 Task: In the Company abc7ny.com, Create email and send with subject: 'Elevate Your Success: Introducing a Transformative Opportunity', and with mail content 'Good Day!_x000D_
We're excited to introduce you to an innovative solution that will revolutionize your industry. Get ready to redefine success and reach new heights!_x000D_
Best Regard', attach the document: Business_plan.docx and insert image: visitingcard.jpg. Below Best Regards, write Pinterest and insert the URL: in.pinterest.com. Mark checkbox to create task to follow up : In 1 week.  Enter or choose an email address of recipient's from company's contact and send.. Logged in from softage.10@softage.net
Action: Mouse moved to (102, 78)
Screenshot: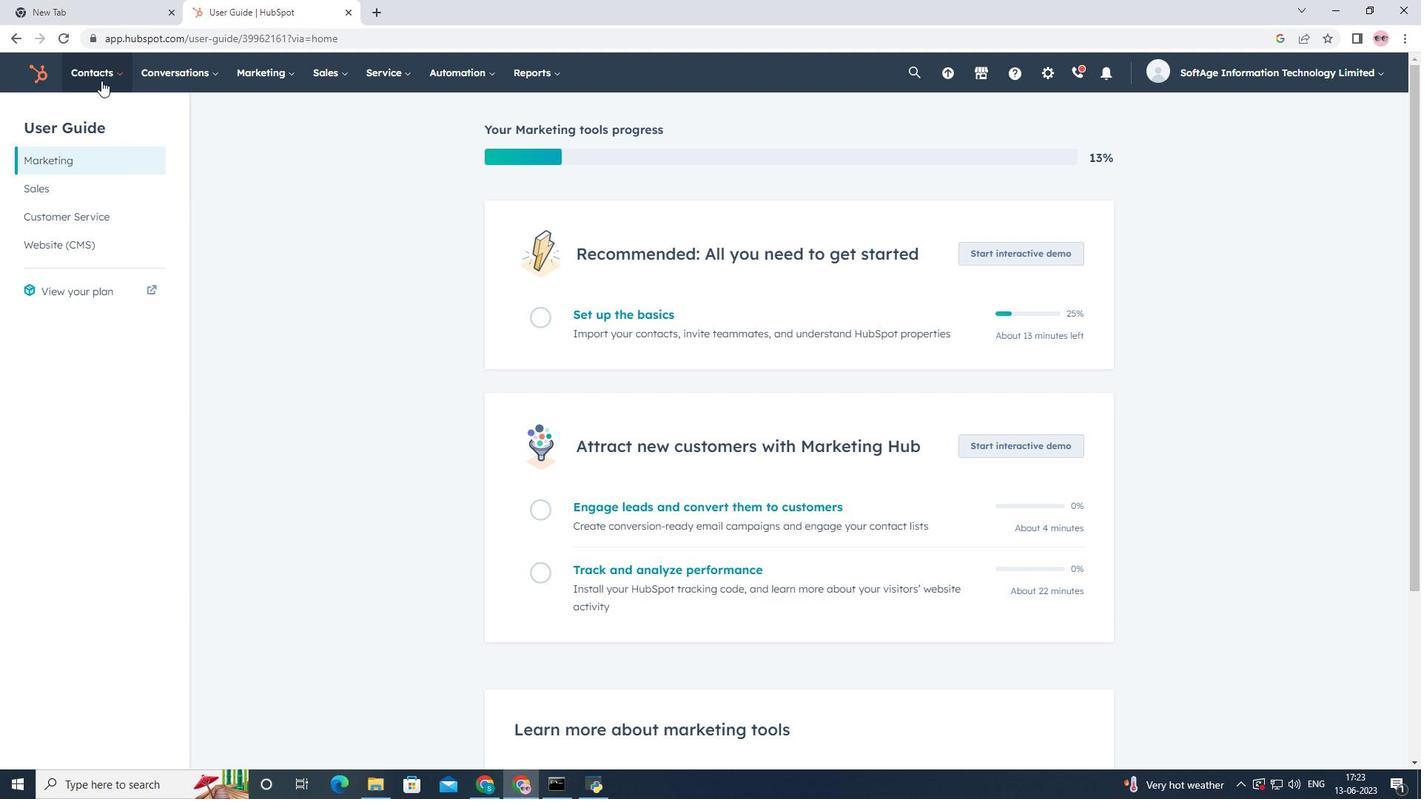 
Action: Mouse pressed left at (102, 78)
Screenshot: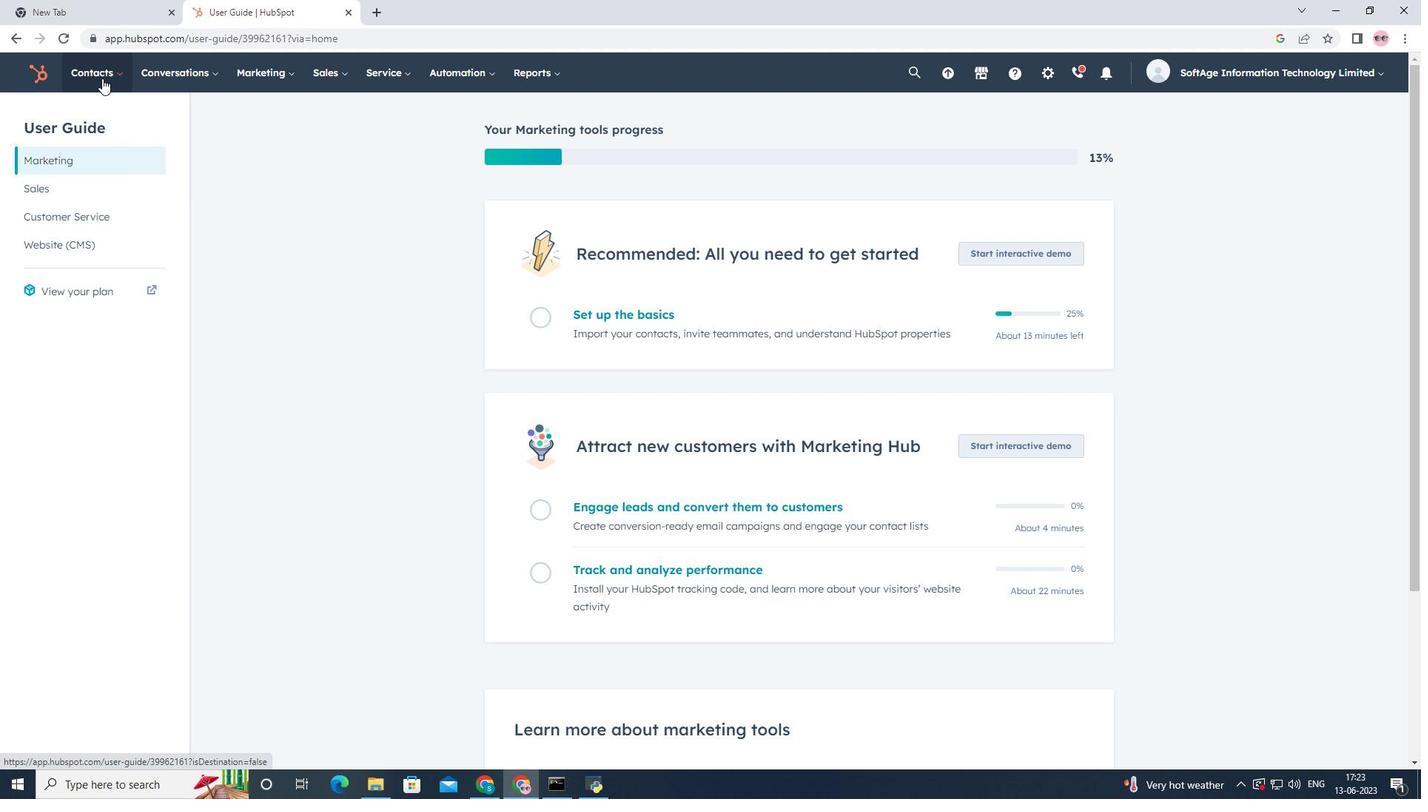 
Action: Mouse moved to (109, 138)
Screenshot: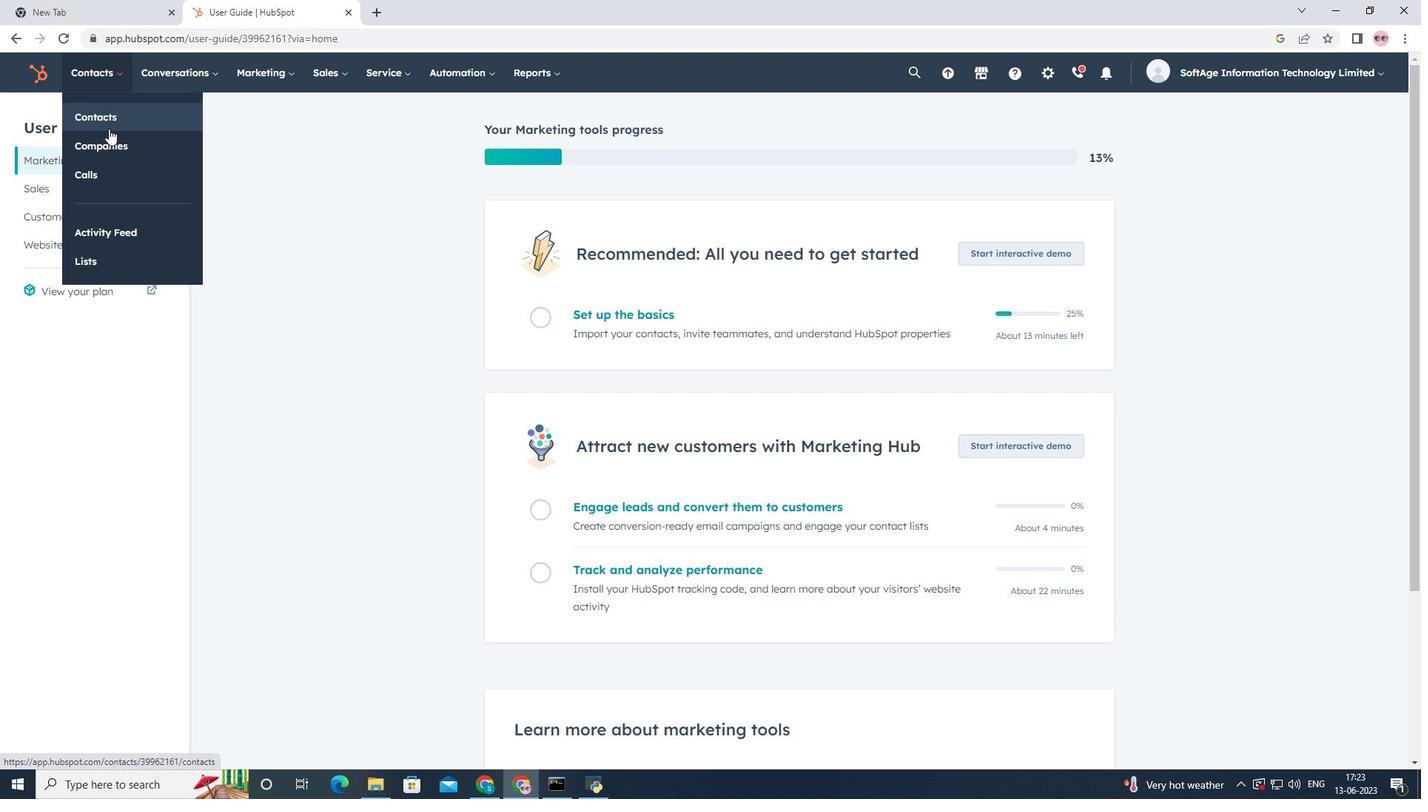
Action: Mouse pressed left at (109, 138)
Screenshot: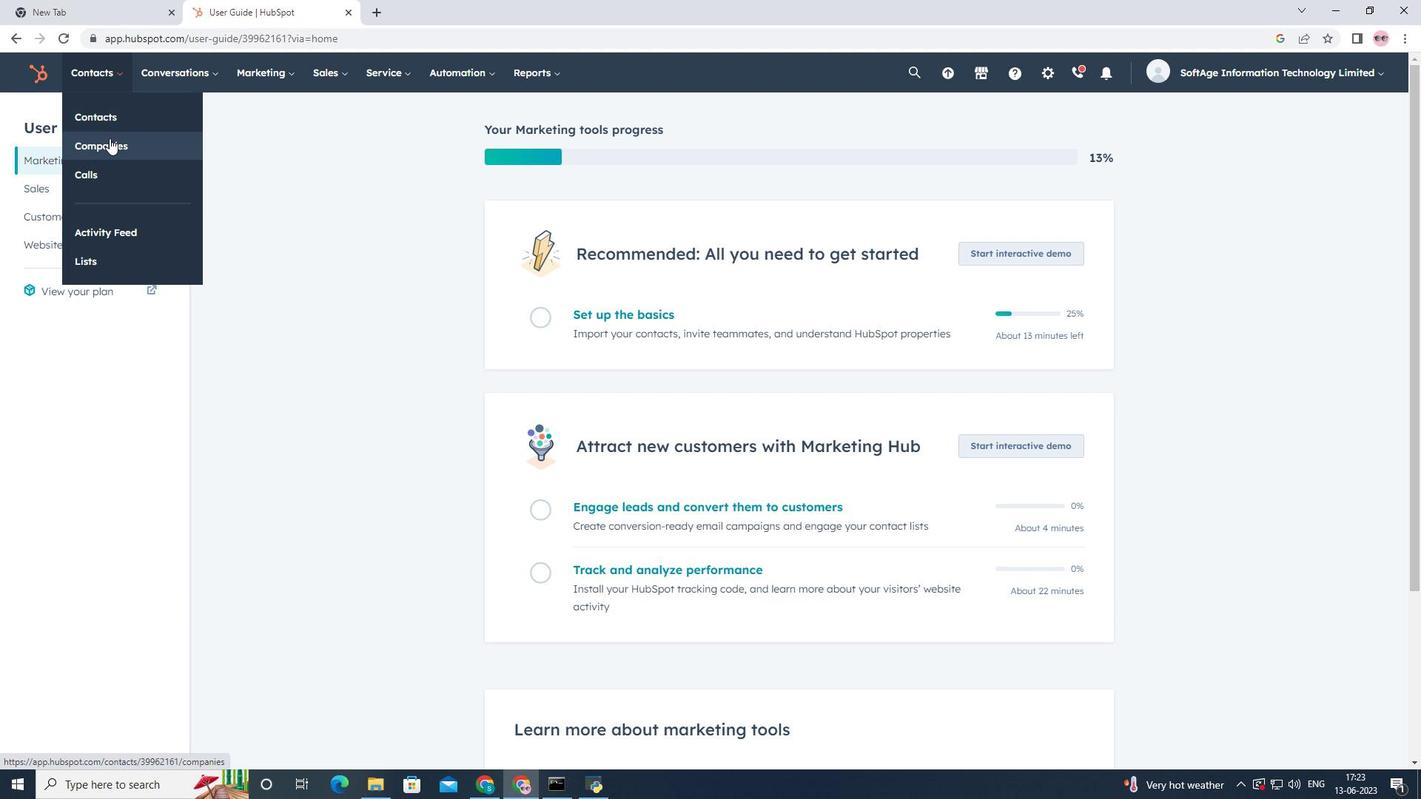 
Action: Mouse moved to (134, 239)
Screenshot: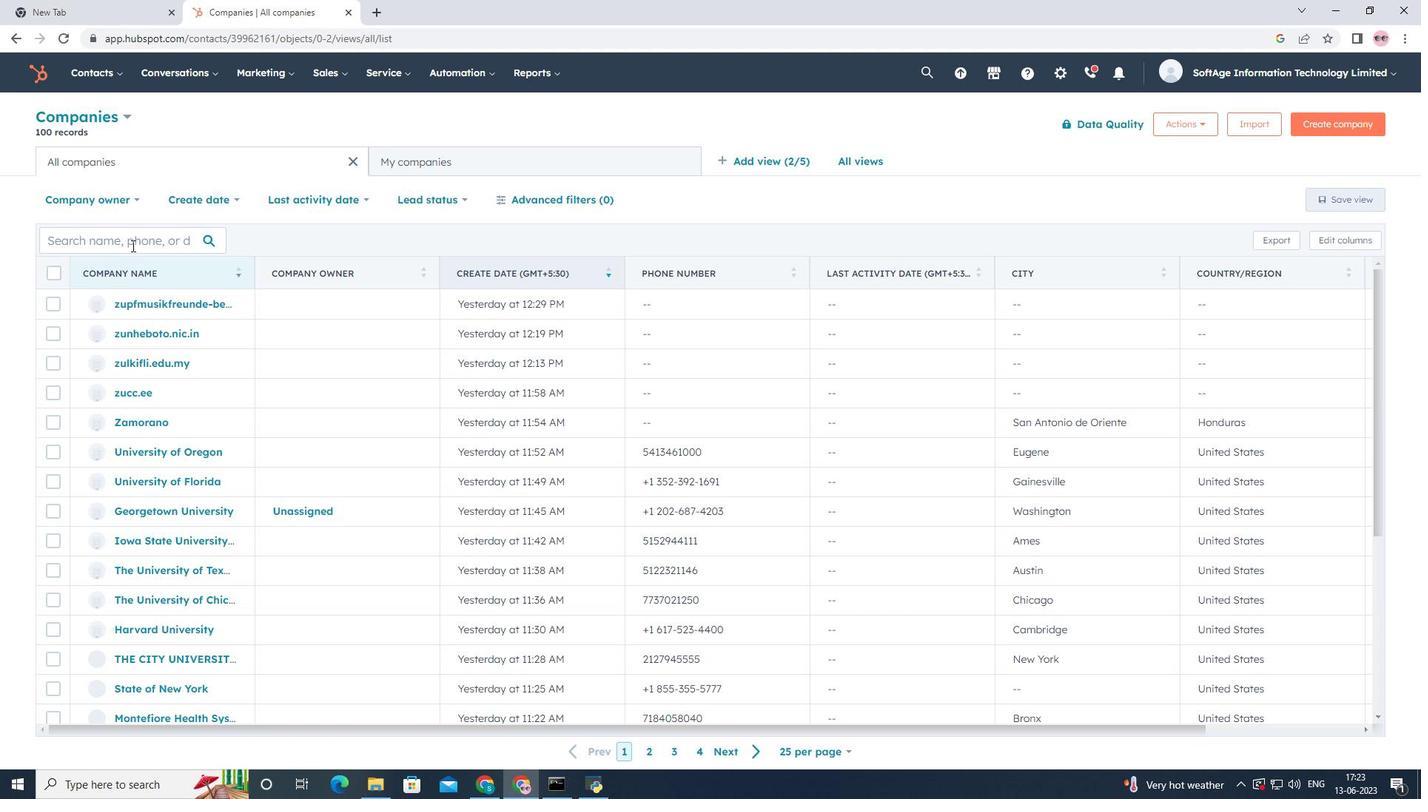 
Action: Mouse pressed left at (134, 239)
Screenshot: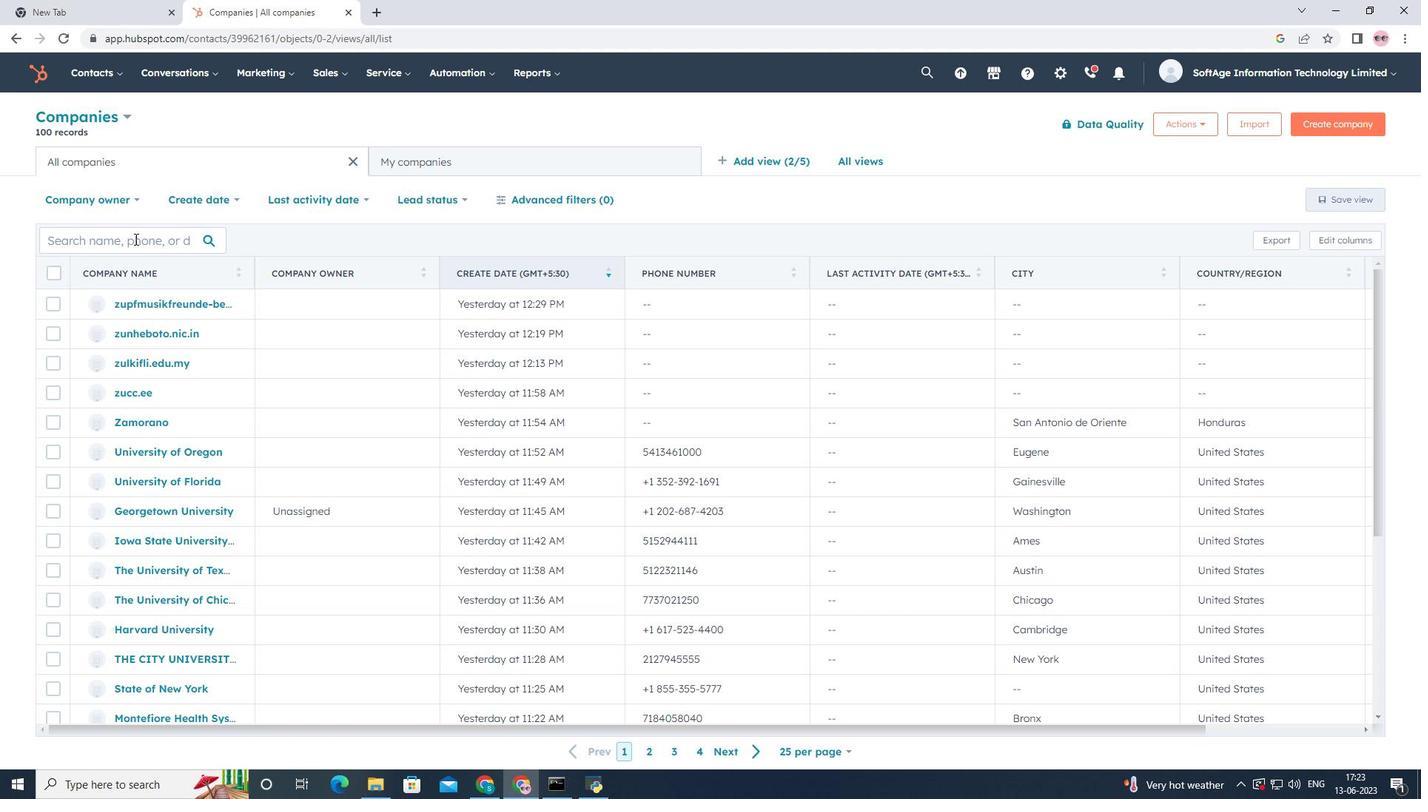 
Action: Key pressed <Key.shift>Comp<Key.backspace><Key.backspace><Key.backspace><Key.backspace><Key.backspace><Key.backspace><Key.backspace><Key.backspace><Key.backspace>abc7ny
Screenshot: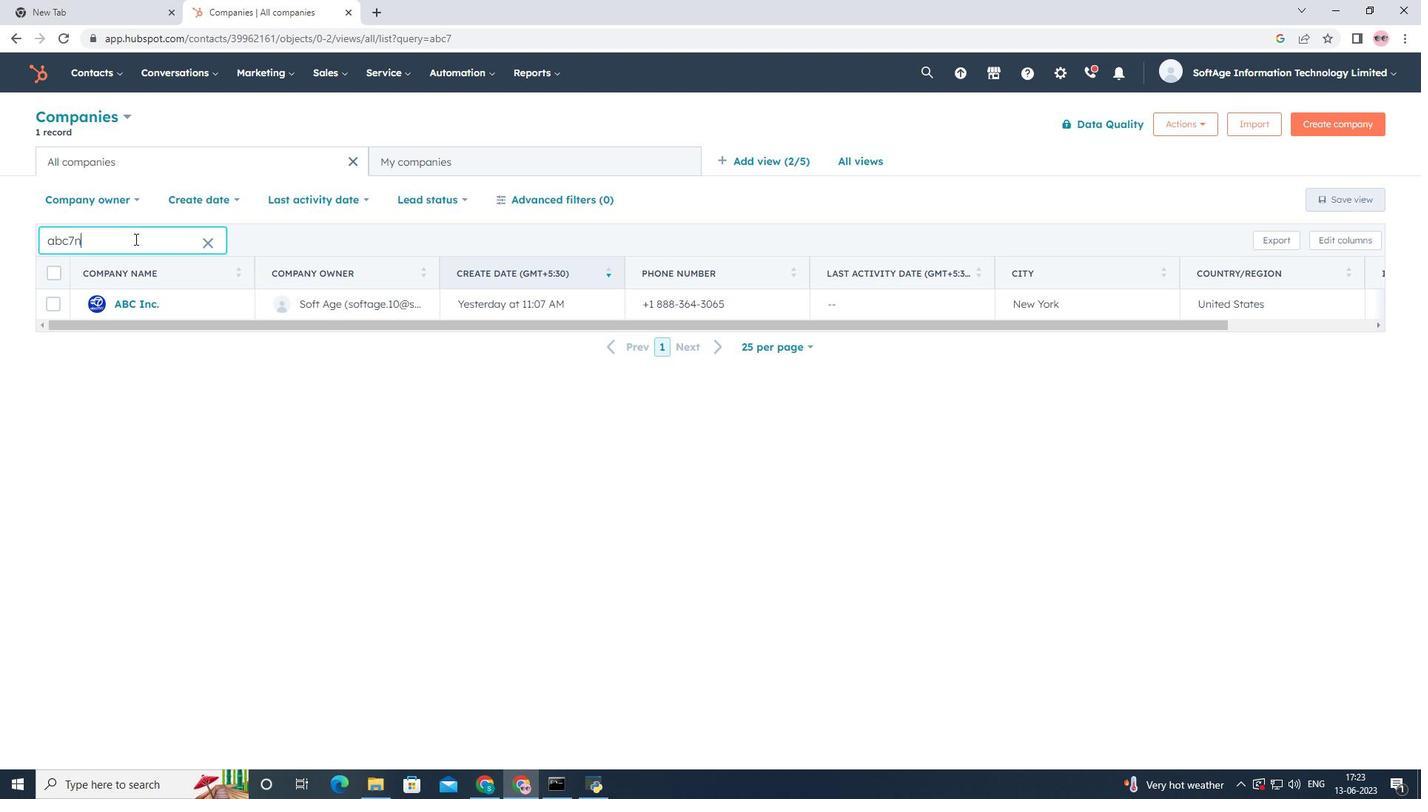 
Action: Mouse moved to (128, 308)
Screenshot: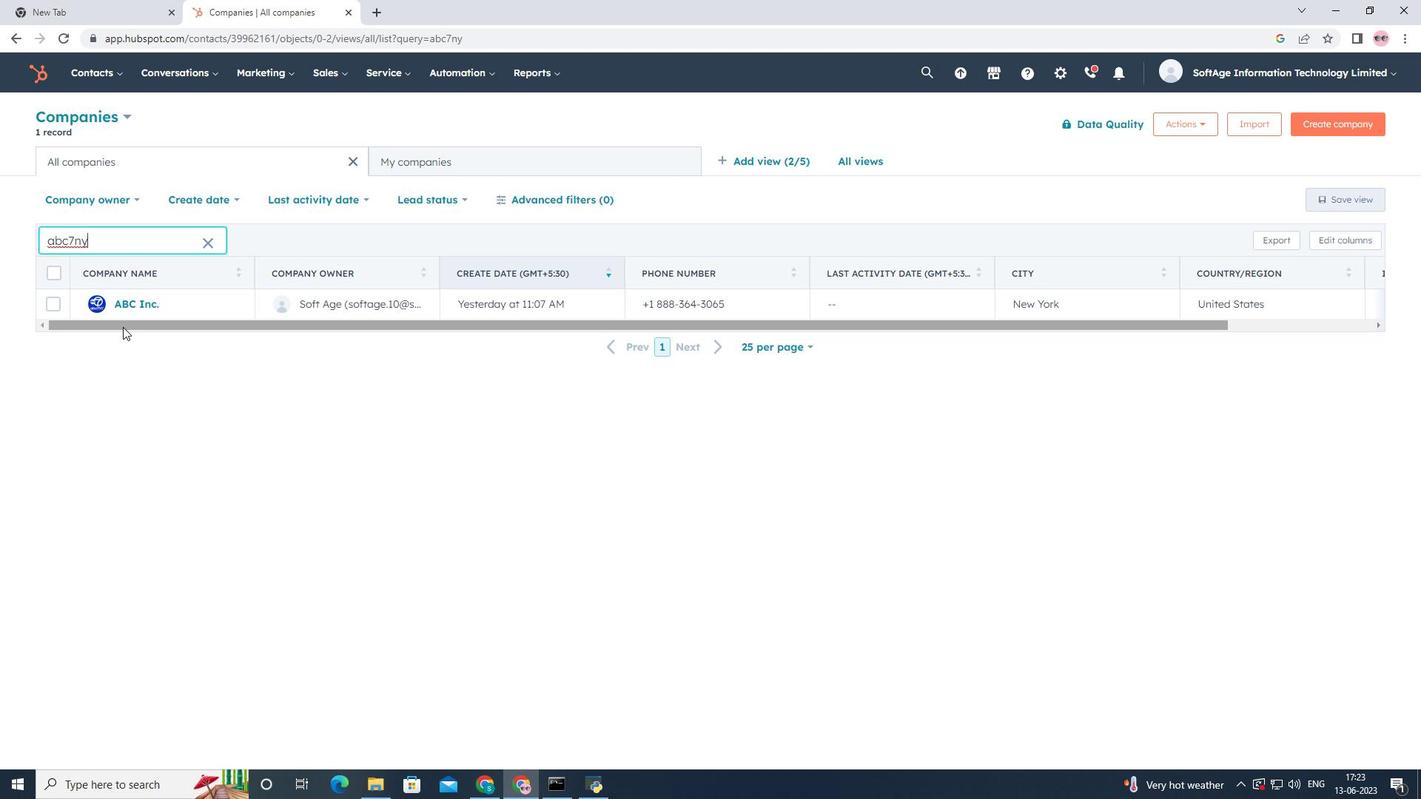 
Action: Mouse pressed left at (128, 308)
Screenshot: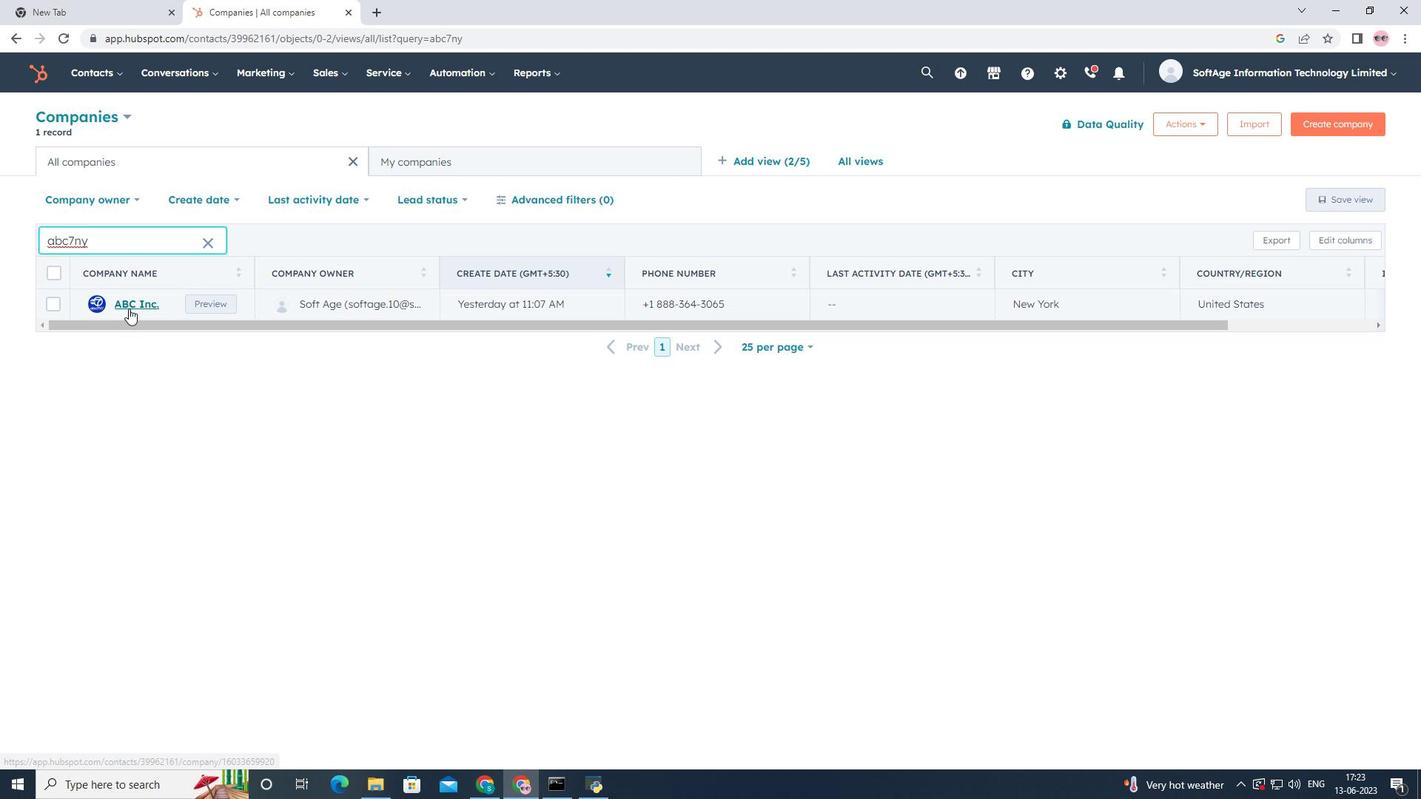 
Action: Mouse moved to (95, 248)
Screenshot: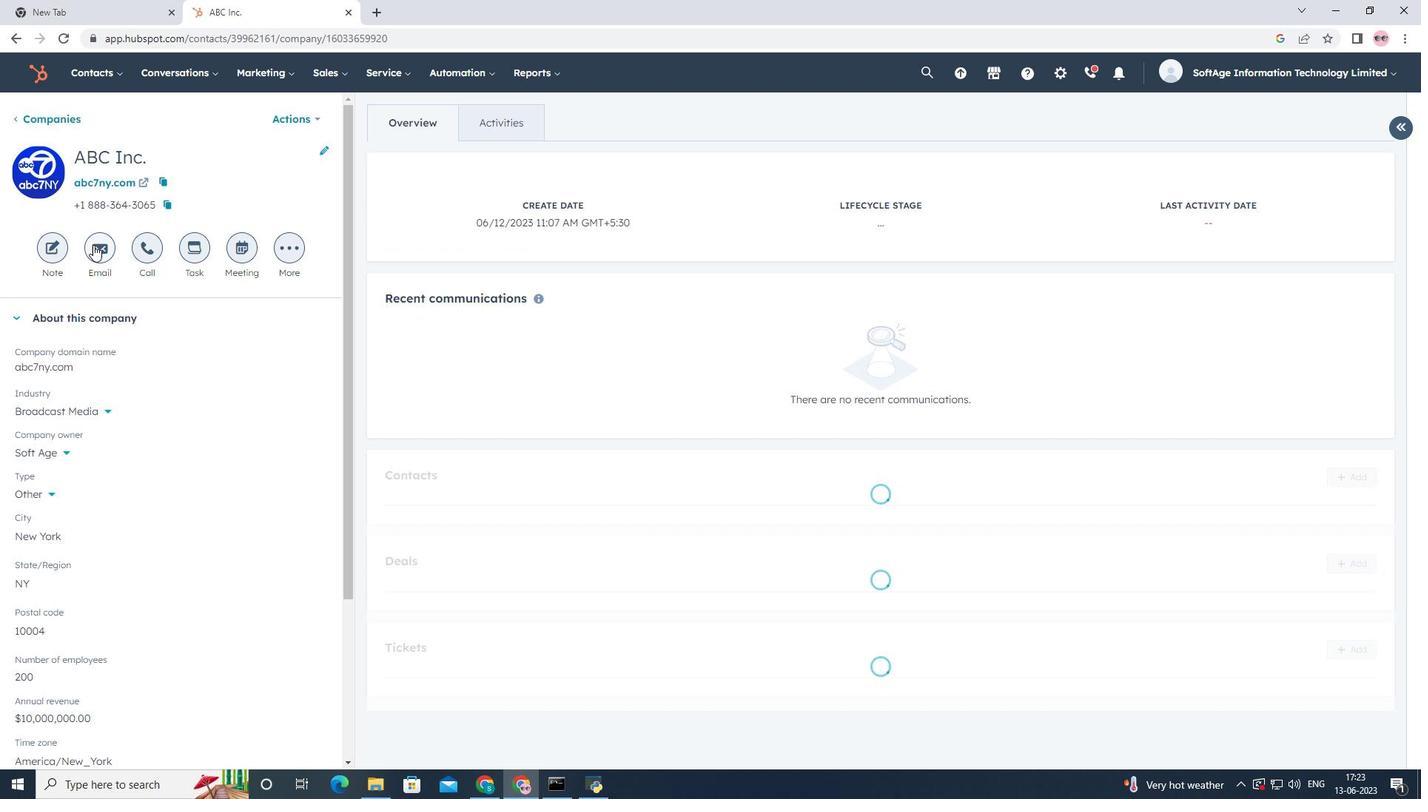 
Action: Mouse pressed left at (95, 248)
Screenshot: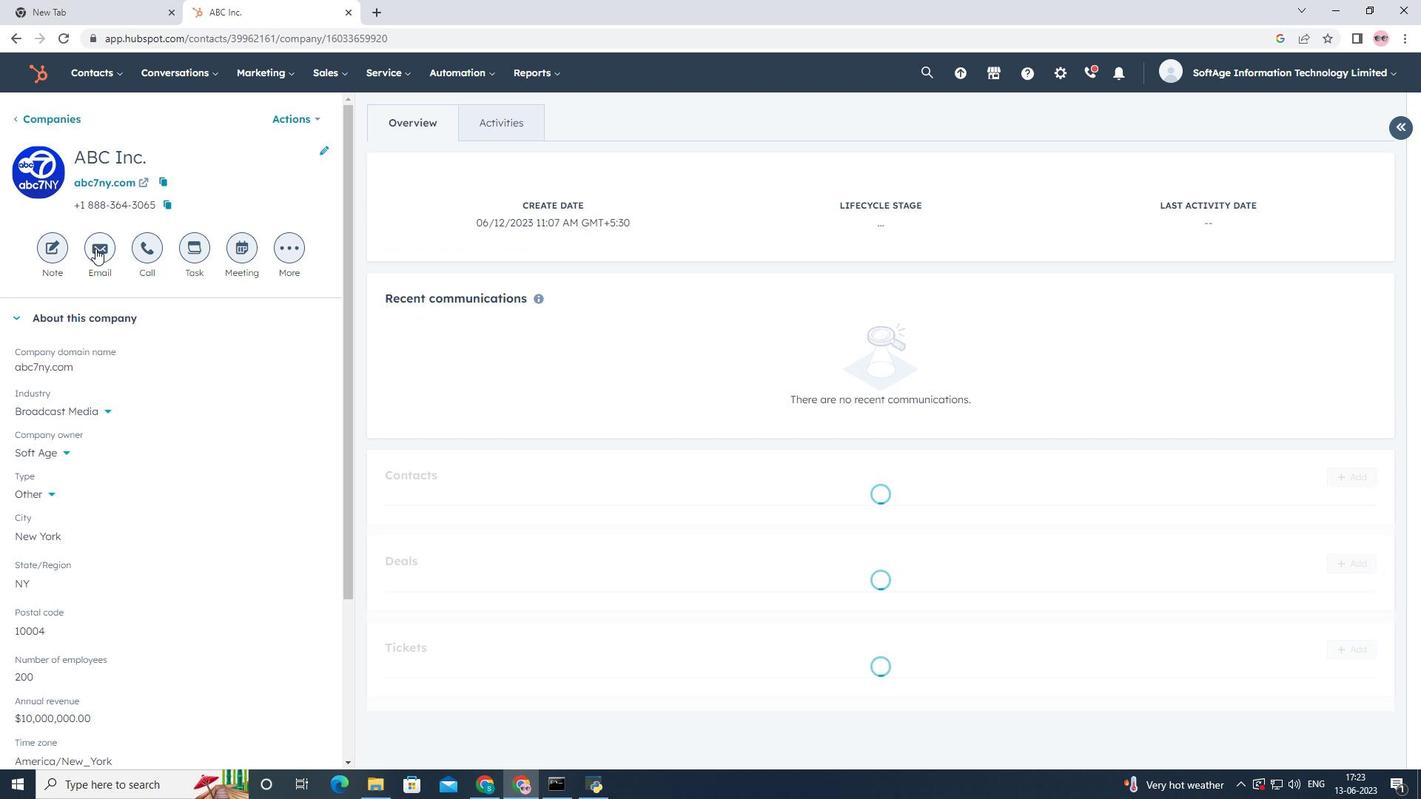 
Action: Mouse moved to (902, 499)
Screenshot: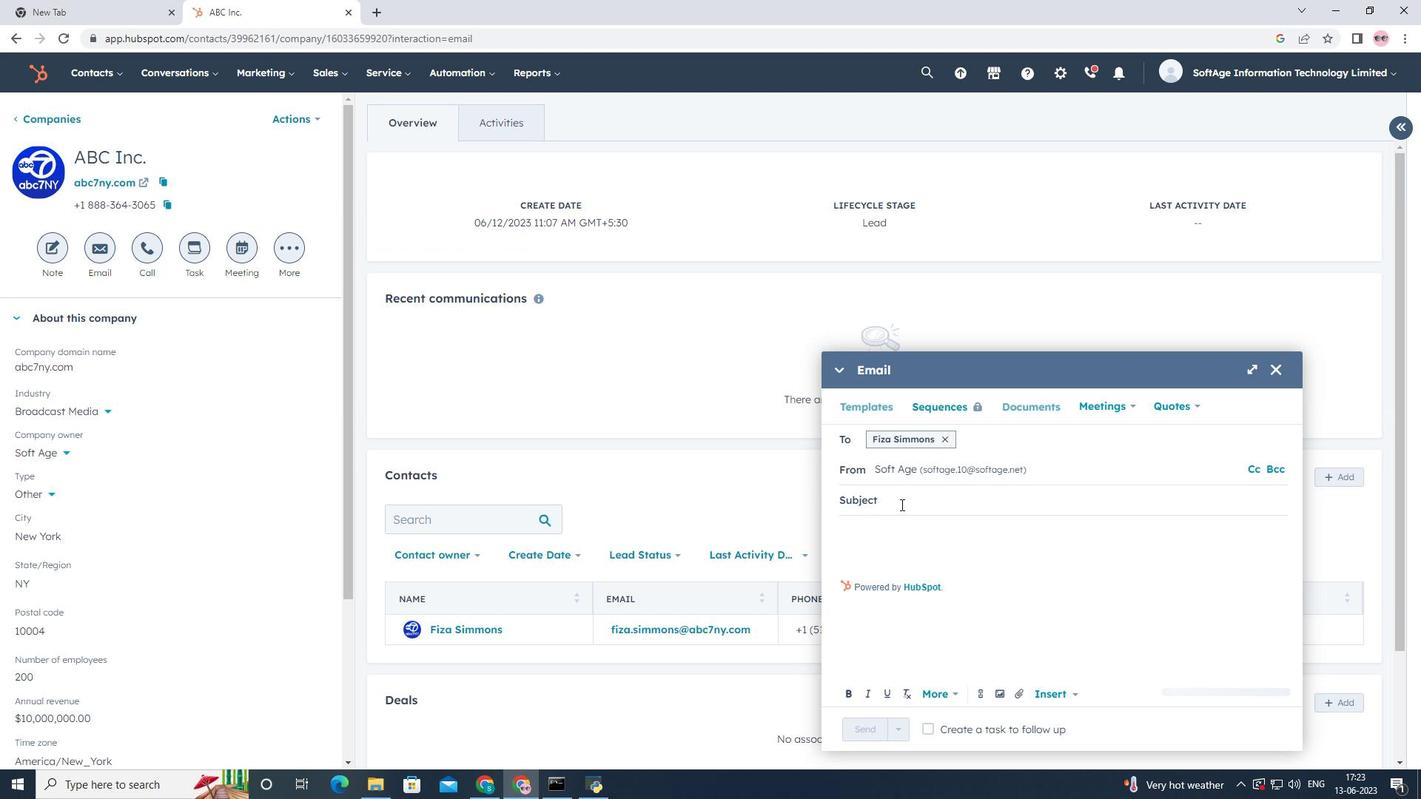 
Action: Mouse pressed left at (902, 499)
Screenshot: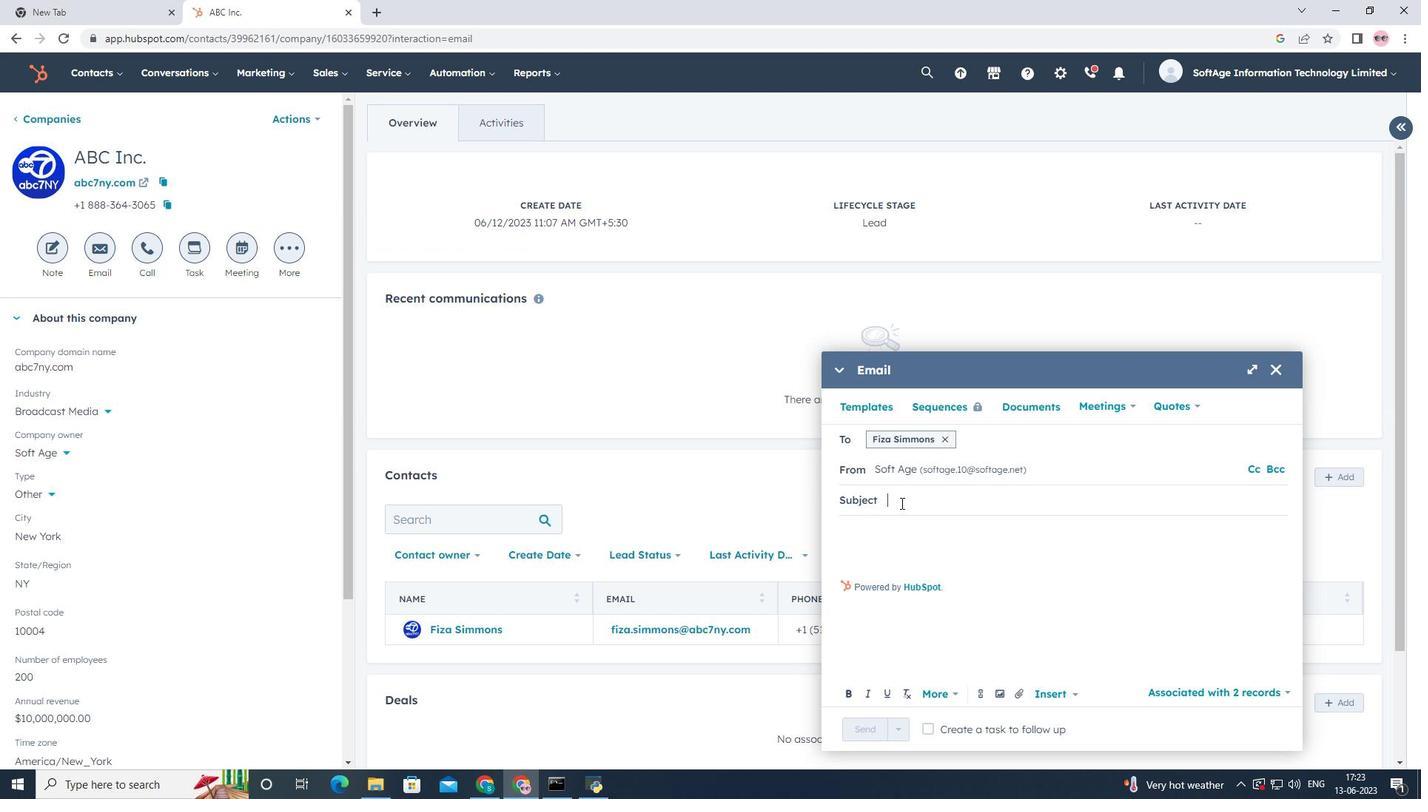 
Action: Mouse moved to (898, 499)
Screenshot: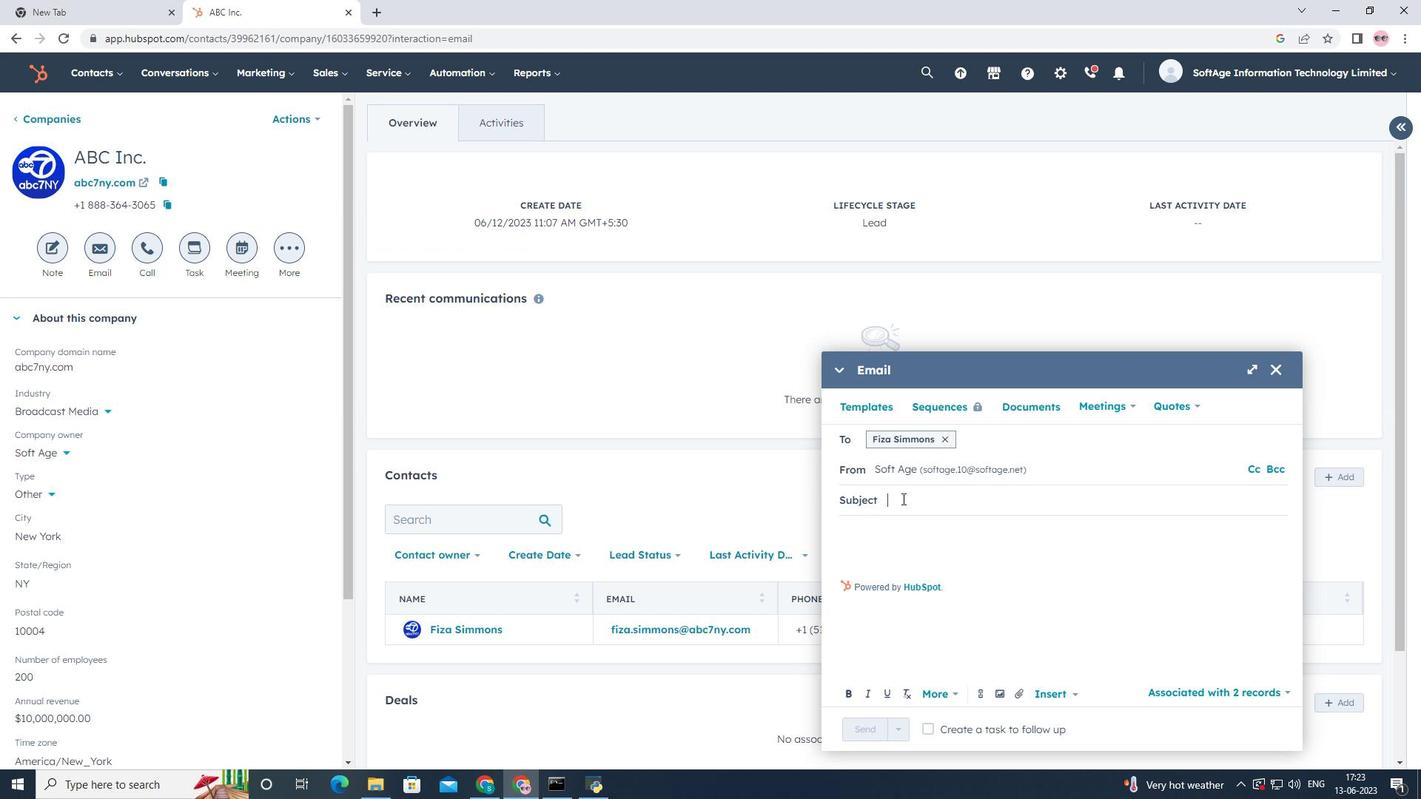 
Action: Key pressed <Key.shift><Key.shift><Key.shift>Elevate<Key.space><Key.shift>Your<Key.space><Key.shift>Success<Key.space><Key.shift>Introducing<Key.space>a<Key.space><Key.shift>Transformative<Key.space><Key.shift>Opportunity
Screenshot: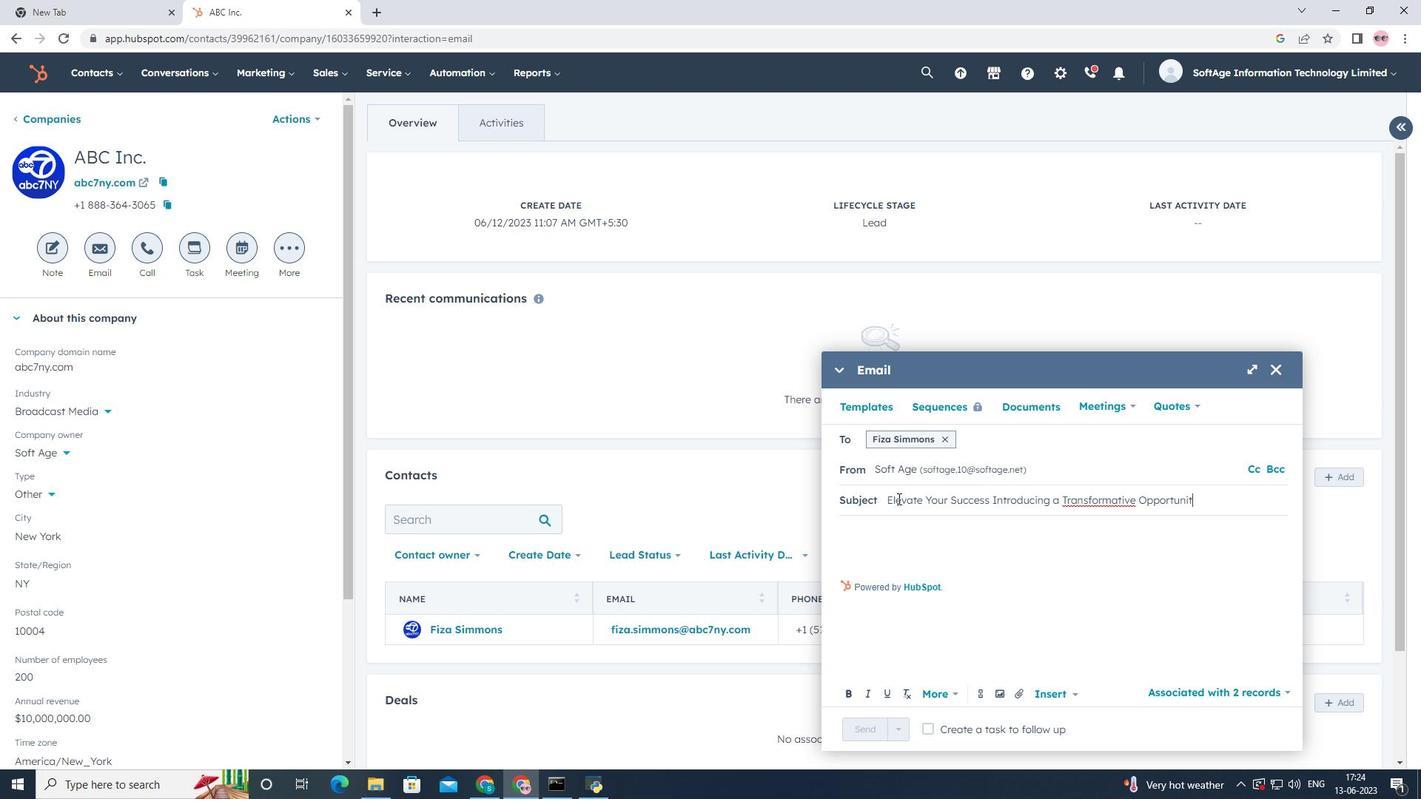 
Action: Mouse moved to (864, 542)
Screenshot: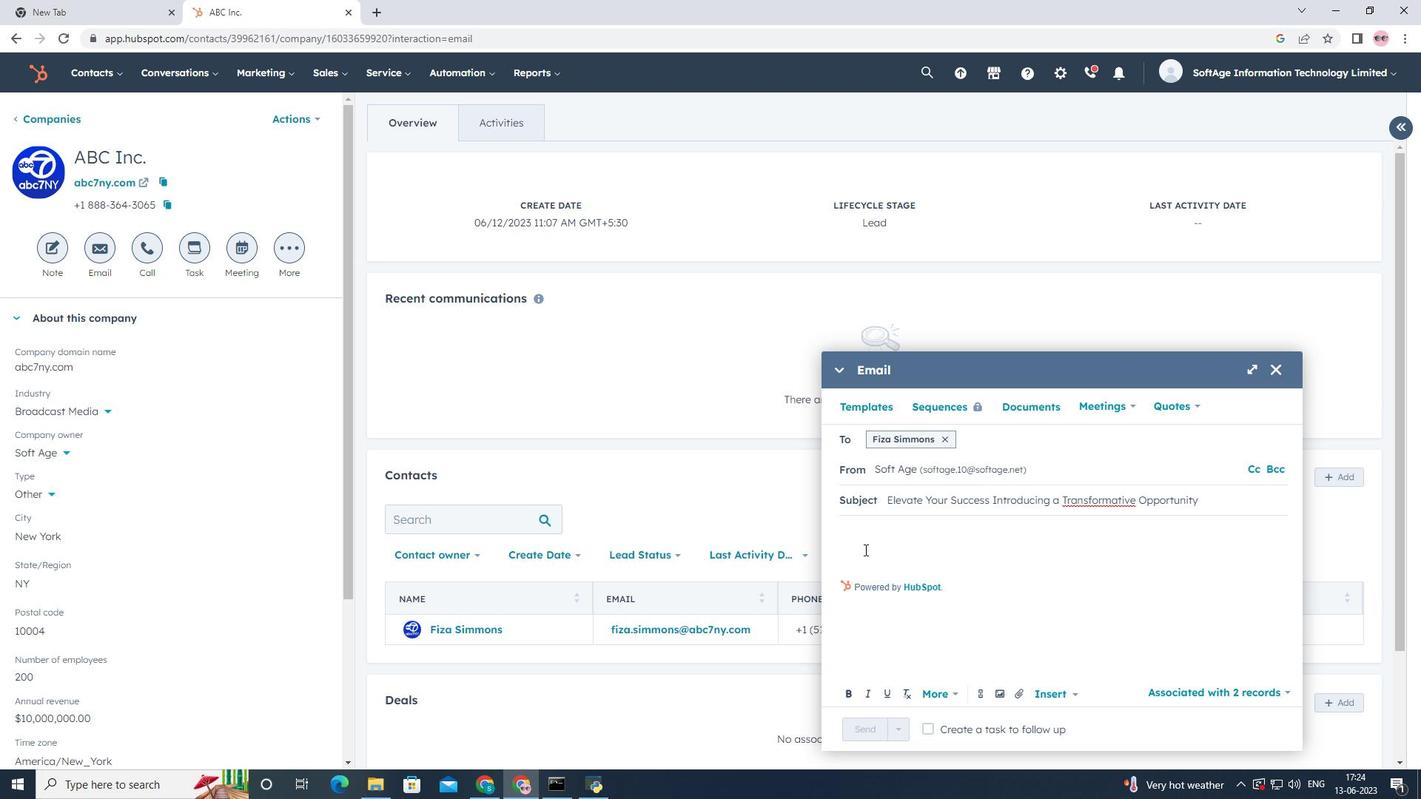 
Action: Mouse pressed left at (864, 542)
Screenshot: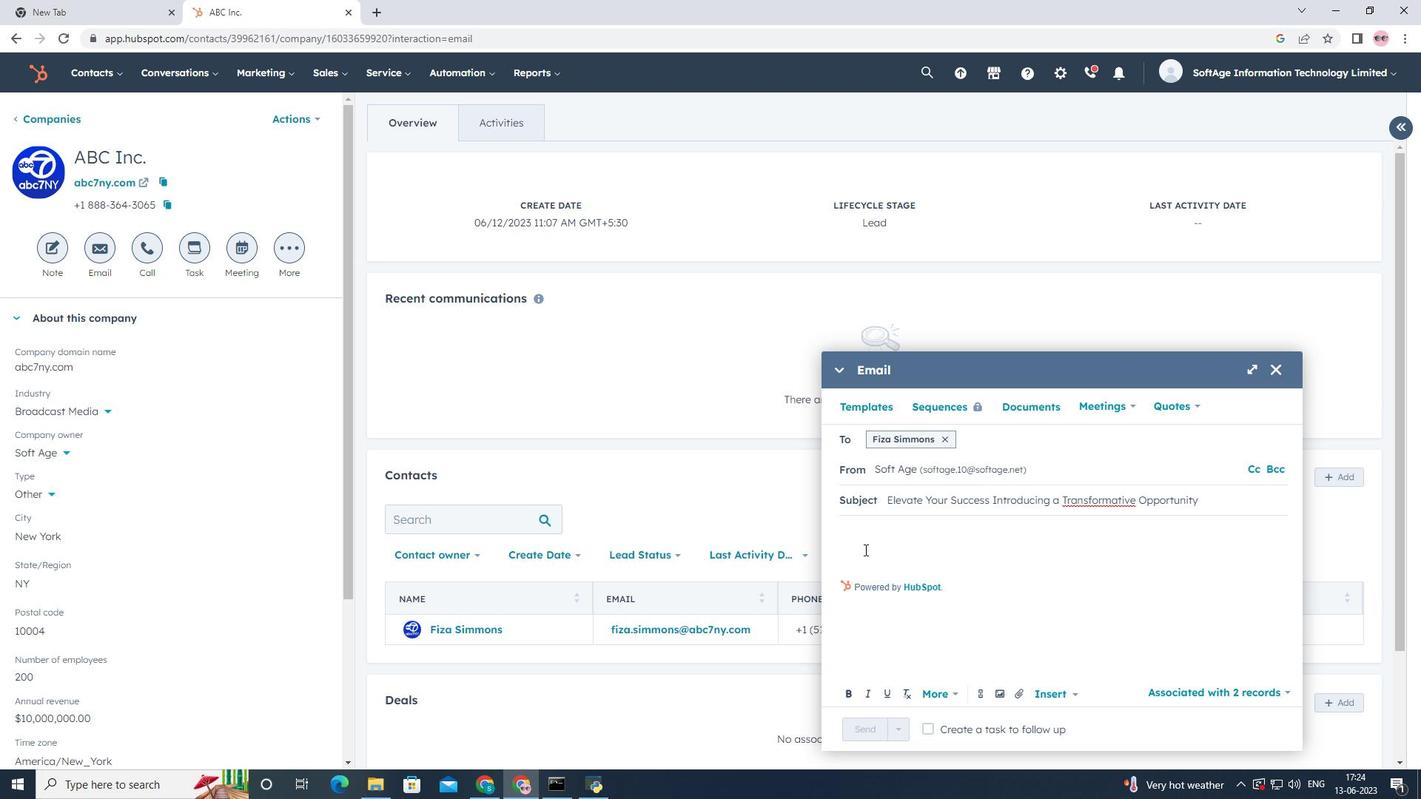 
Action: Key pressed <Key.shift><Key.shift><Key.shift><Key.shift><Key.shift><Key.shift><Key.shift><Key.shift><Key.shift><Key.shift><Key.shift><Key.shift><Key.shift><Key.shift><Key.shift><Key.shift><Key.shift><Key.shift><Key.shift><Key.shift>Good<Key.space><Key.shift><Key.shift><Key.shift><Key.shift><Key.shift><Key.shift><Key.shift><Key.shift><Key.shift>Day<Key.shift>!<Key.enter><Key.shift><Key.shift><Key.shift><Key.shift><Key.shift><Key.shift><Key.shift><Key.shift><Key.shift>We<Key.space><Key.backspace>'re<Key.space>excited<Key.space>to<Key.space>introduce<Key.space>you<Key.space>to<Key.space>an<Key.space>innovative<Key.space>solution<Key.space>that<Key.space>will<Key.space>revoluti<Key.backspace>ed<Key.backspace><Key.backspace>ionizw<Key.backspace>e<Key.space>your<Key.space>industry.<Key.space><Key.shift>Get<Key.space>ready<Key.space>to<Key.space><Key.shift>redefine<Key.space>success<Key.space>and<Key.space>reach<Key.space>new<Key.space>heiighy<Key.backspace>ts<Key.shift><Key.shift><Key.shift>!<Key.enter><Key.shift><Key.shift><Key.shift>Beat<Key.space><Key.shift>Regard
Screenshot: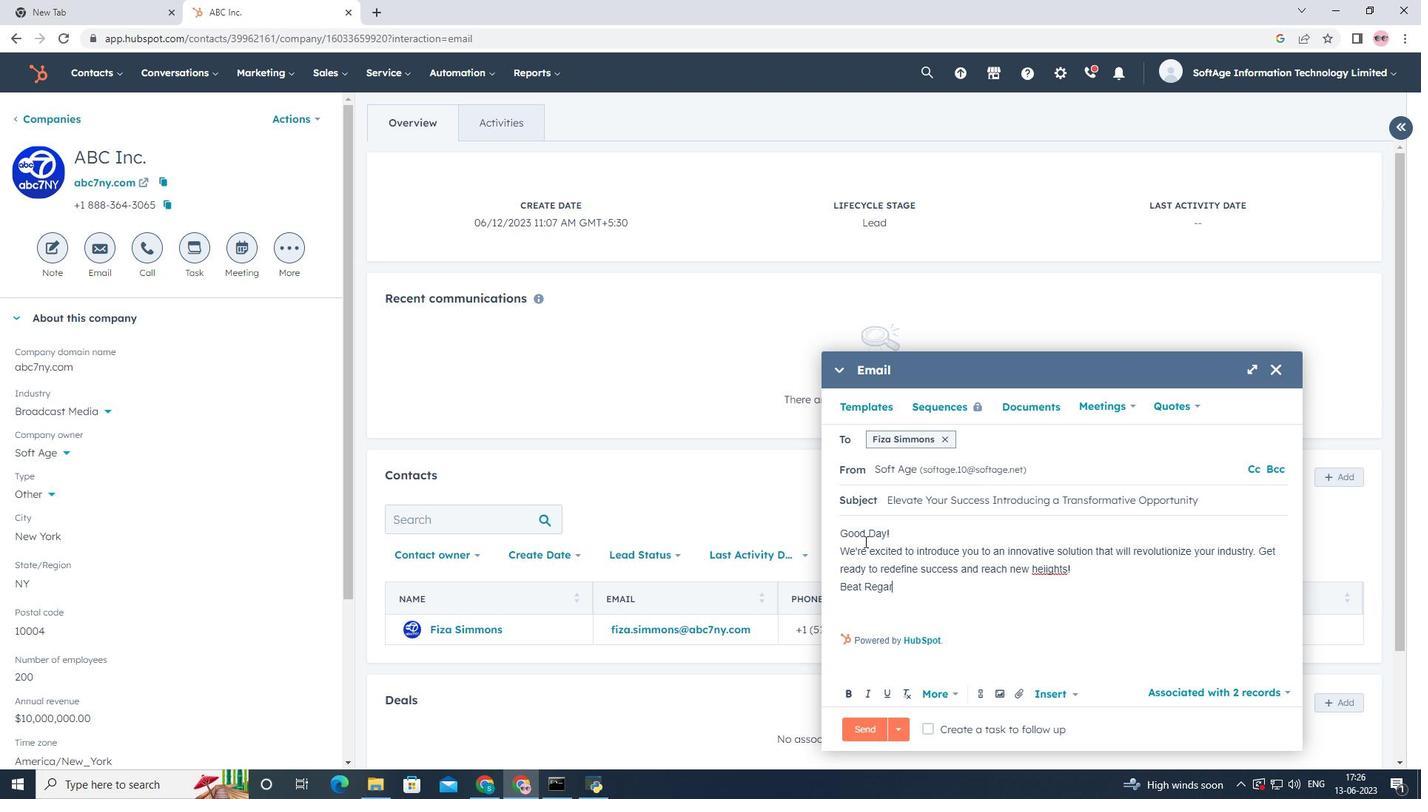 
Action: Mouse moved to (1021, 696)
Screenshot: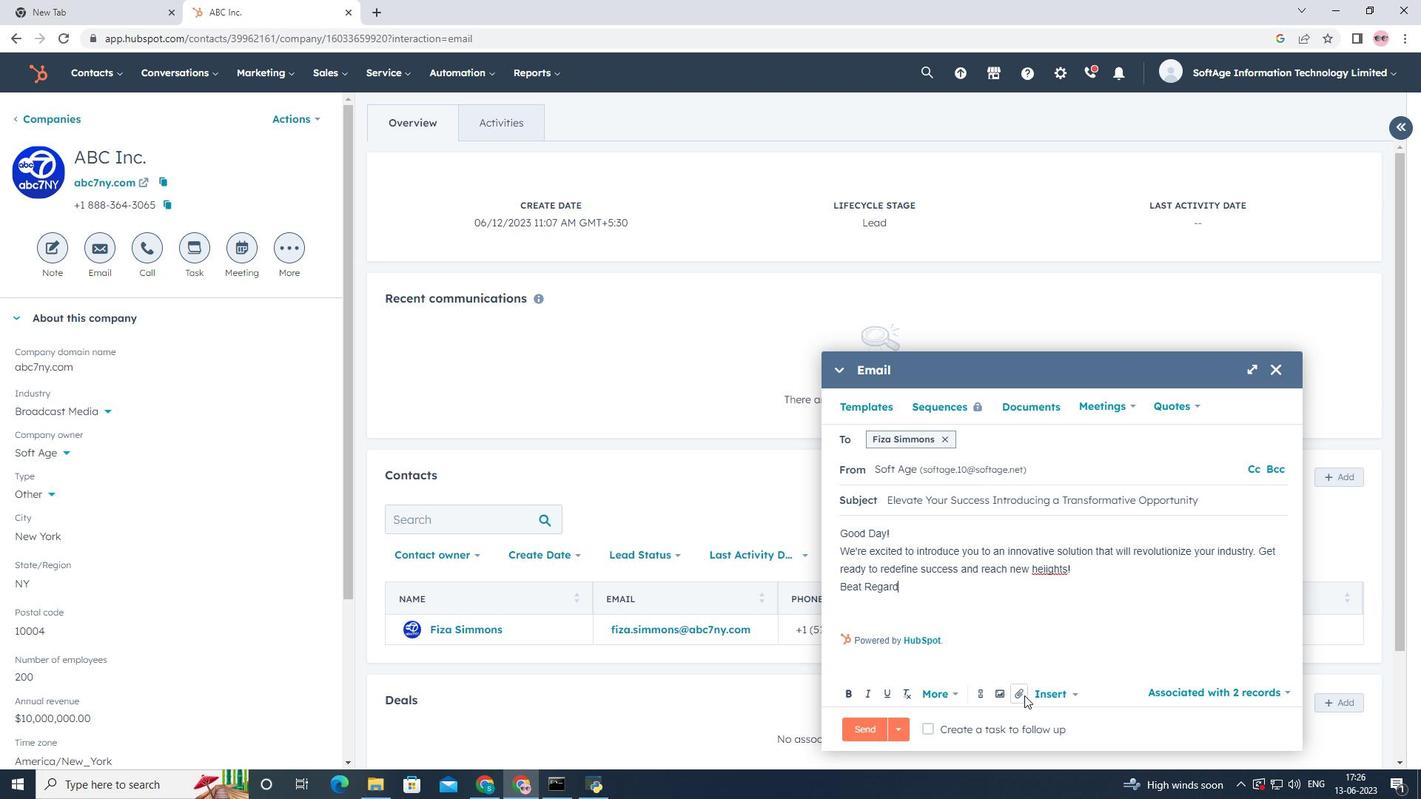 
Action: Mouse pressed left at (1021, 696)
Screenshot: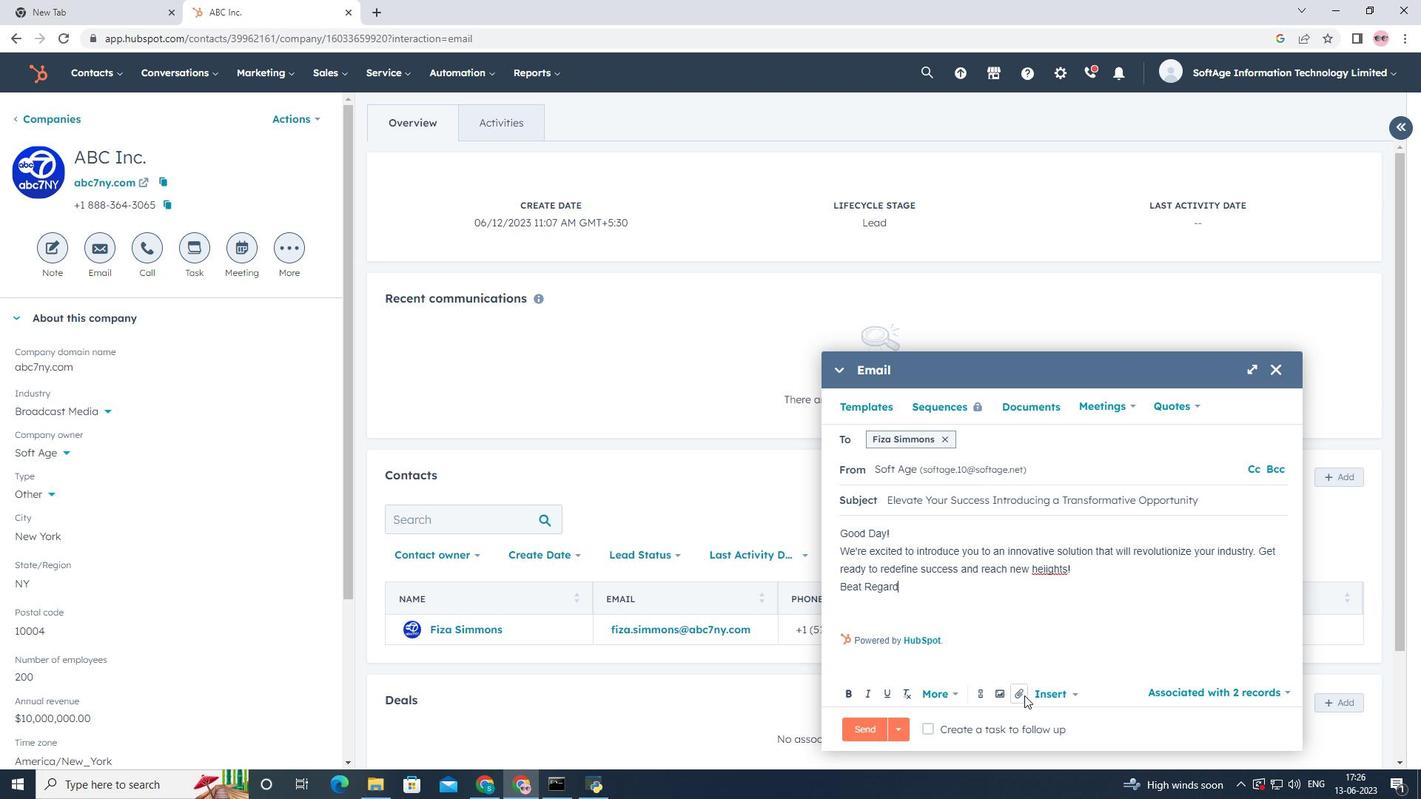 
Action: Mouse moved to (1039, 645)
Screenshot: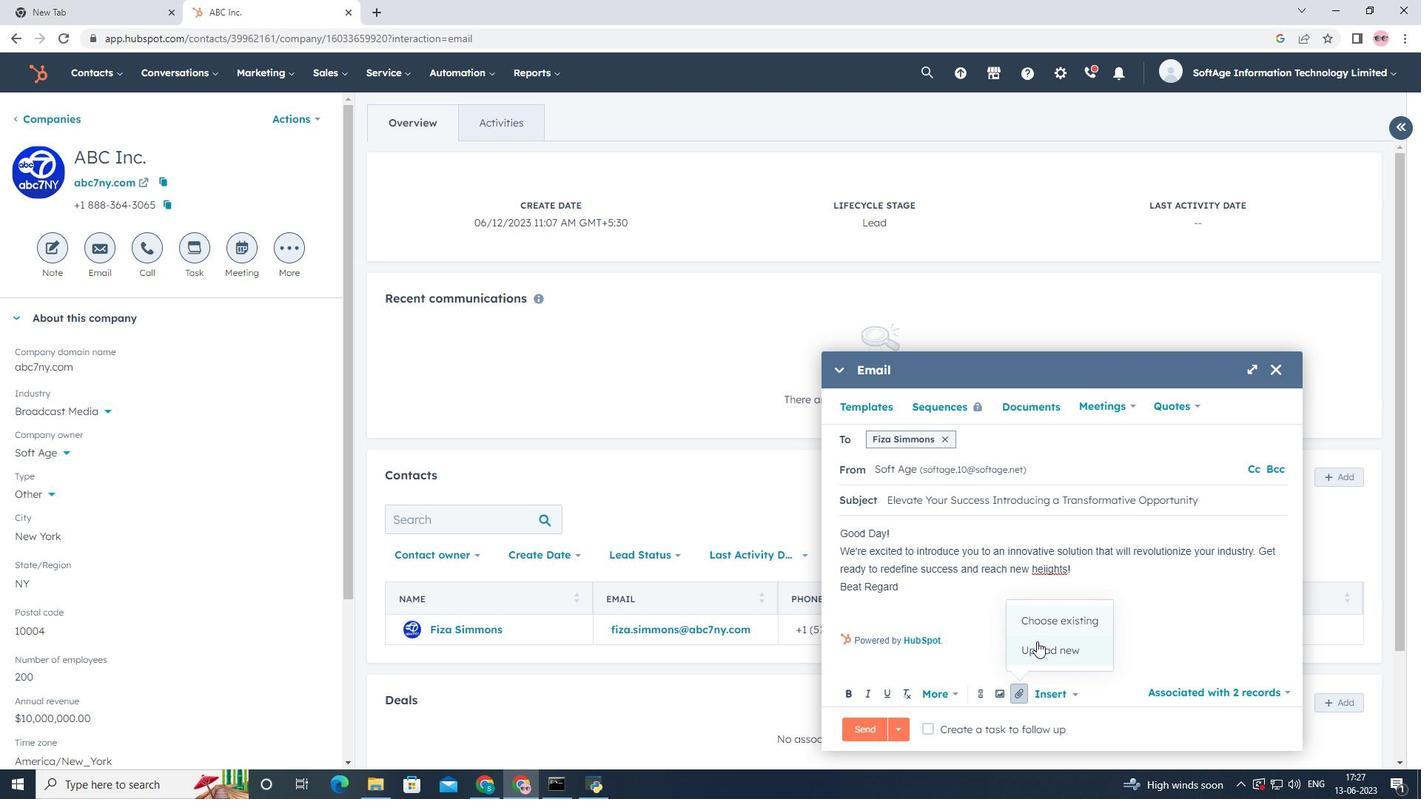 
Action: Mouse pressed left at (1039, 645)
Screenshot: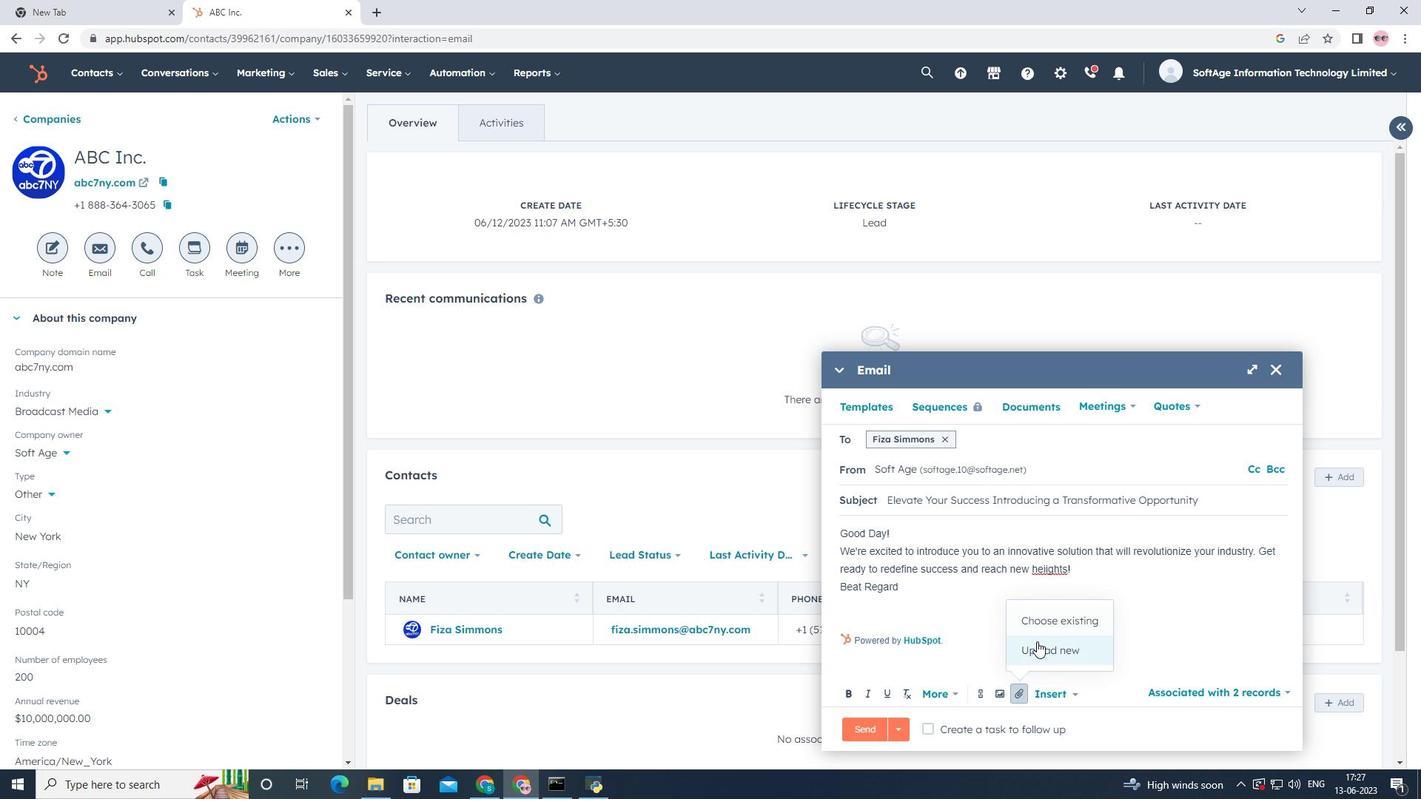 
Action: Mouse moved to (76, 179)
Screenshot: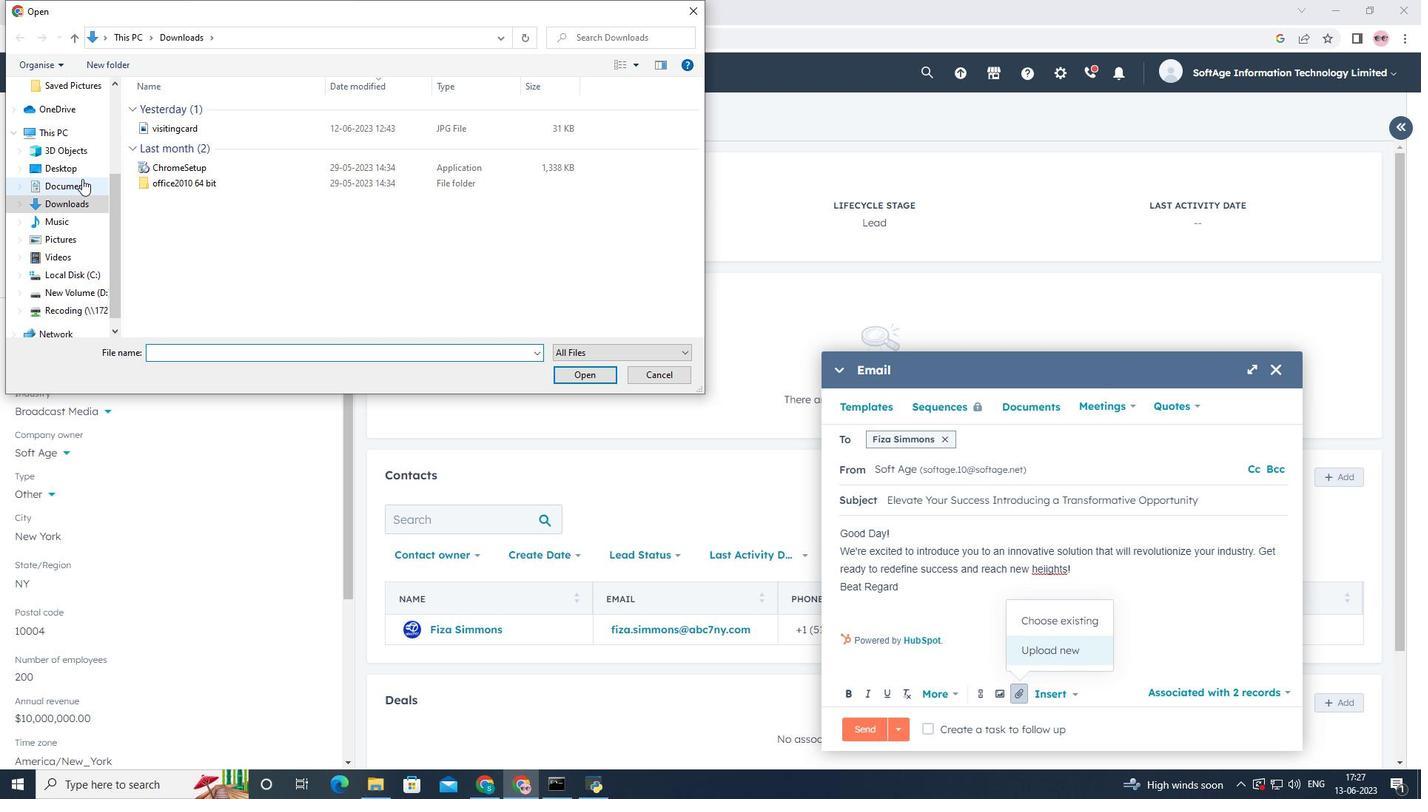 
Action: Mouse pressed left at (76, 179)
Screenshot: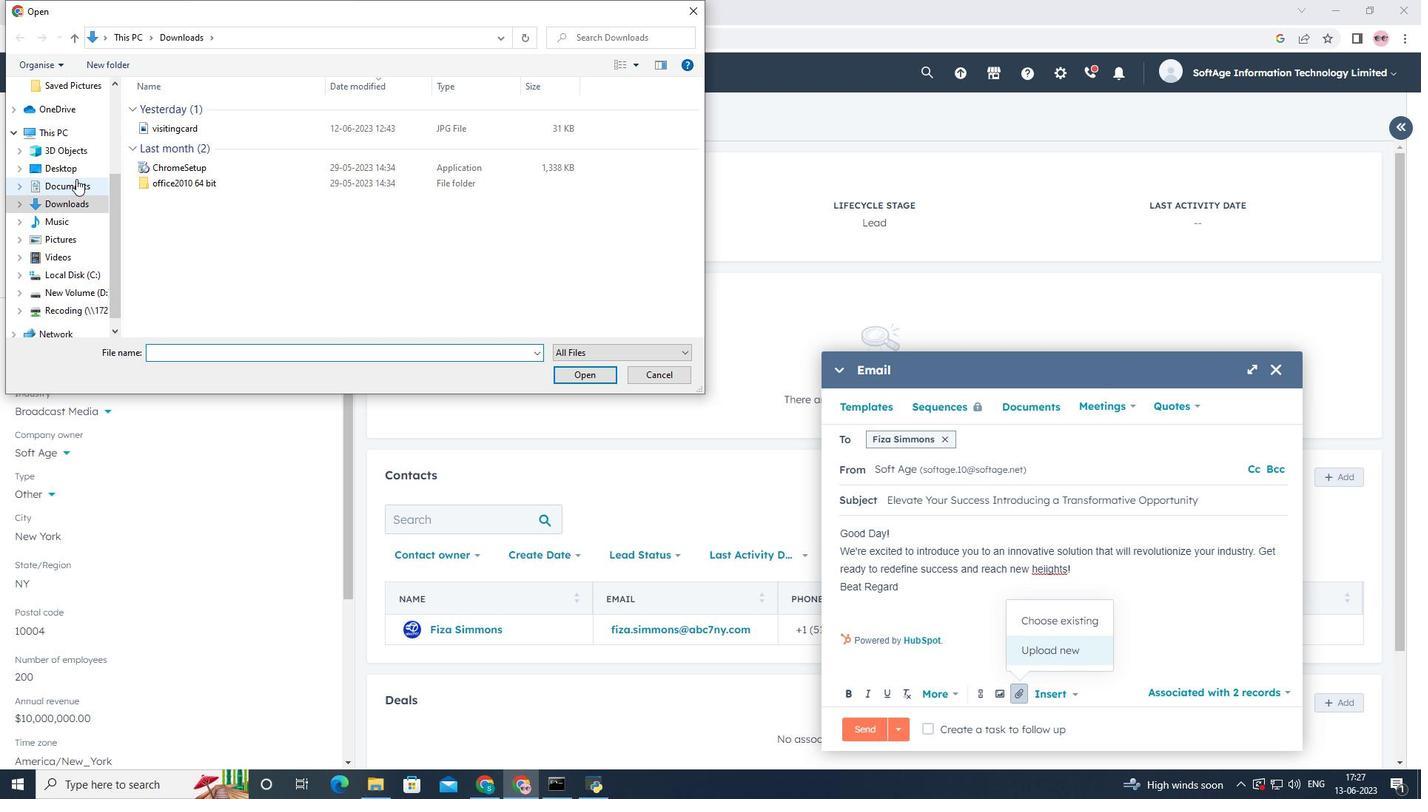 
Action: Mouse moved to (195, 122)
Screenshot: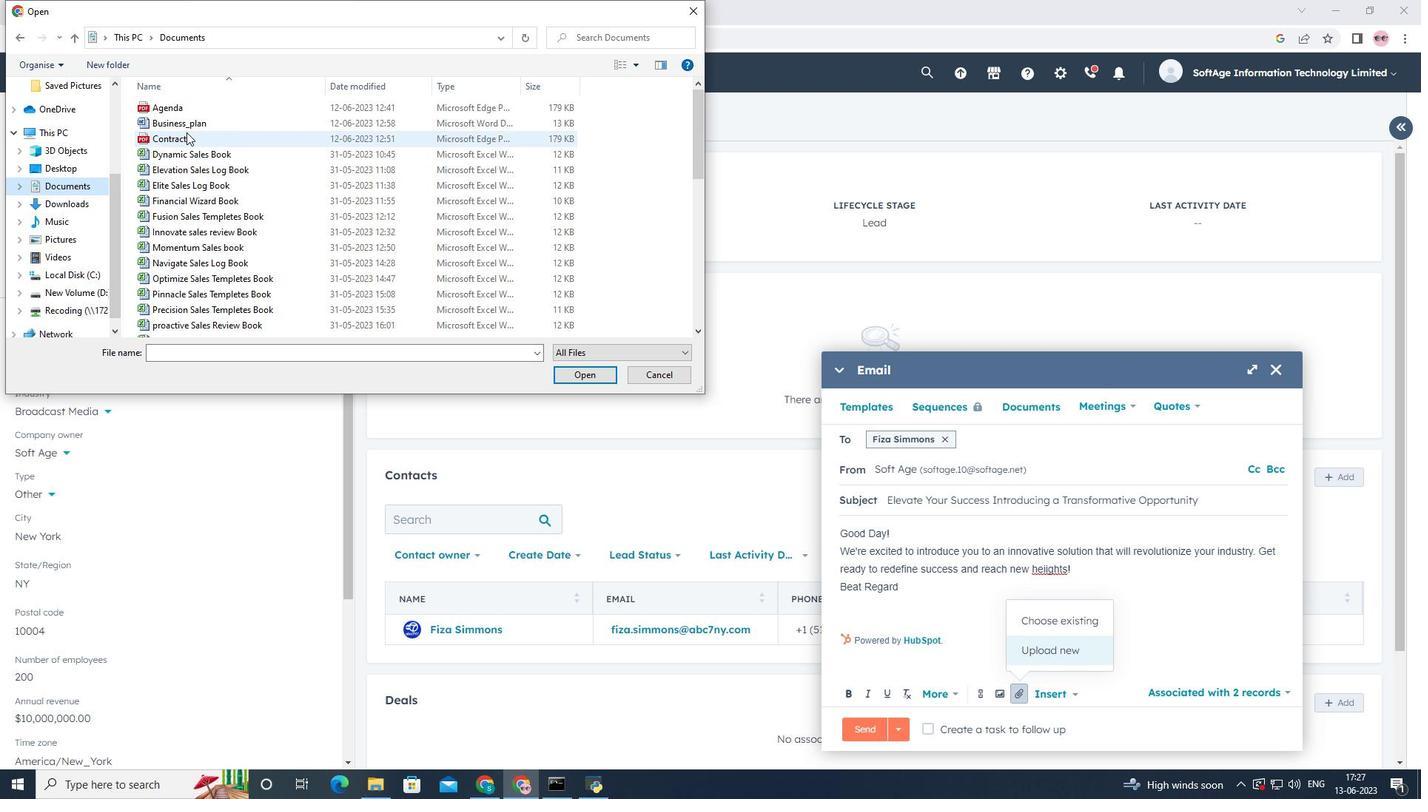 
Action: Mouse pressed left at (195, 122)
Screenshot: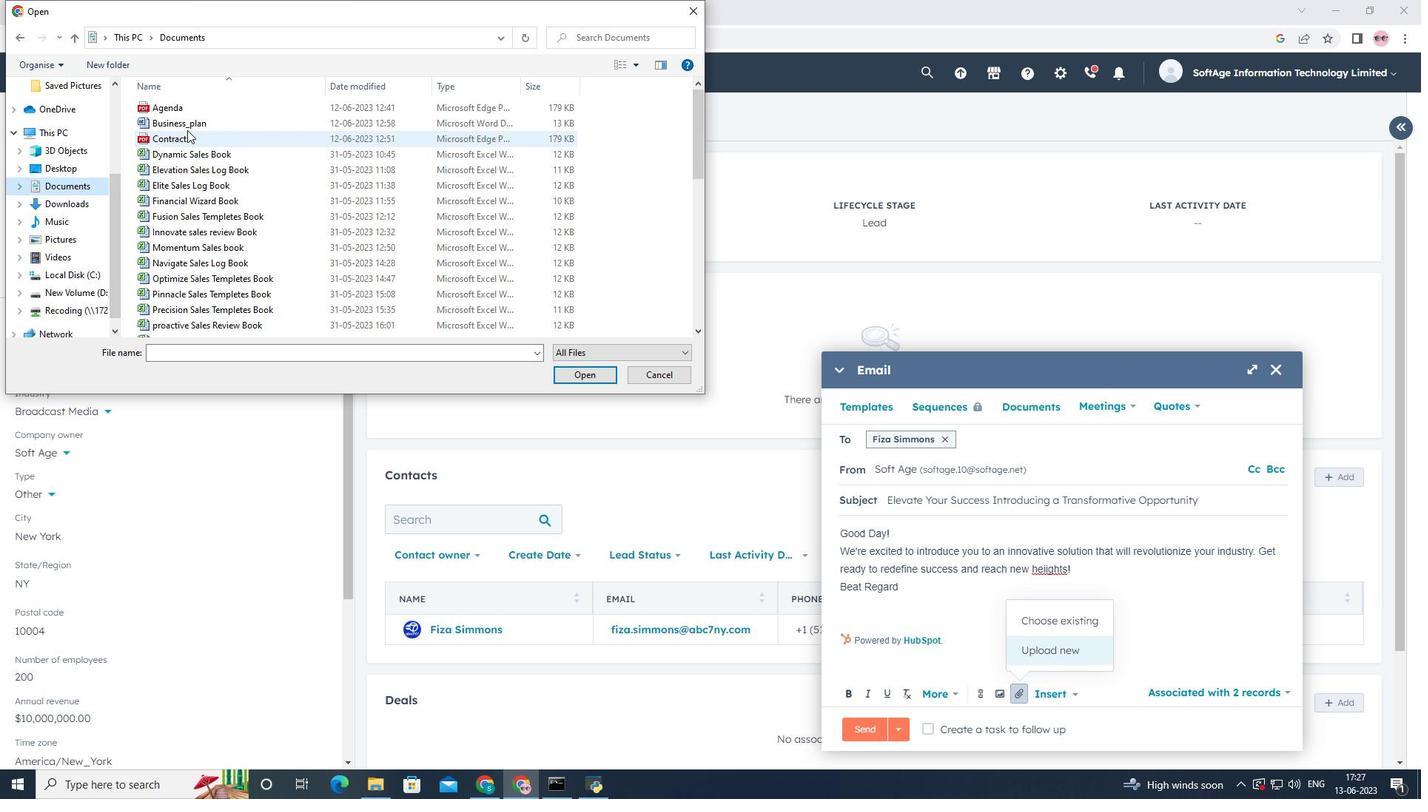
Action: Mouse moved to (593, 374)
Screenshot: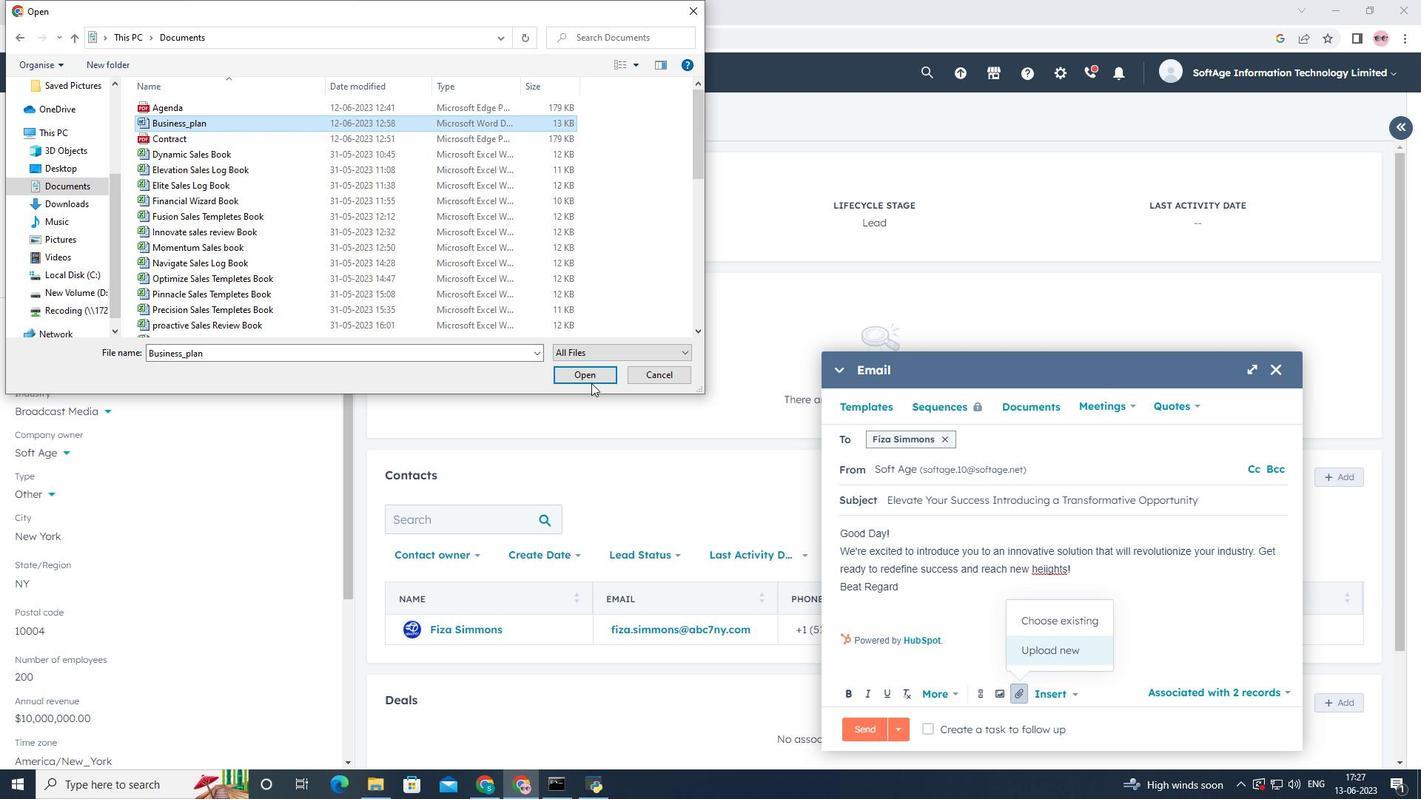 
Action: Mouse pressed left at (593, 374)
Screenshot: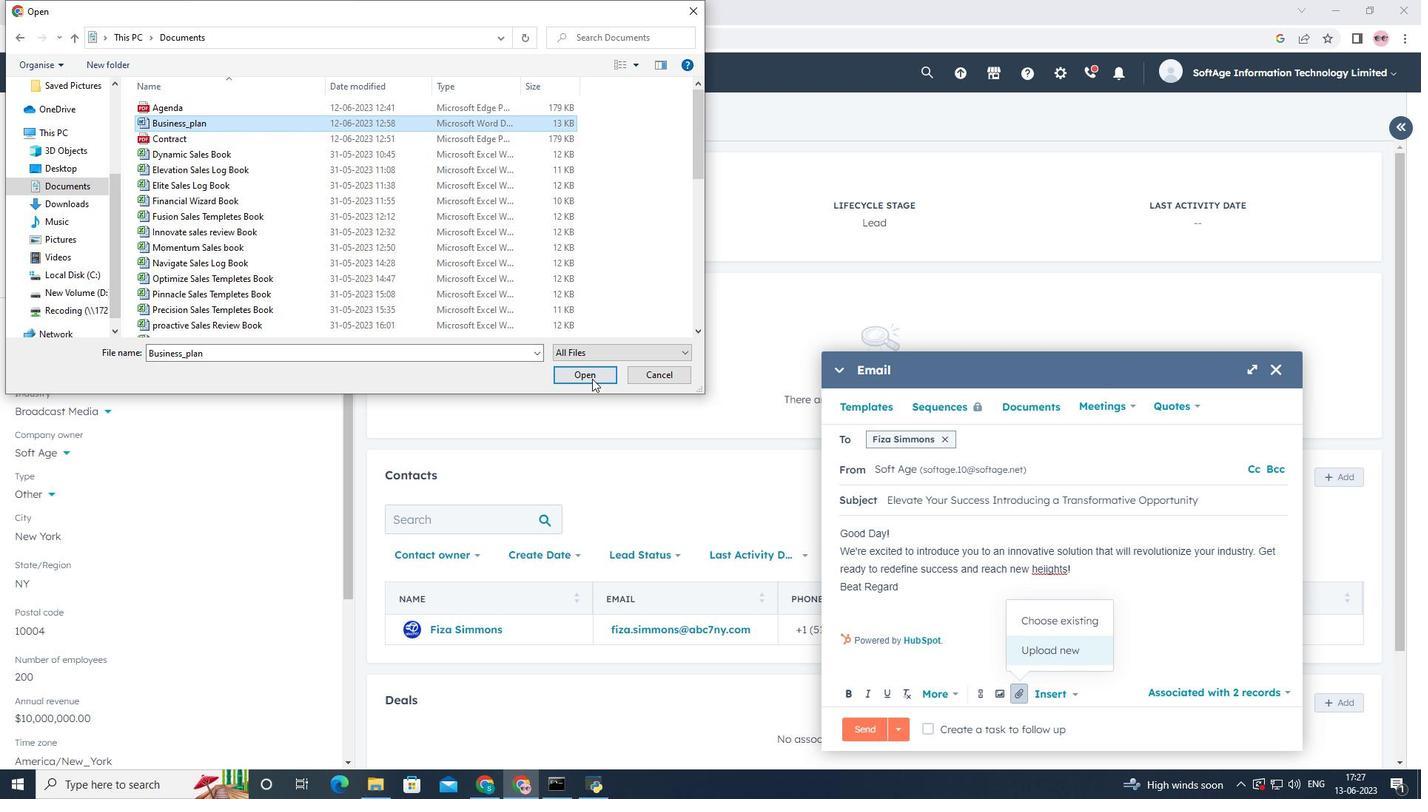 
Action: Mouse moved to (994, 653)
Screenshot: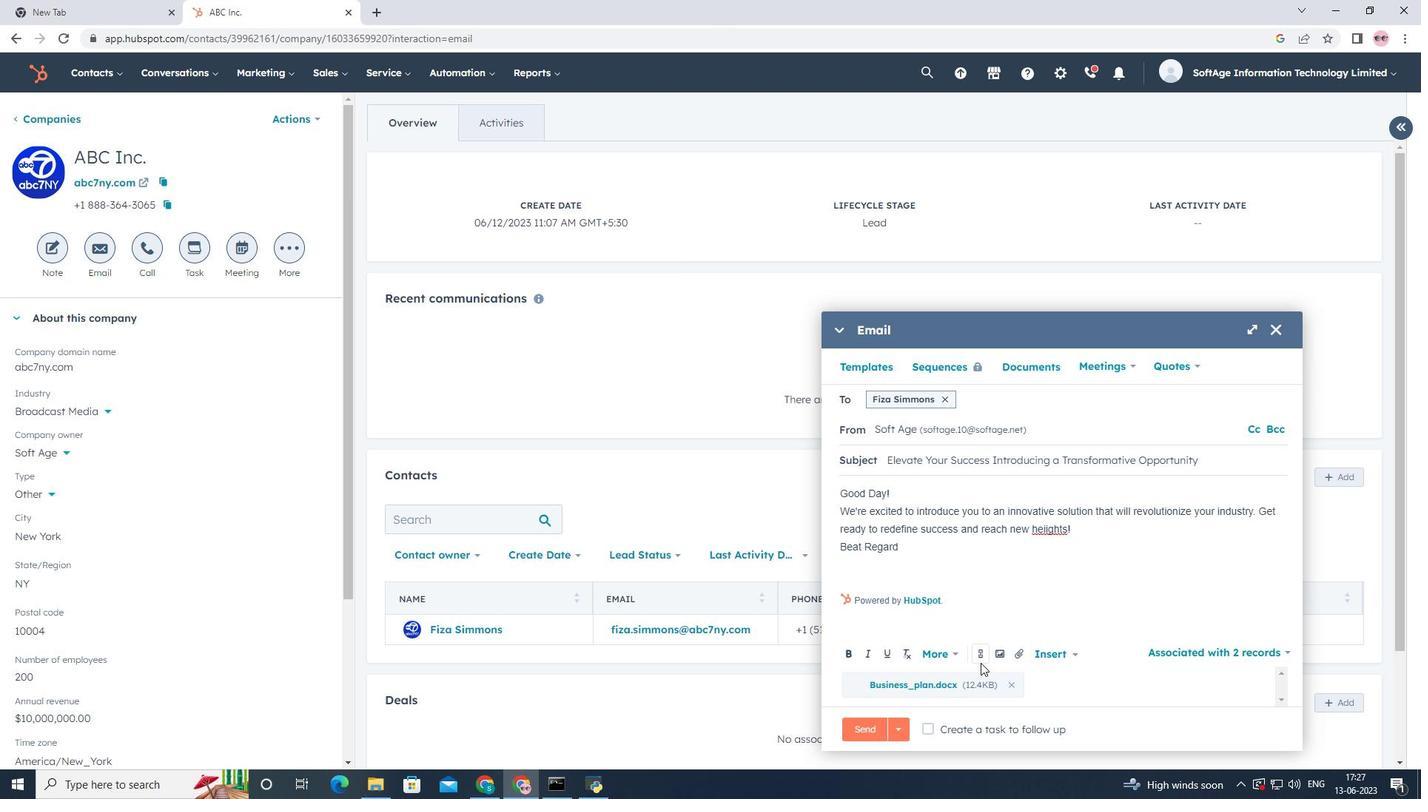 
Action: Mouse pressed left at (994, 653)
Screenshot: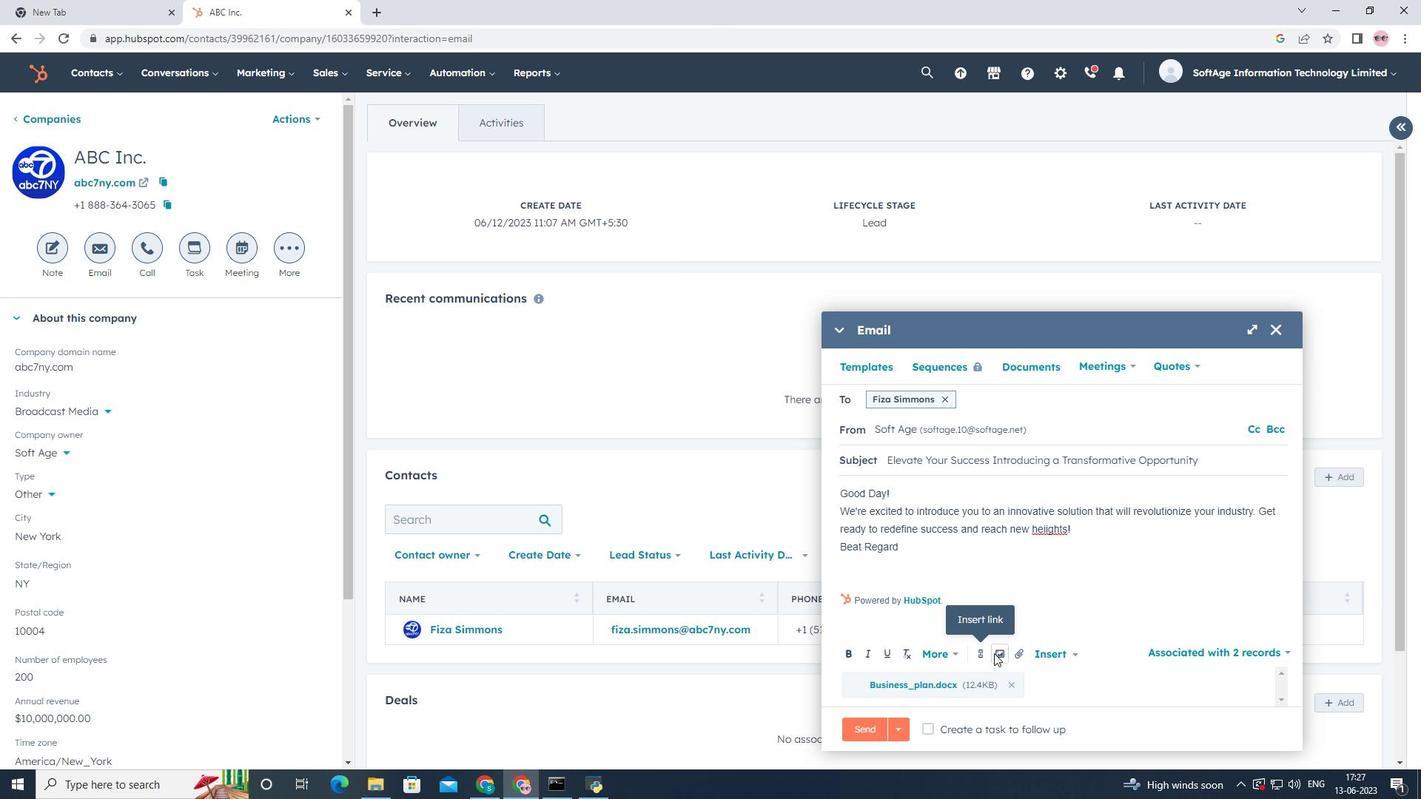 
Action: Mouse moved to (971, 599)
Screenshot: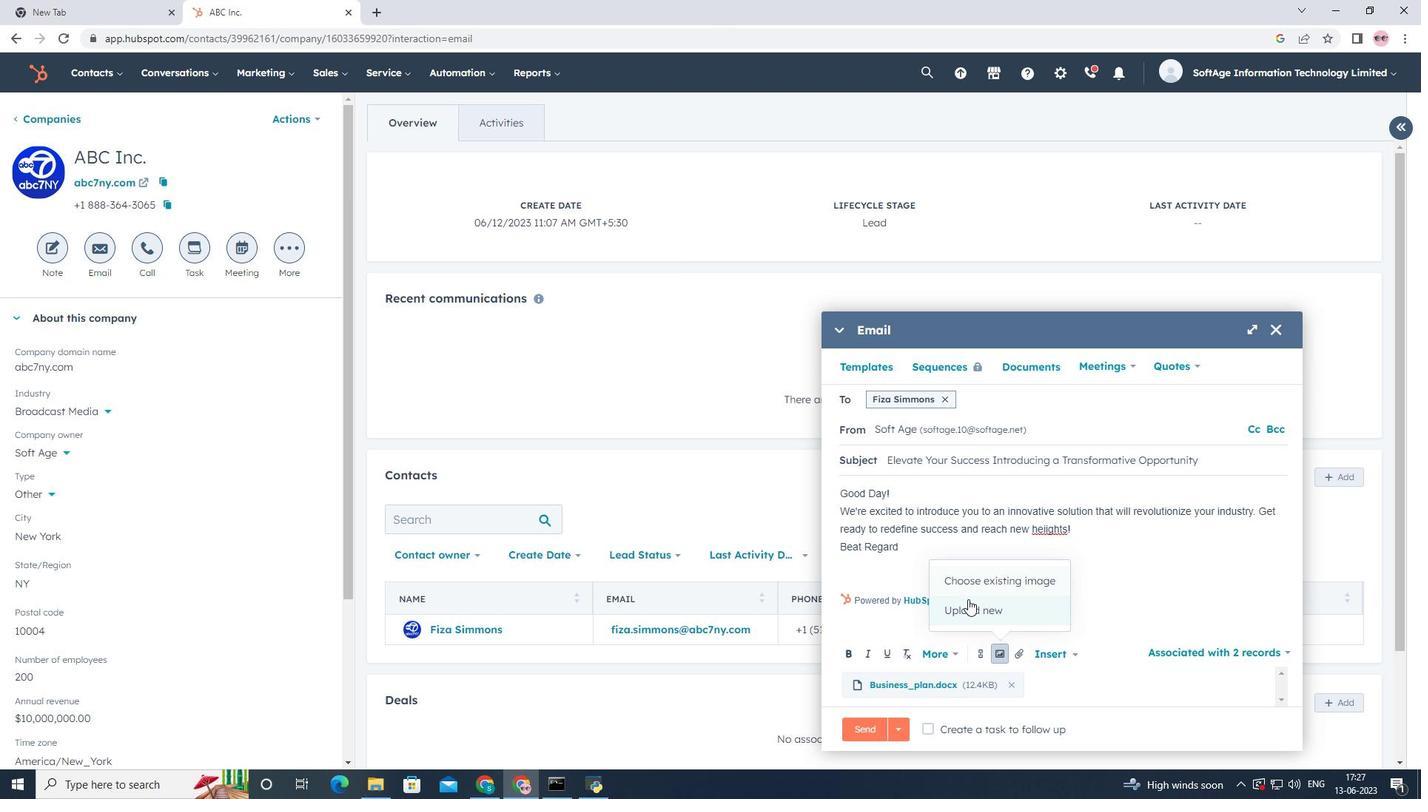 
Action: Mouse pressed left at (971, 599)
Screenshot: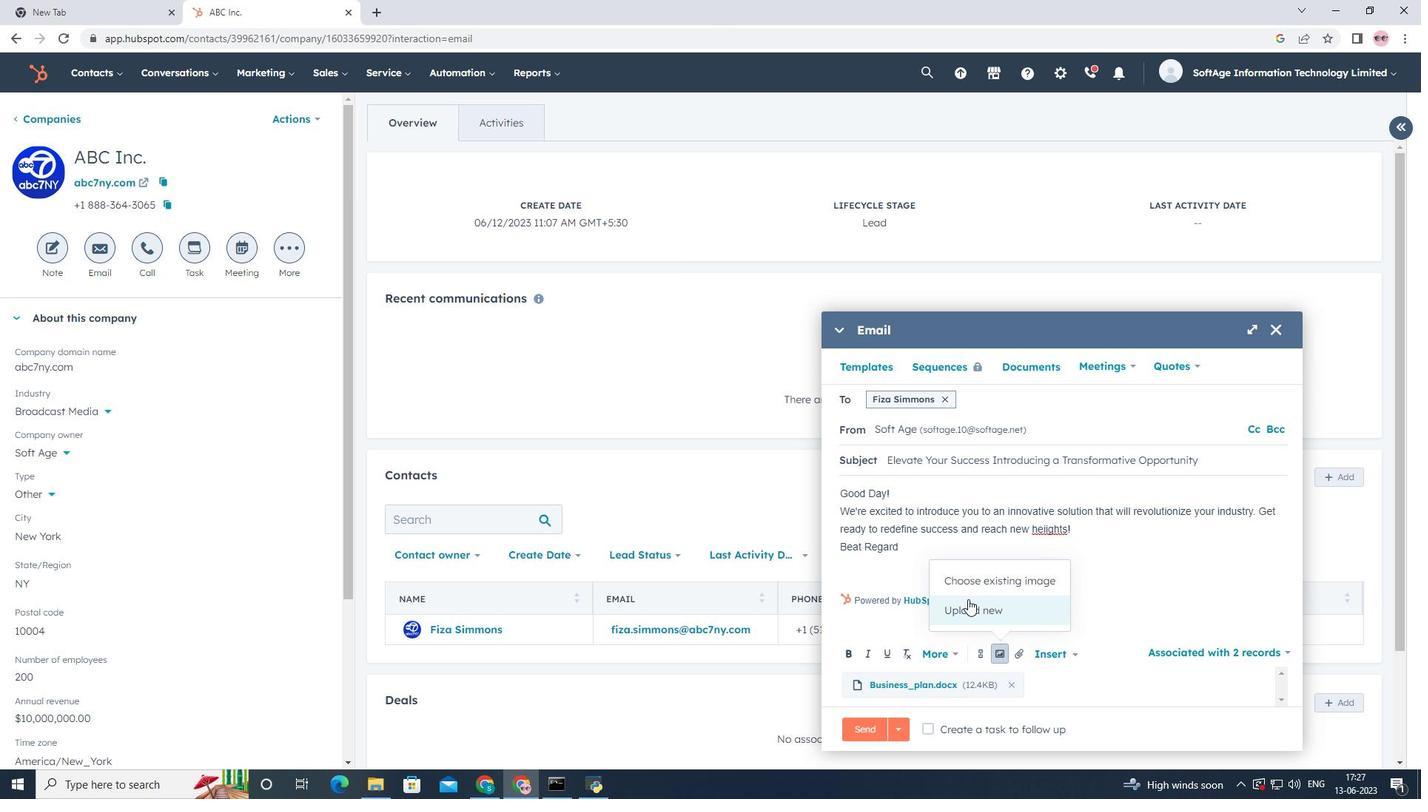 
Action: Mouse moved to (62, 199)
Screenshot: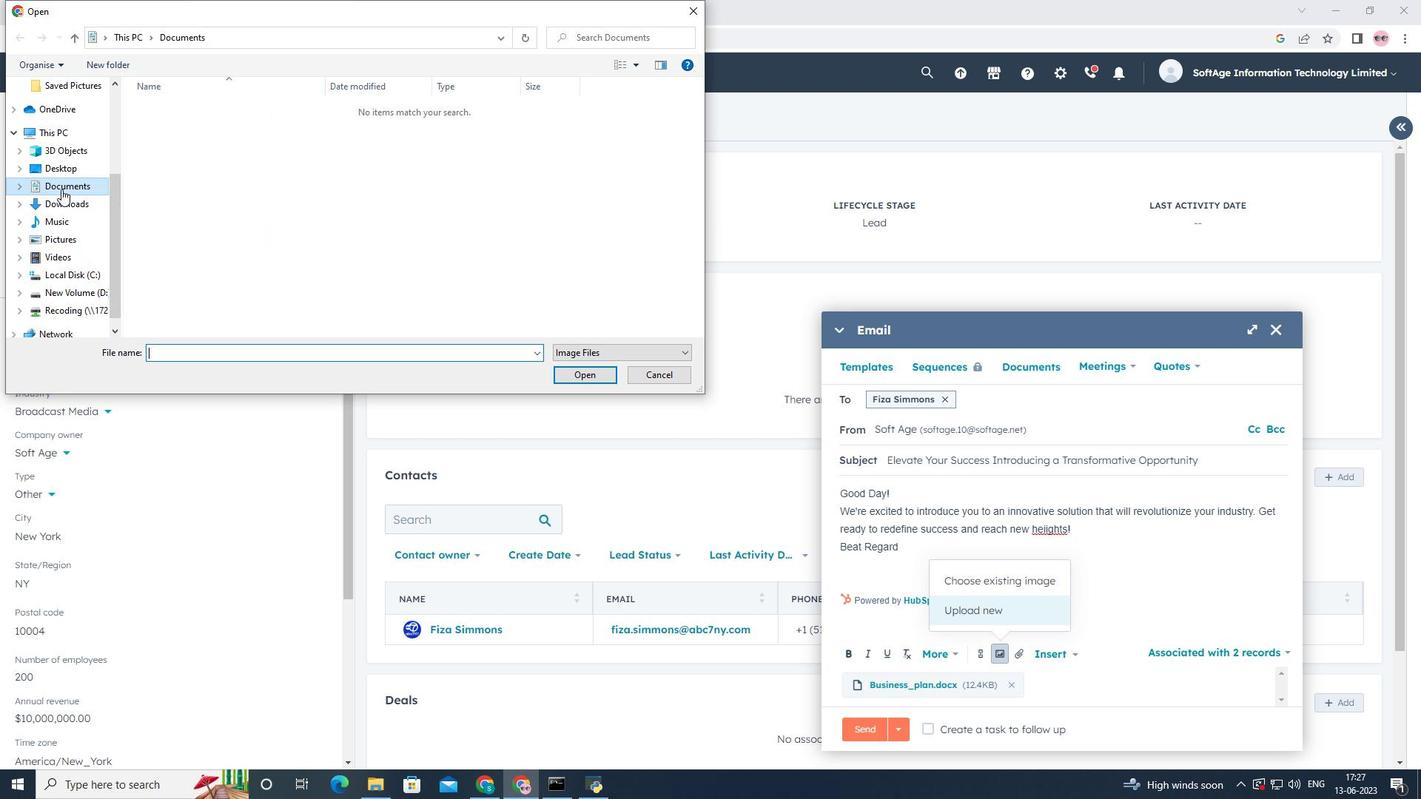 
Action: Mouse pressed left at (62, 199)
Screenshot: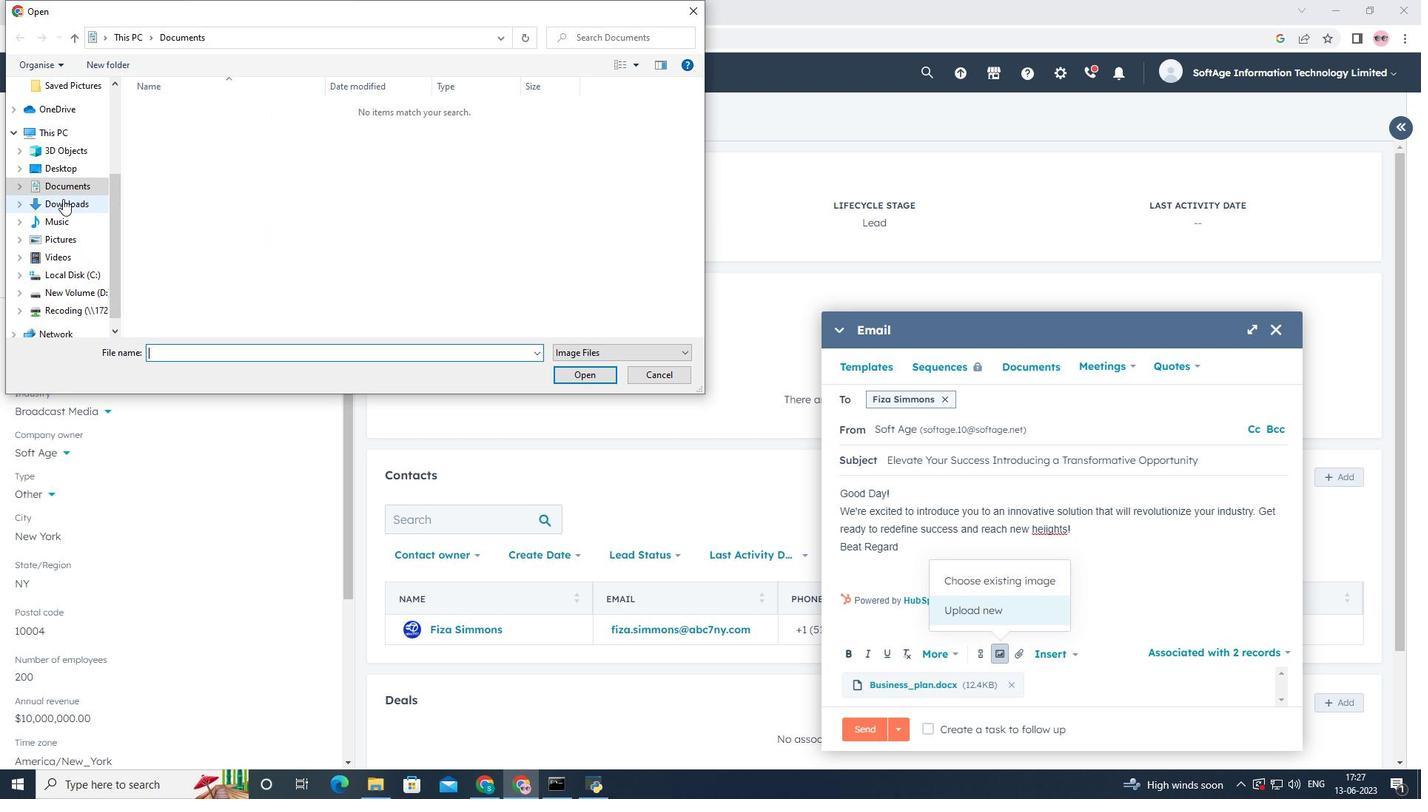 
Action: Mouse moved to (225, 128)
Screenshot: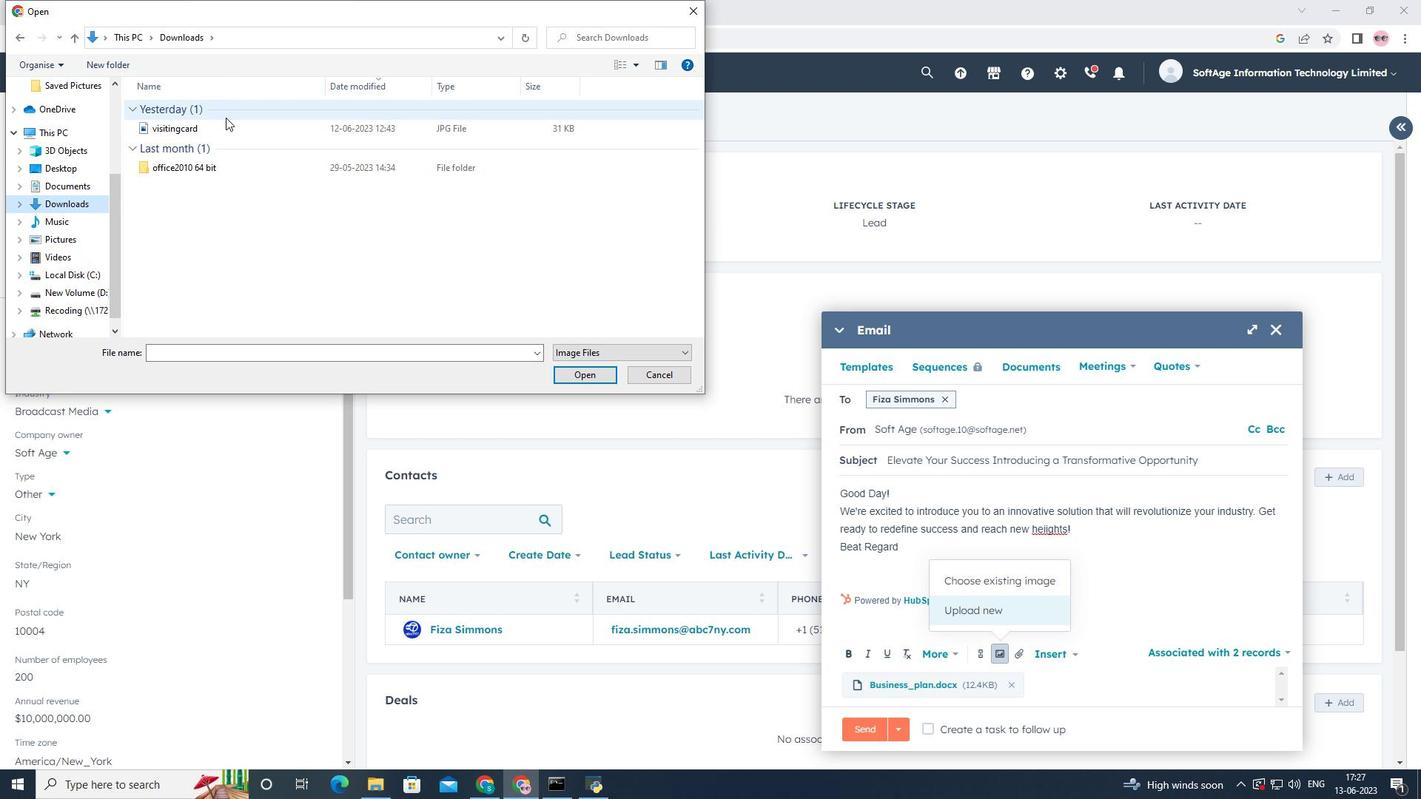 
Action: Mouse pressed left at (225, 128)
Screenshot: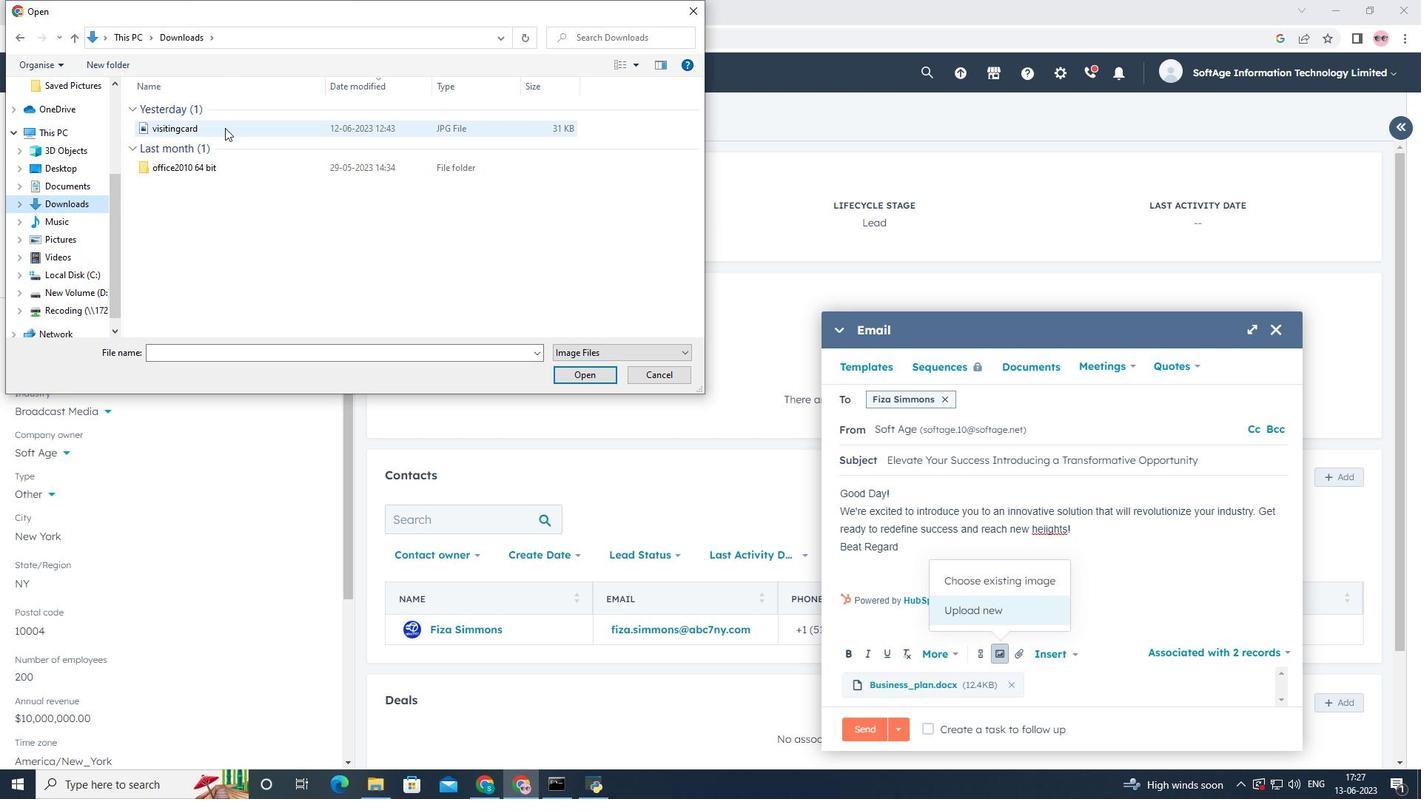 
Action: Mouse moved to (576, 378)
Screenshot: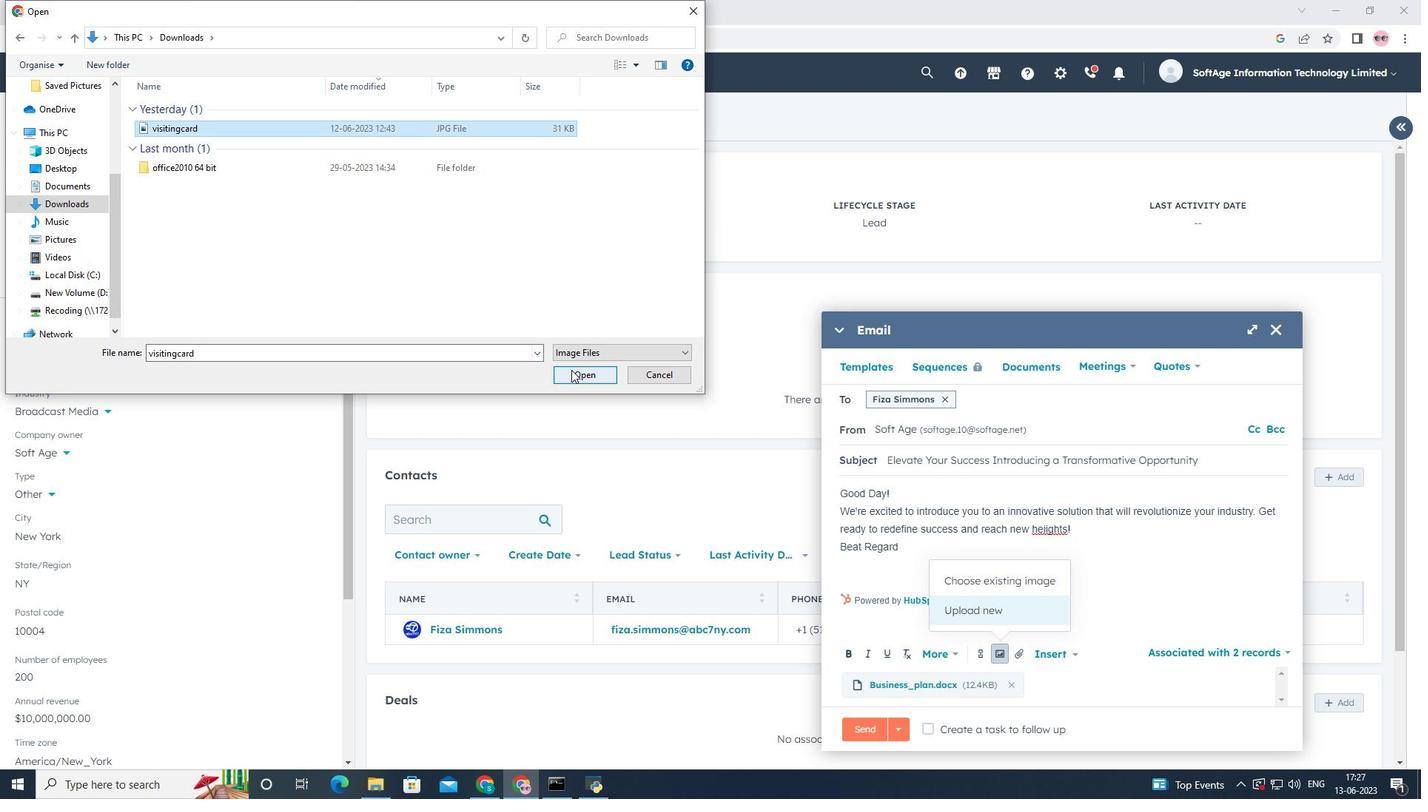 
Action: Mouse pressed left at (576, 378)
Screenshot: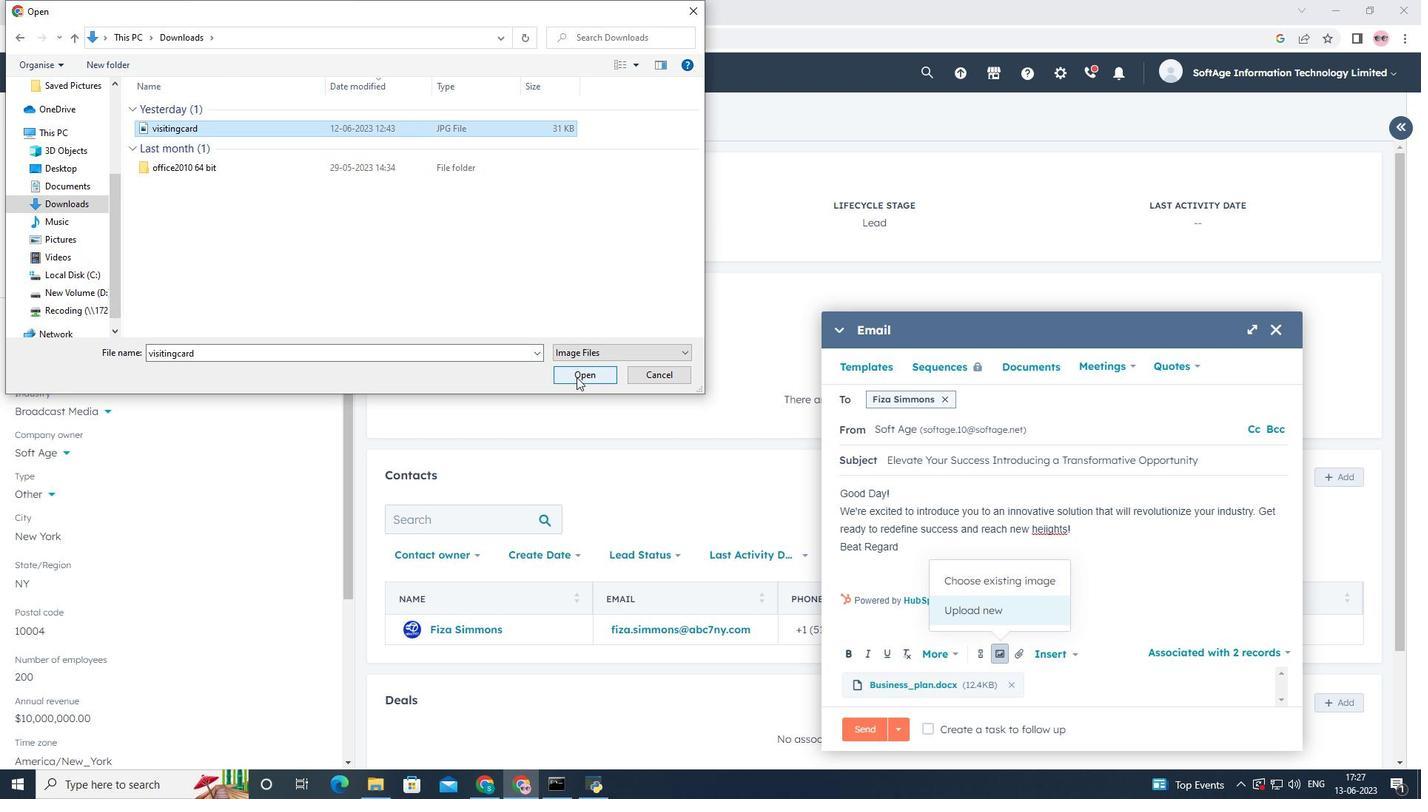 
Action: Mouse moved to (906, 417)
Screenshot: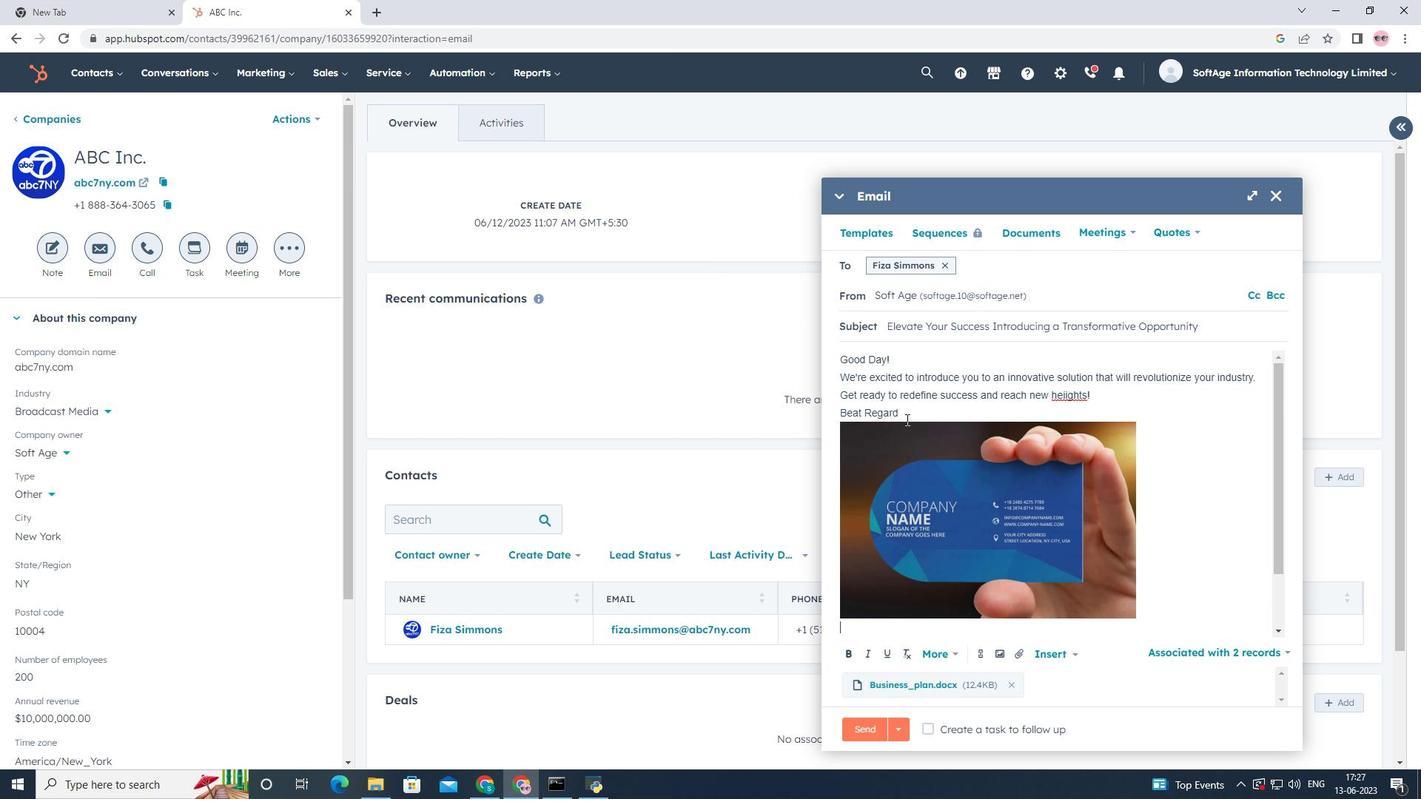 
Action: Mouse pressed left at (906, 417)
Screenshot: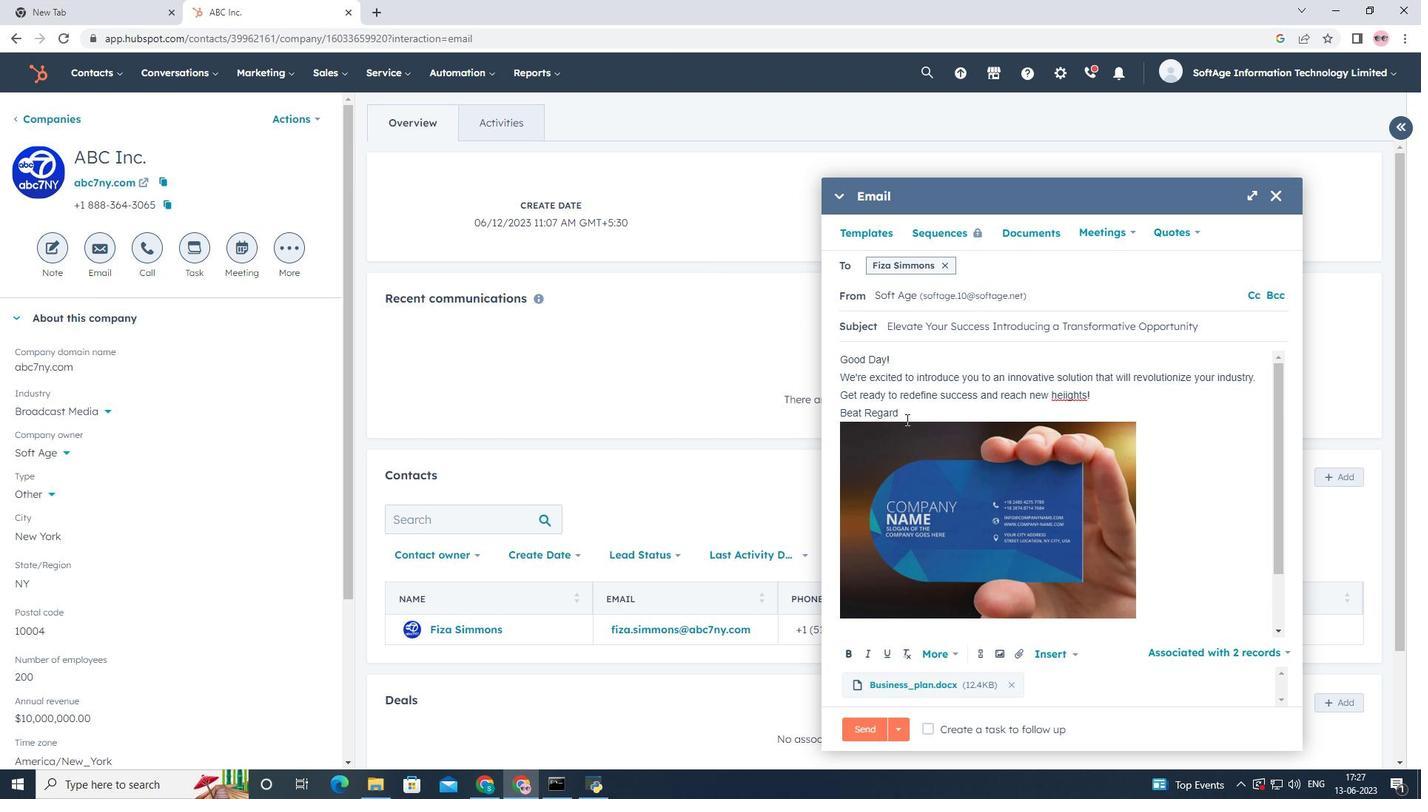 
Action: Mouse moved to (776, 459)
Screenshot: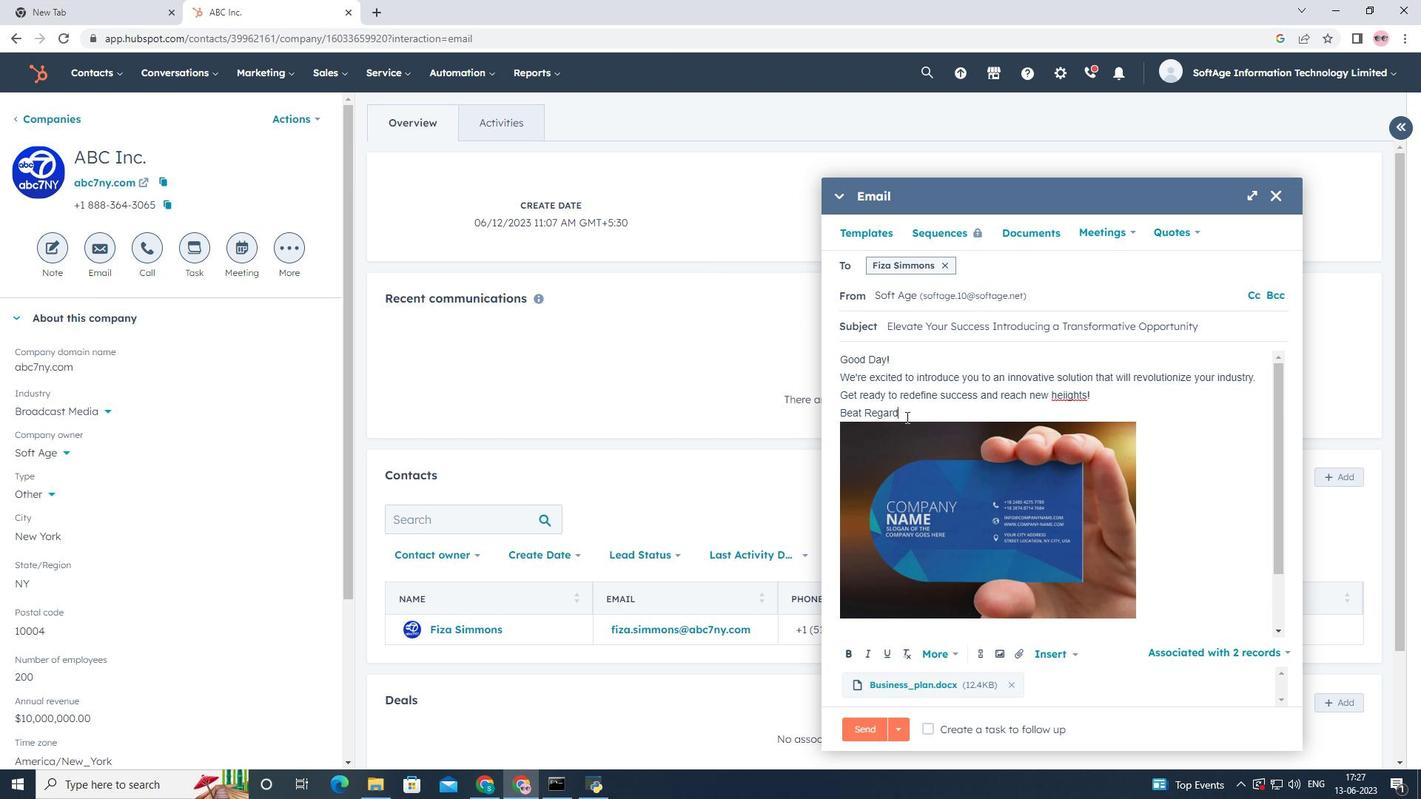 
Action: Key pressed <Key.enter><Key.shift>Pinterest<Key.space>
Screenshot: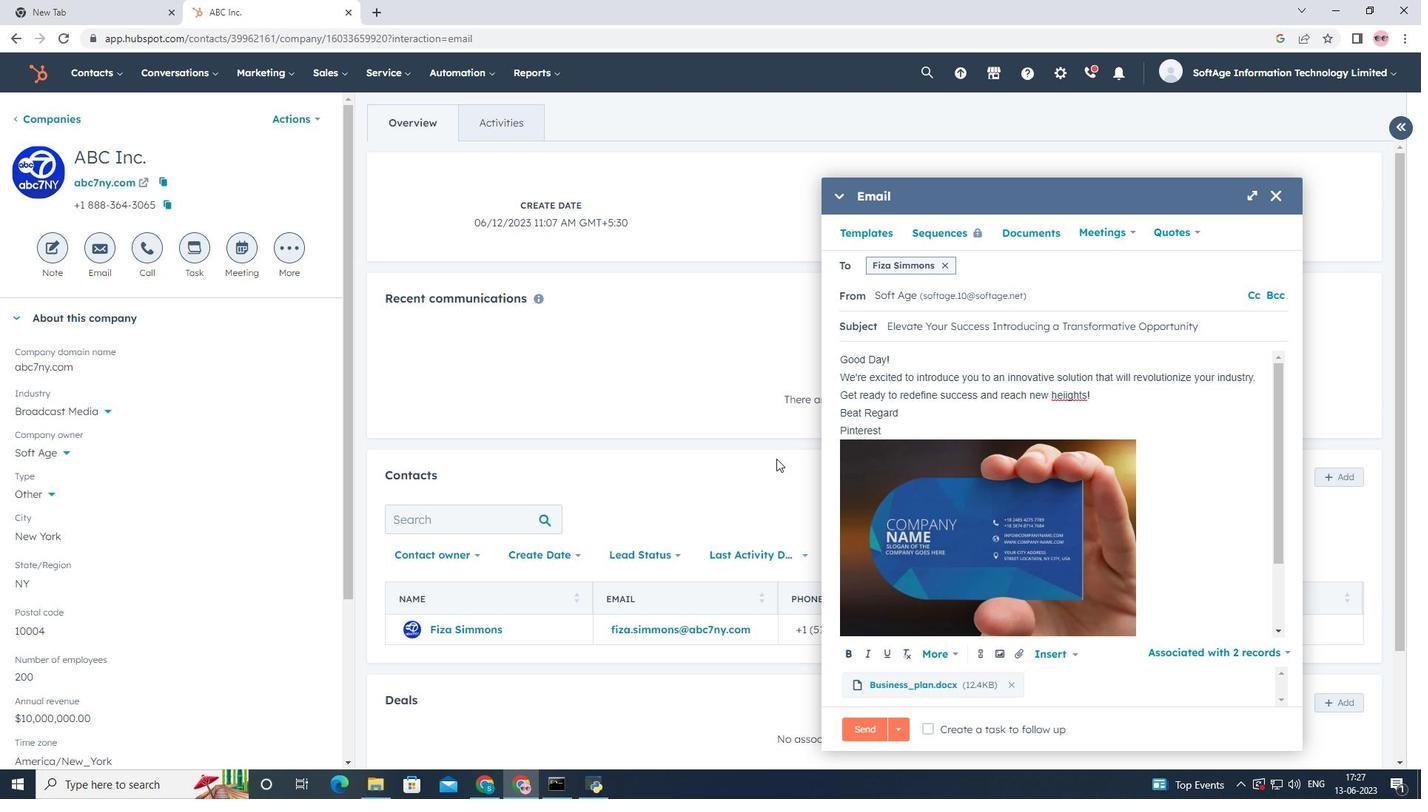 
Action: Mouse moved to (981, 659)
Screenshot: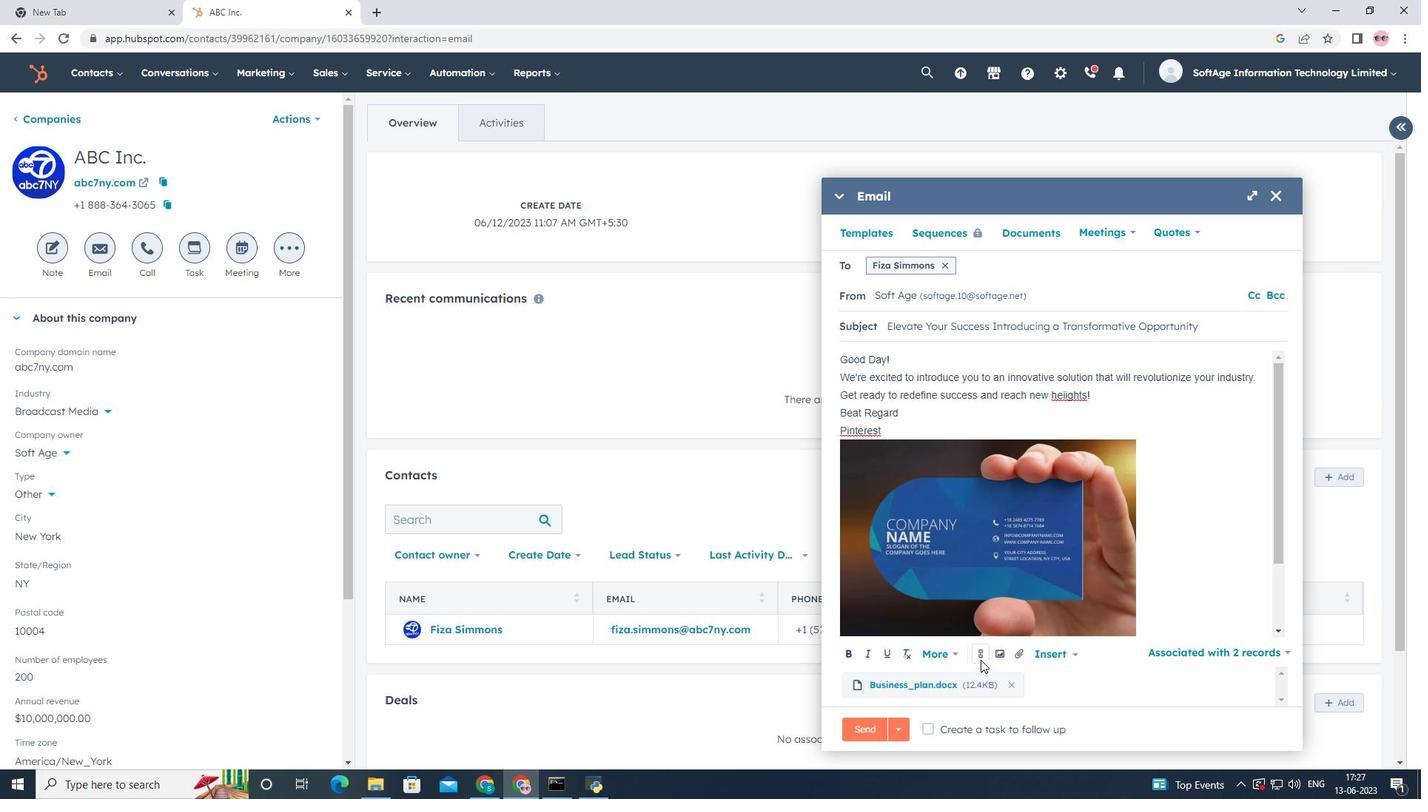 
Action: Mouse pressed left at (981, 659)
Screenshot: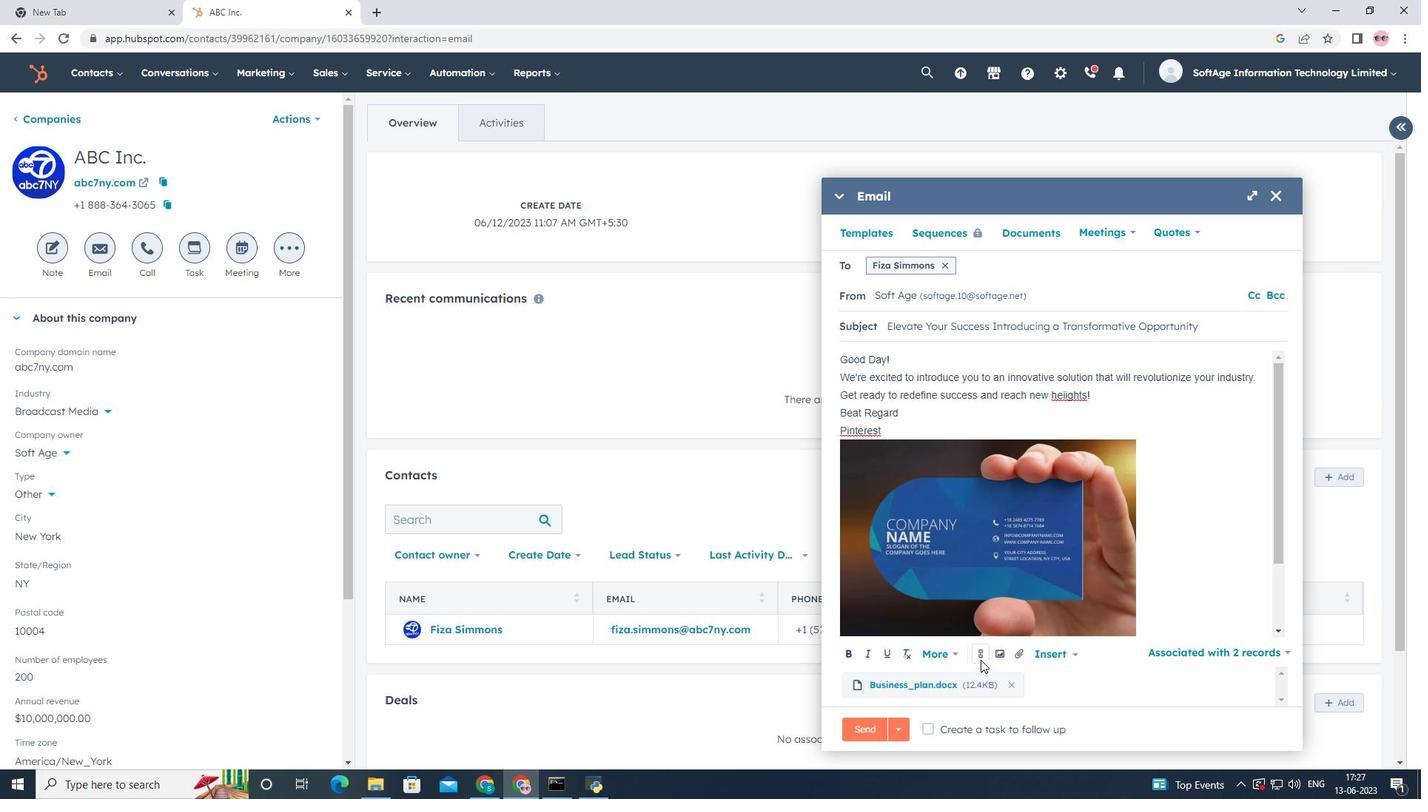
Action: Mouse moved to (886, 610)
Screenshot: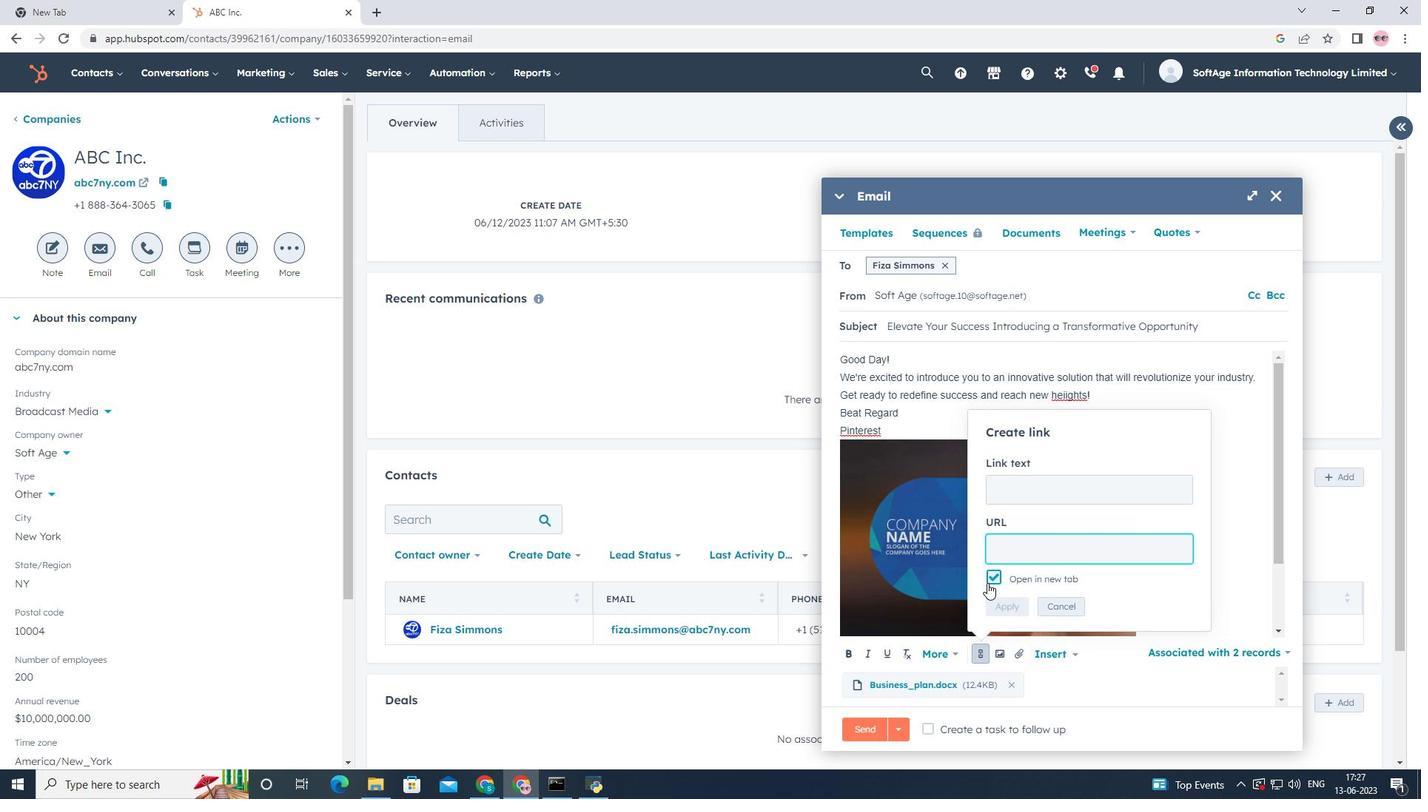 
Action: Key pressed www<Key.space><Key.backspace><Key.backspace><Key.backspace><Key.backspace><Key.backspace><Key.backspace><Key.backspace><Key.backspace>in.pinterest<Key.space><Key.backspace>.com
Screenshot: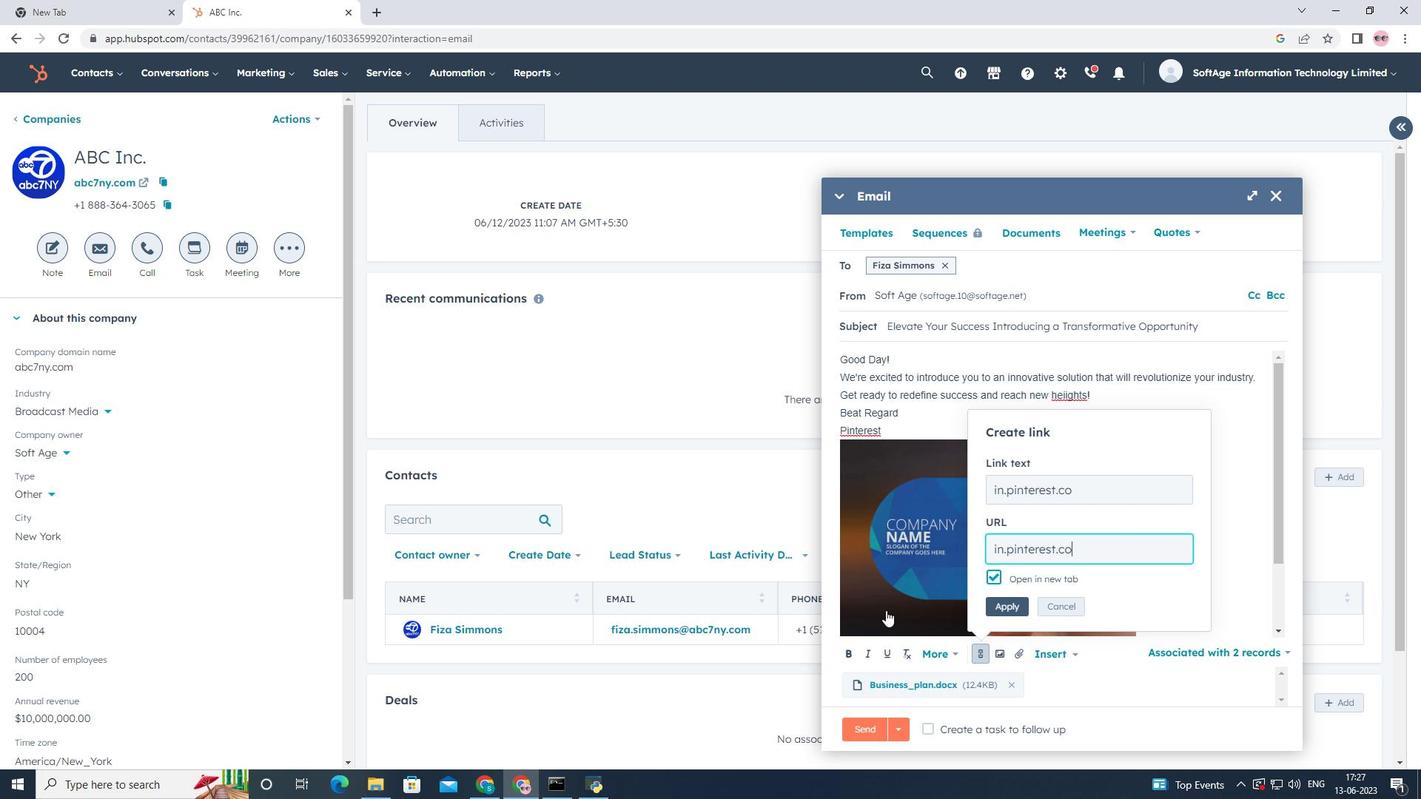 
Action: Mouse moved to (1008, 605)
Screenshot: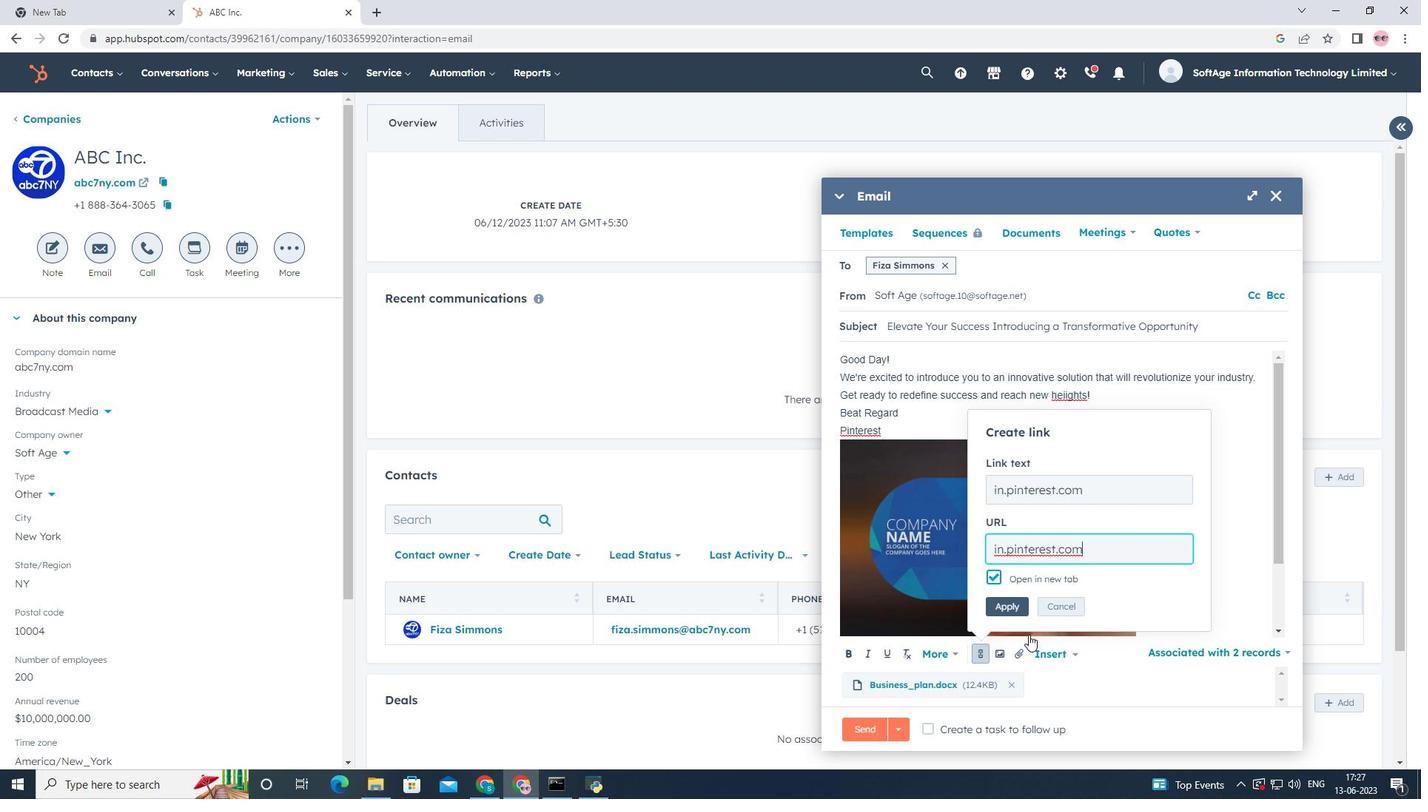 
Action: Mouse pressed left at (1008, 605)
Screenshot: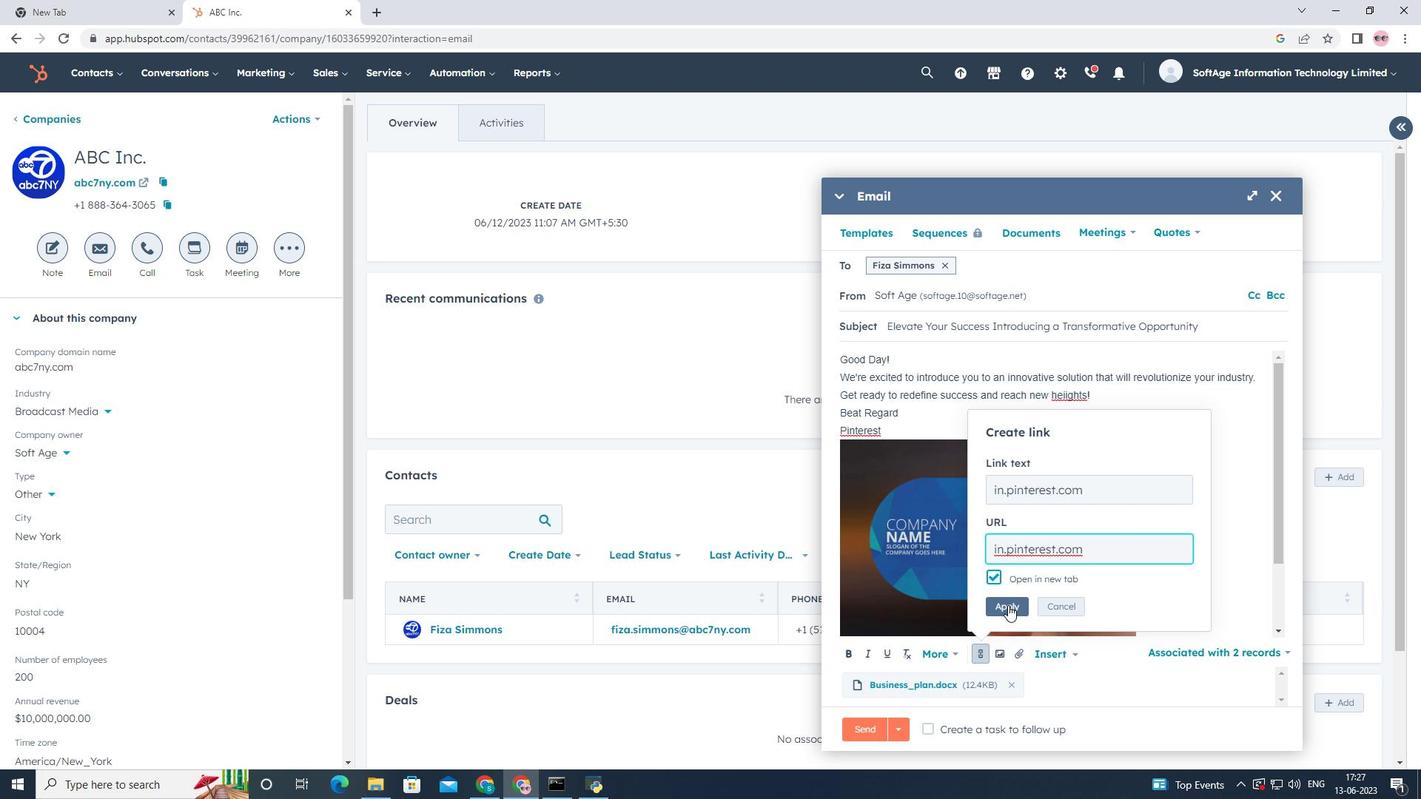 
Action: Mouse moved to (1030, 510)
Screenshot: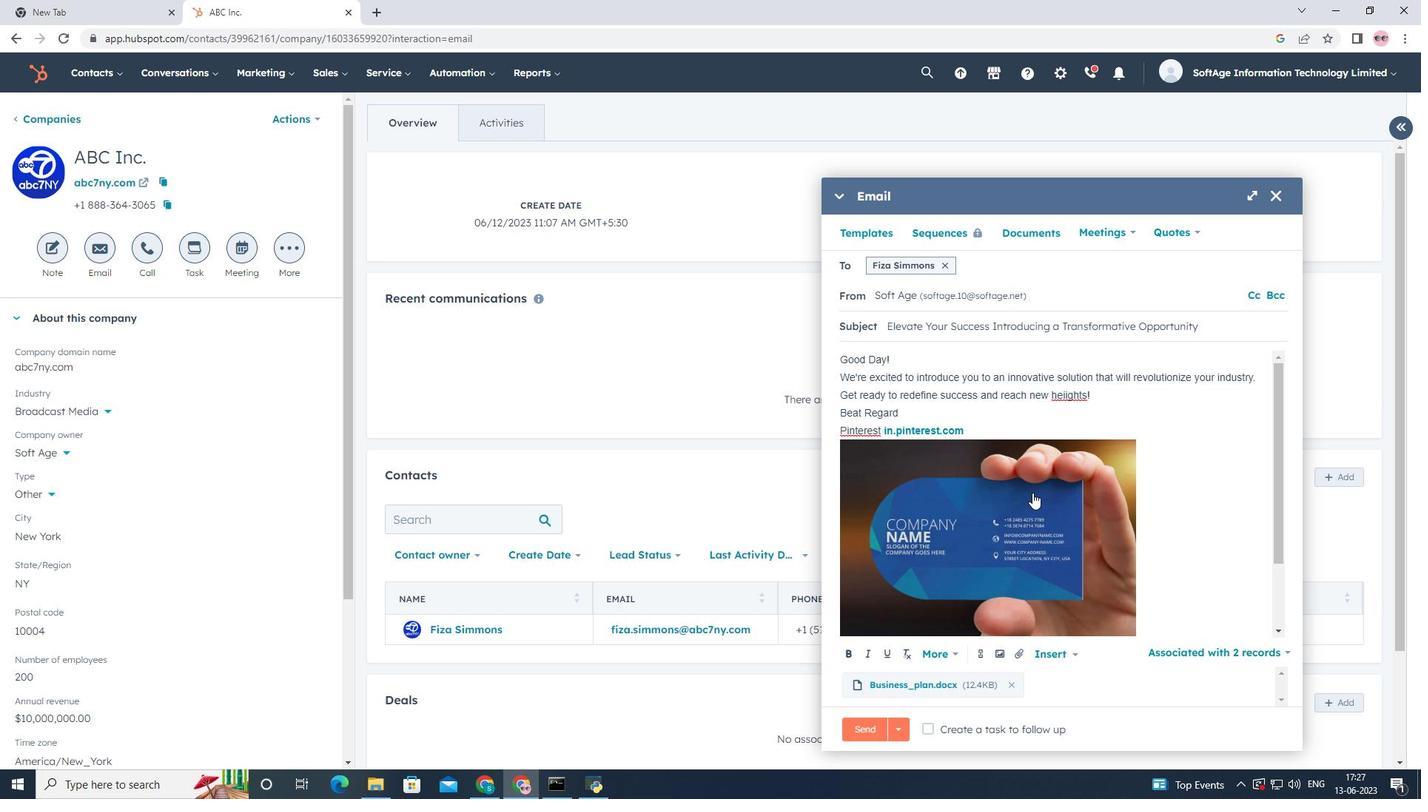 
Action: Mouse scrolled (1030, 509) with delta (0, 0)
Screenshot: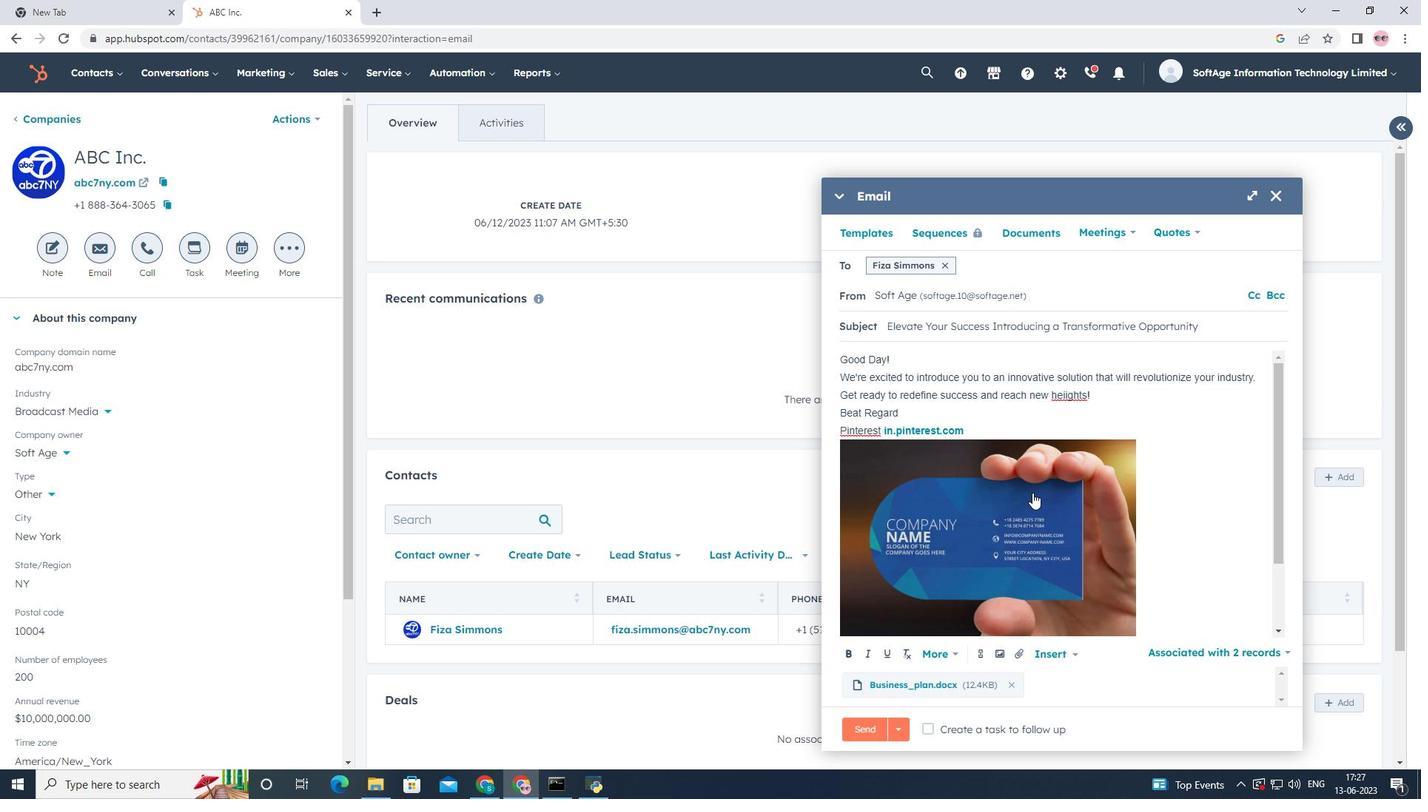 
Action: Mouse moved to (1028, 537)
Screenshot: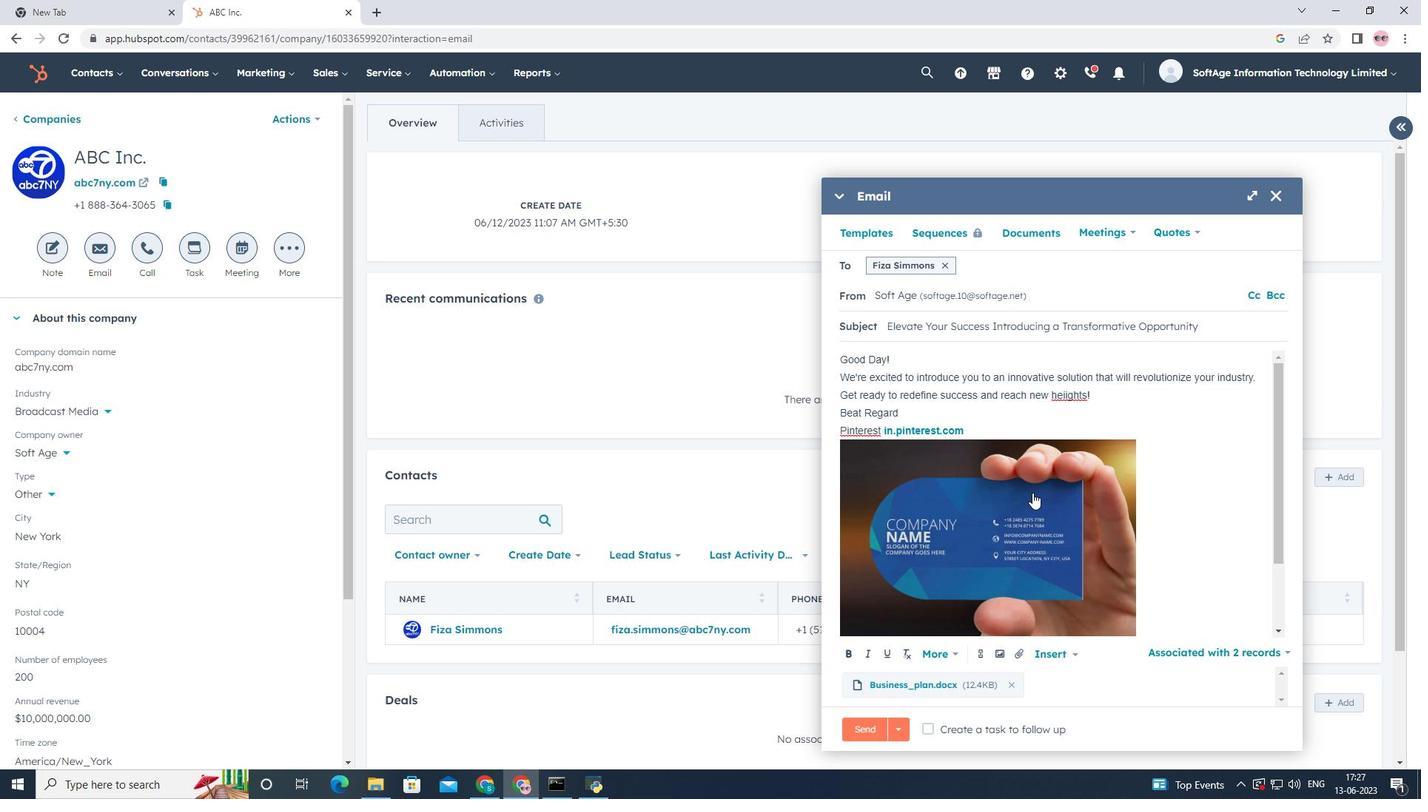 
Action: Mouse scrolled (1028, 536) with delta (0, 0)
Screenshot: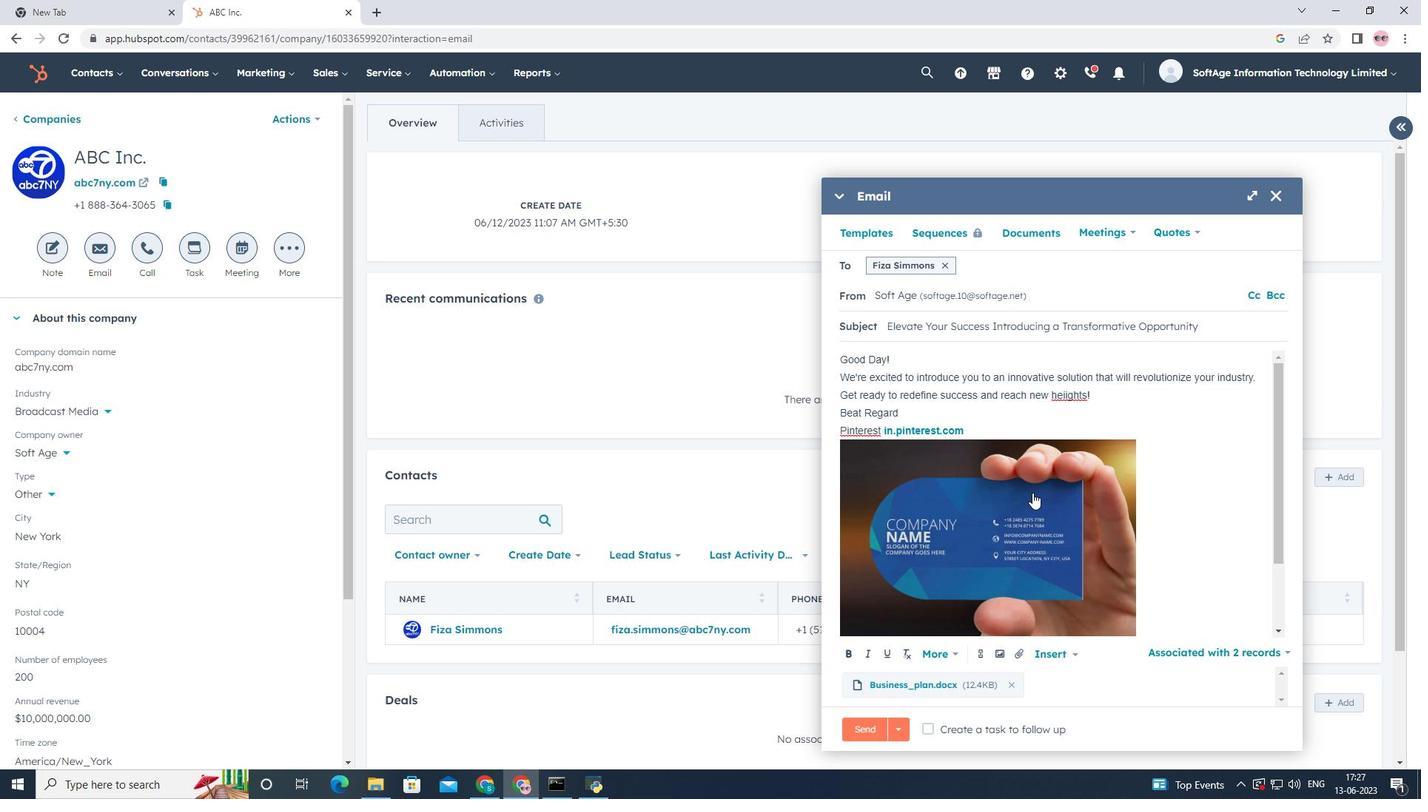 
Action: Mouse moved to (1024, 548)
Screenshot: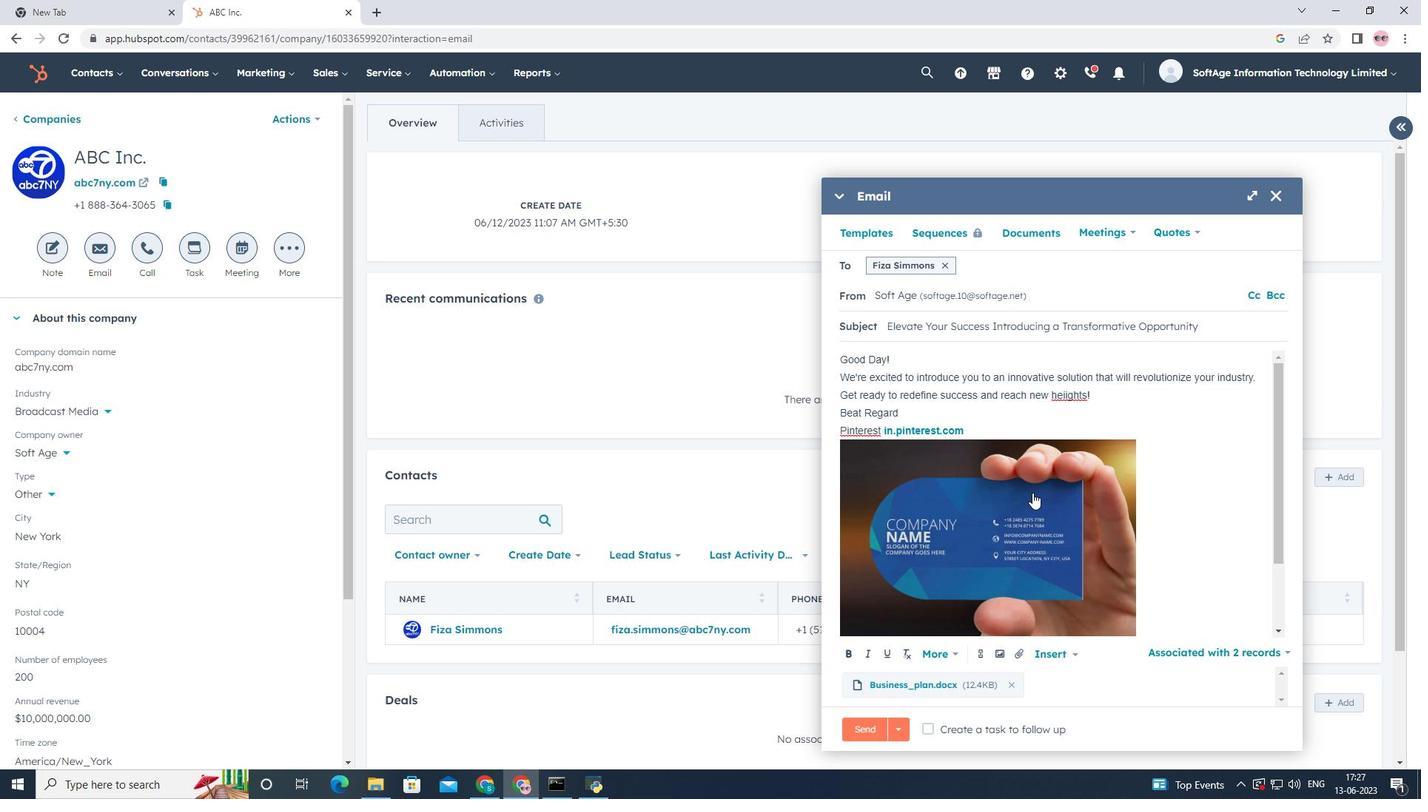 
Action: Mouse scrolled (1024, 547) with delta (0, 0)
Screenshot: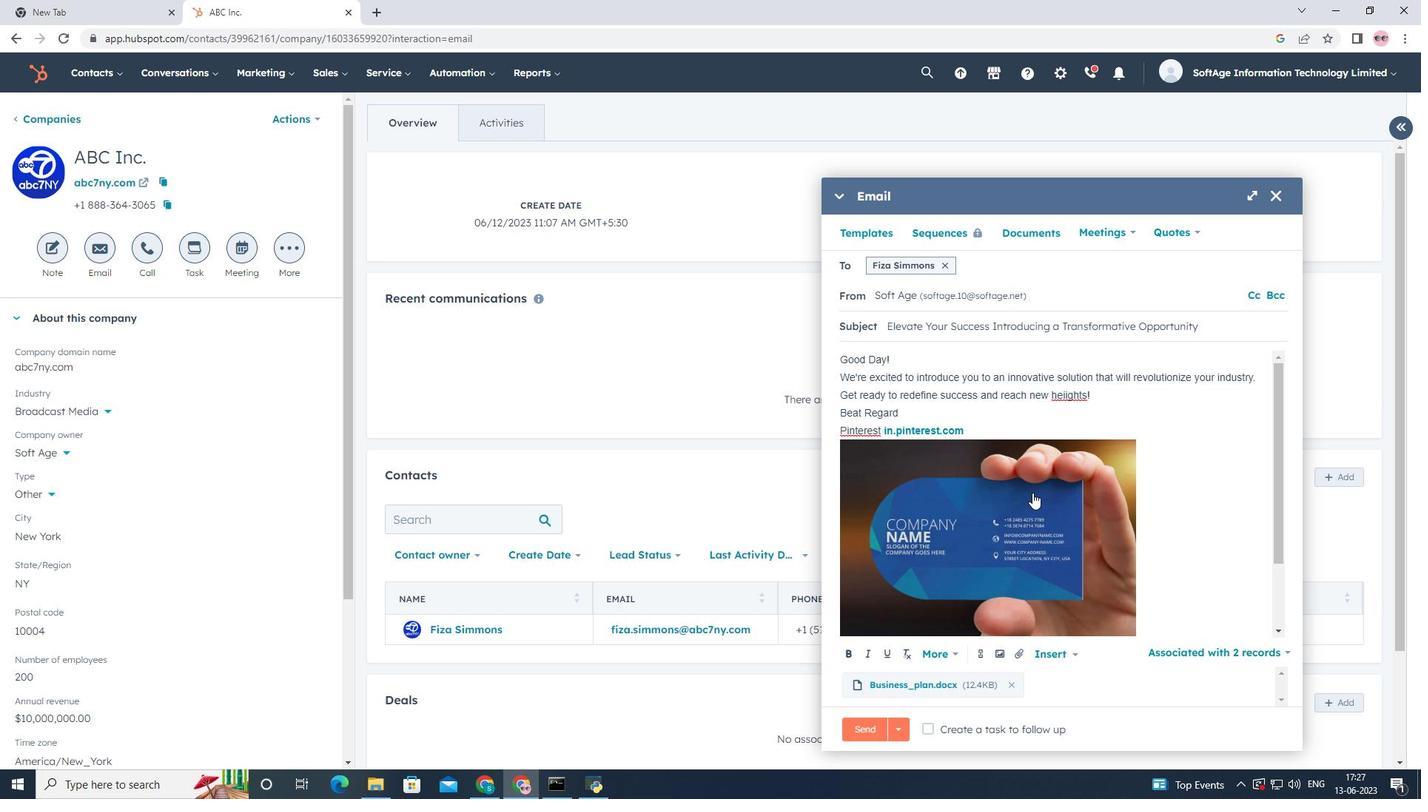 
Action: Mouse moved to (1021, 553)
Screenshot: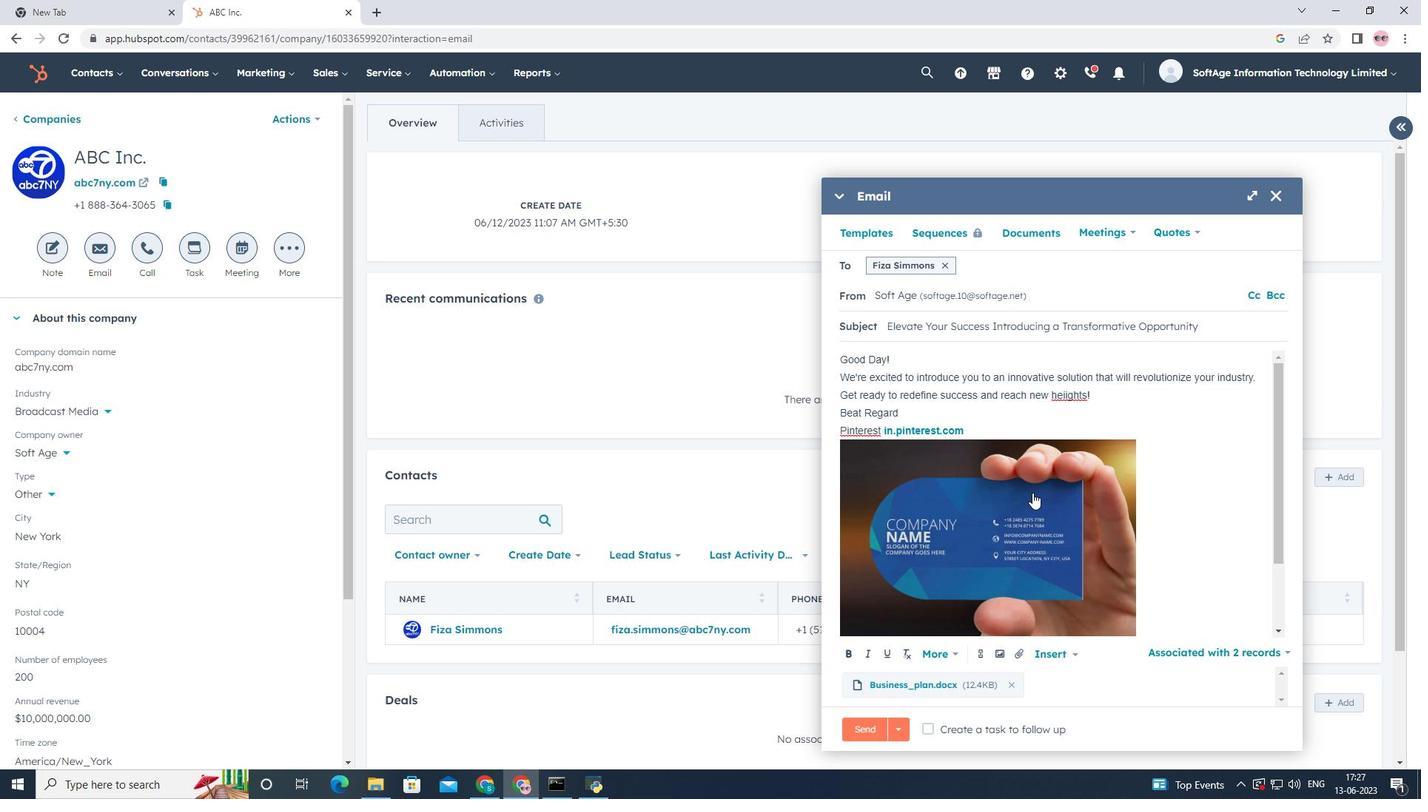 
Action: Mouse scrolled (1021, 553) with delta (0, 0)
Screenshot: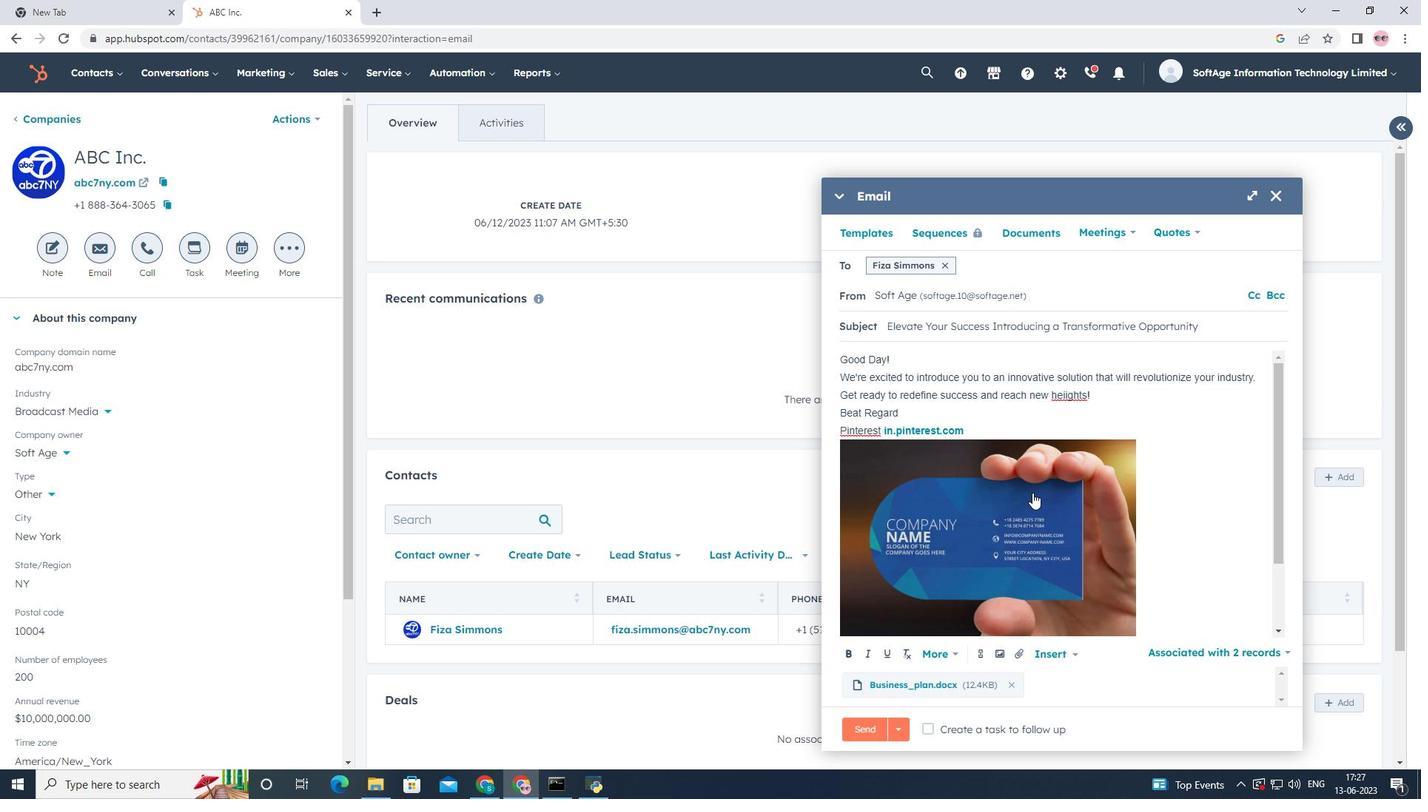 
Action: Mouse moved to (1014, 567)
Screenshot: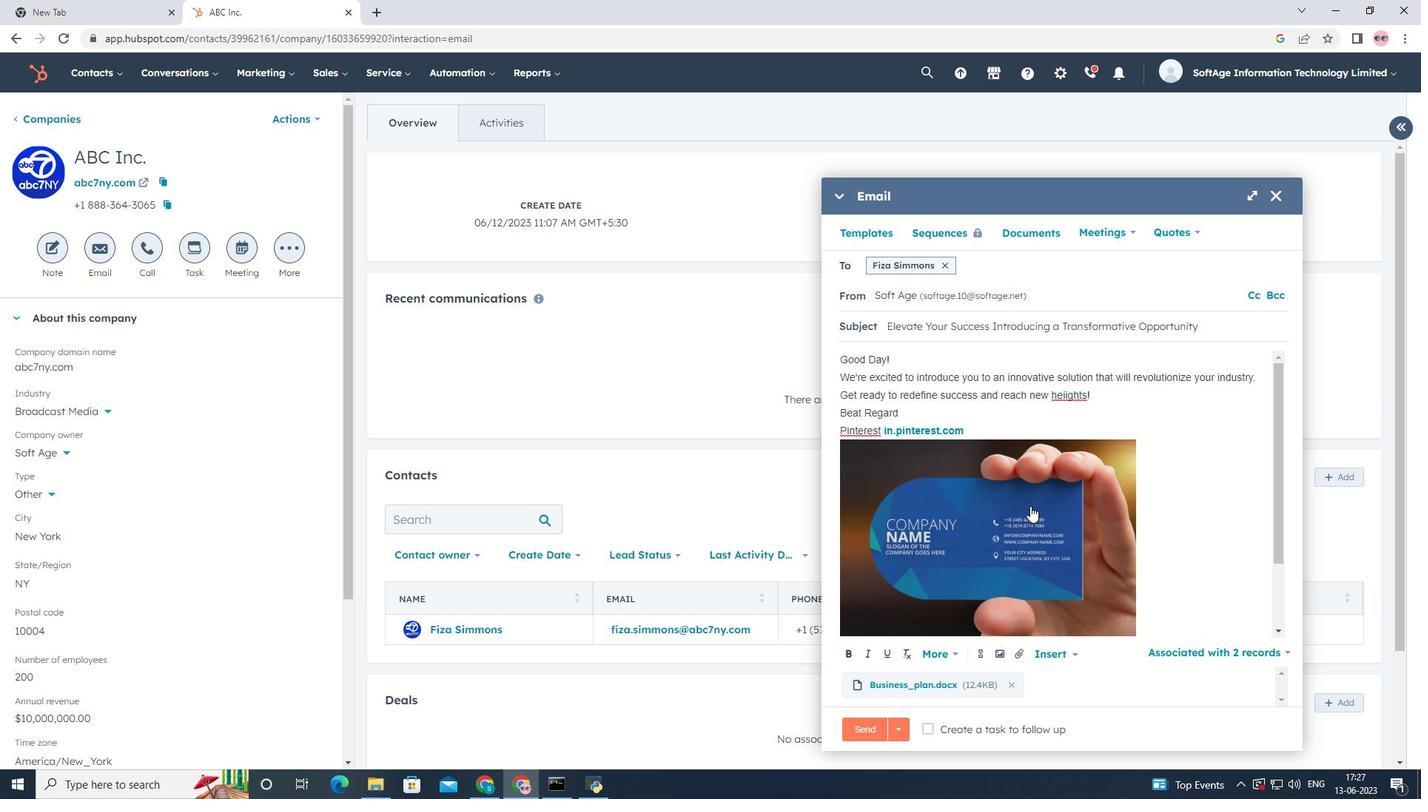 
Action: Mouse scrolled (1014, 566) with delta (0, 0)
Screenshot: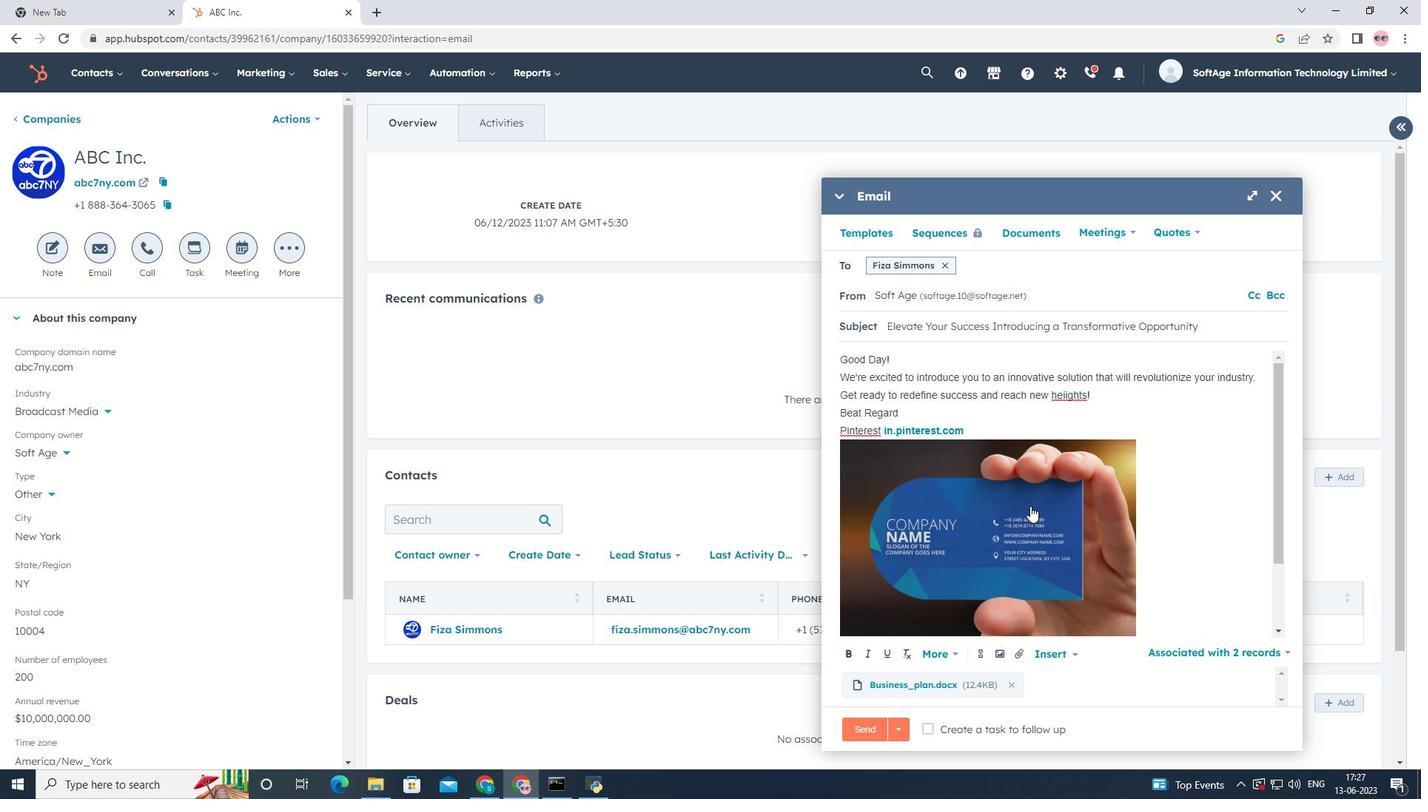 
Action: Mouse moved to (987, 727)
Screenshot: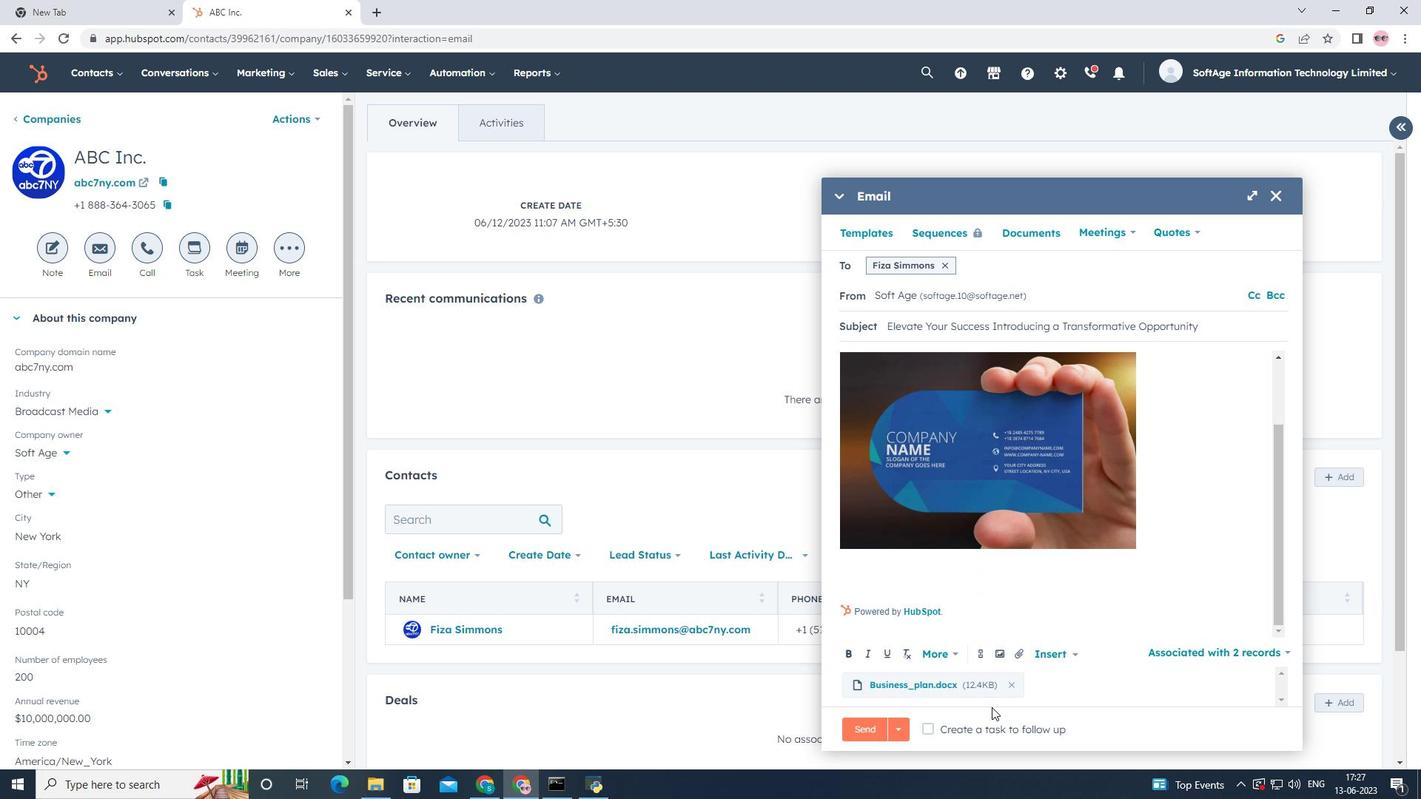 
Action: Mouse pressed left at (987, 727)
Screenshot: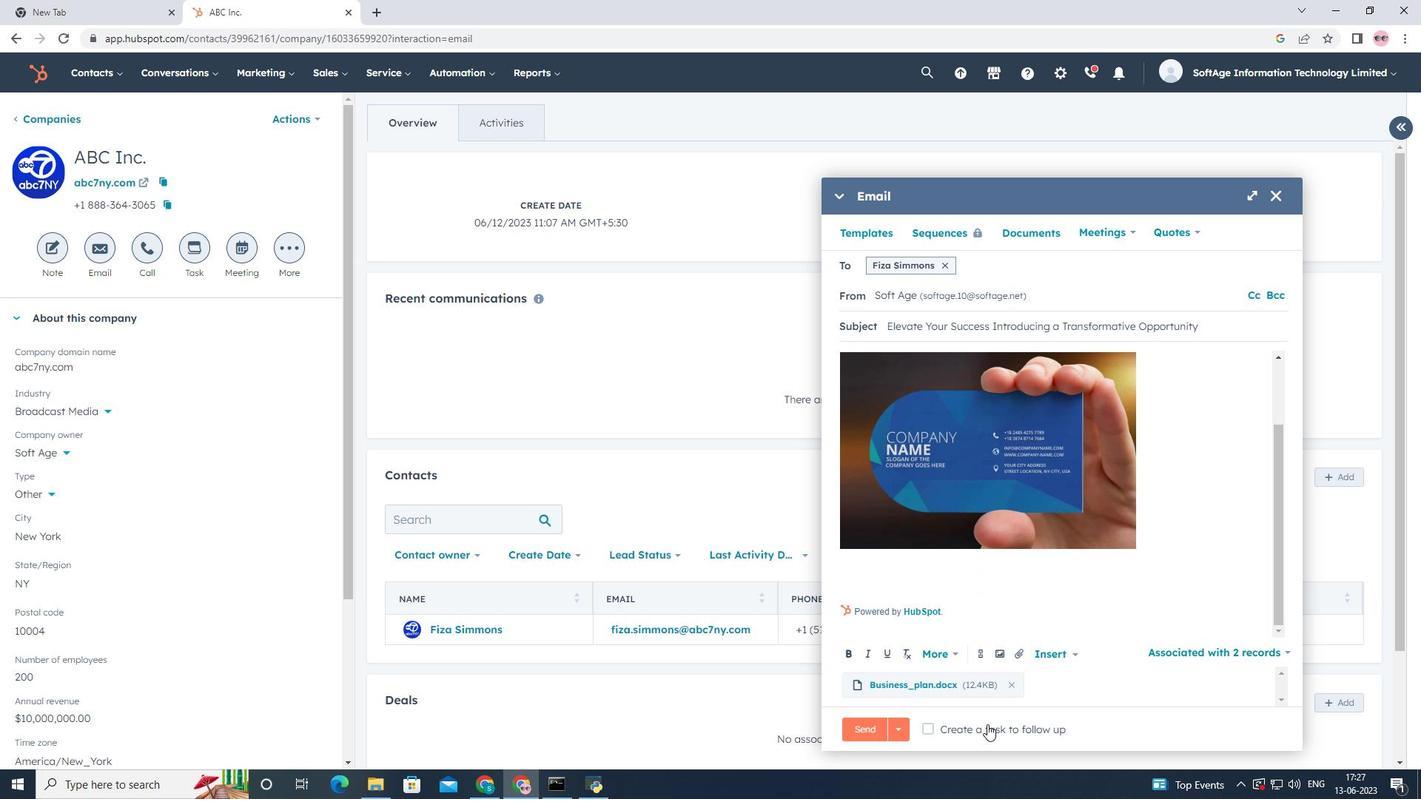 
Action: Mouse moved to (1166, 726)
Screenshot: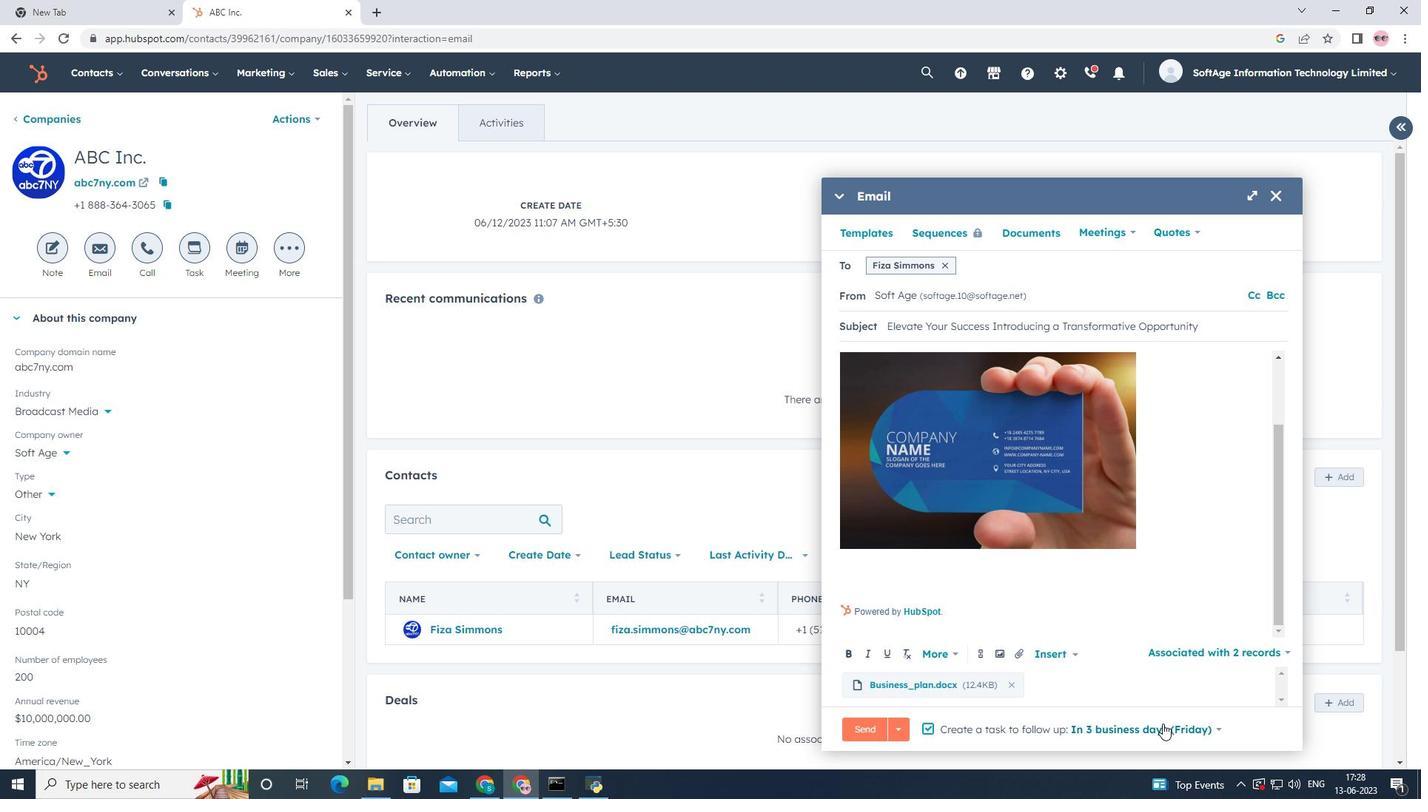 
Action: Mouse pressed left at (1166, 726)
Screenshot: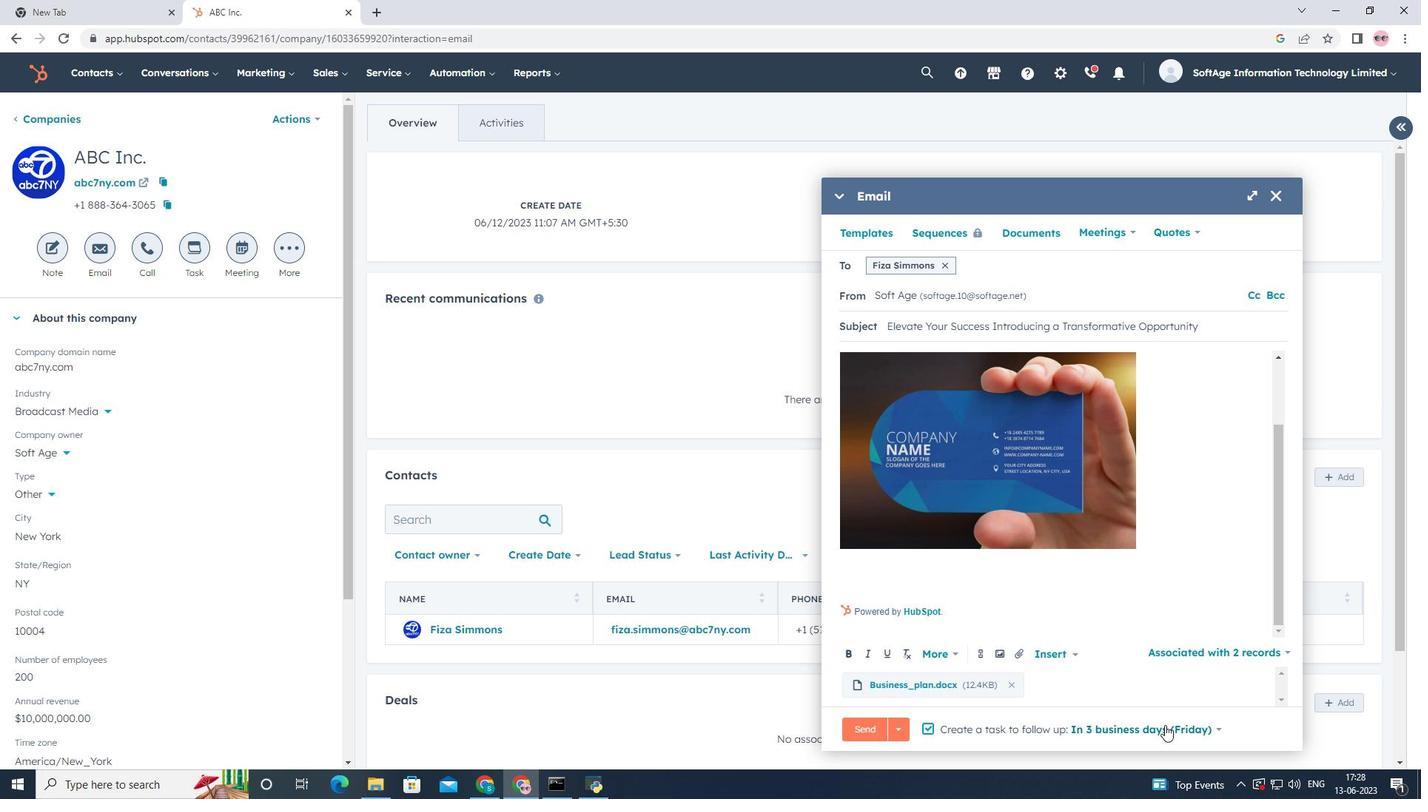 
Action: Mouse moved to (1109, 619)
Screenshot: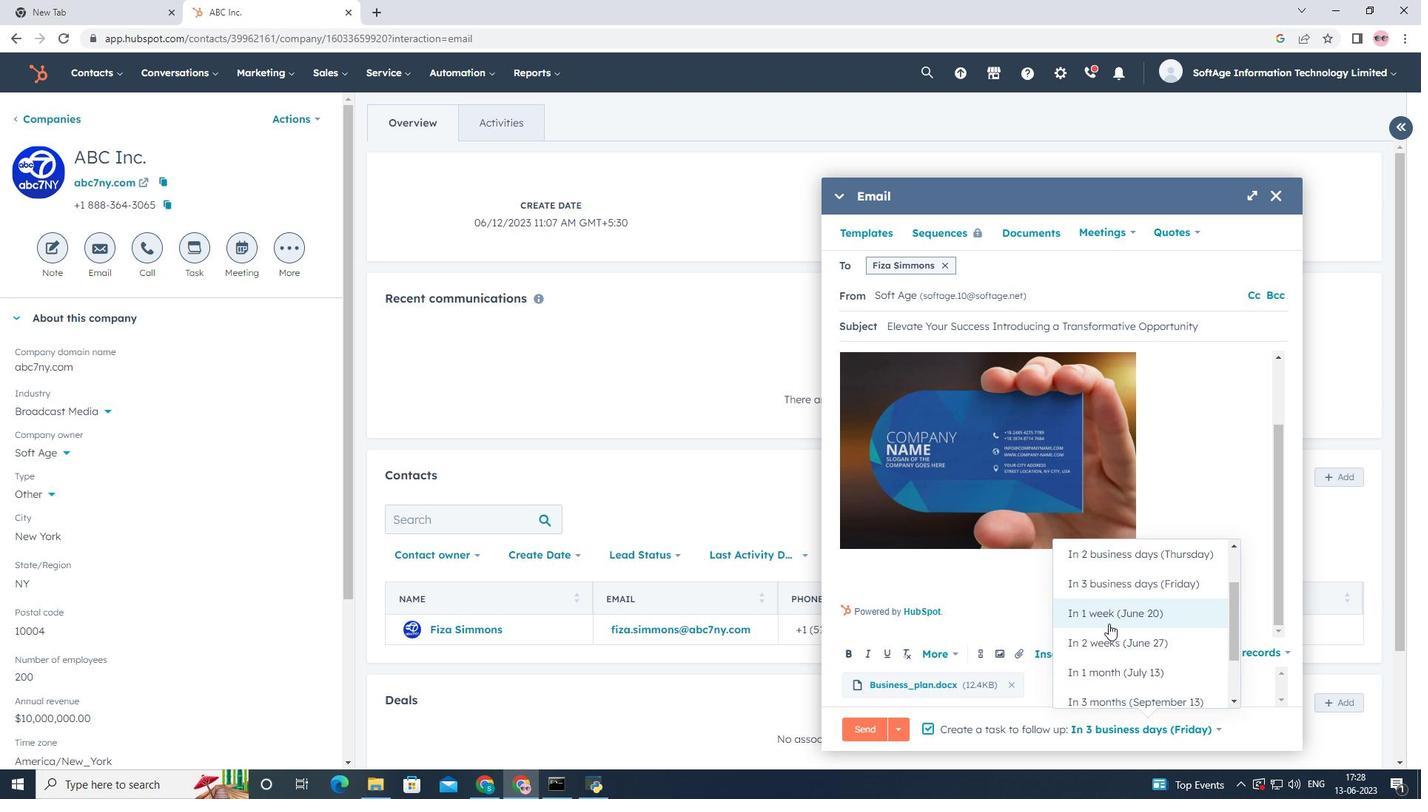 
Action: Mouse pressed left at (1109, 619)
Screenshot: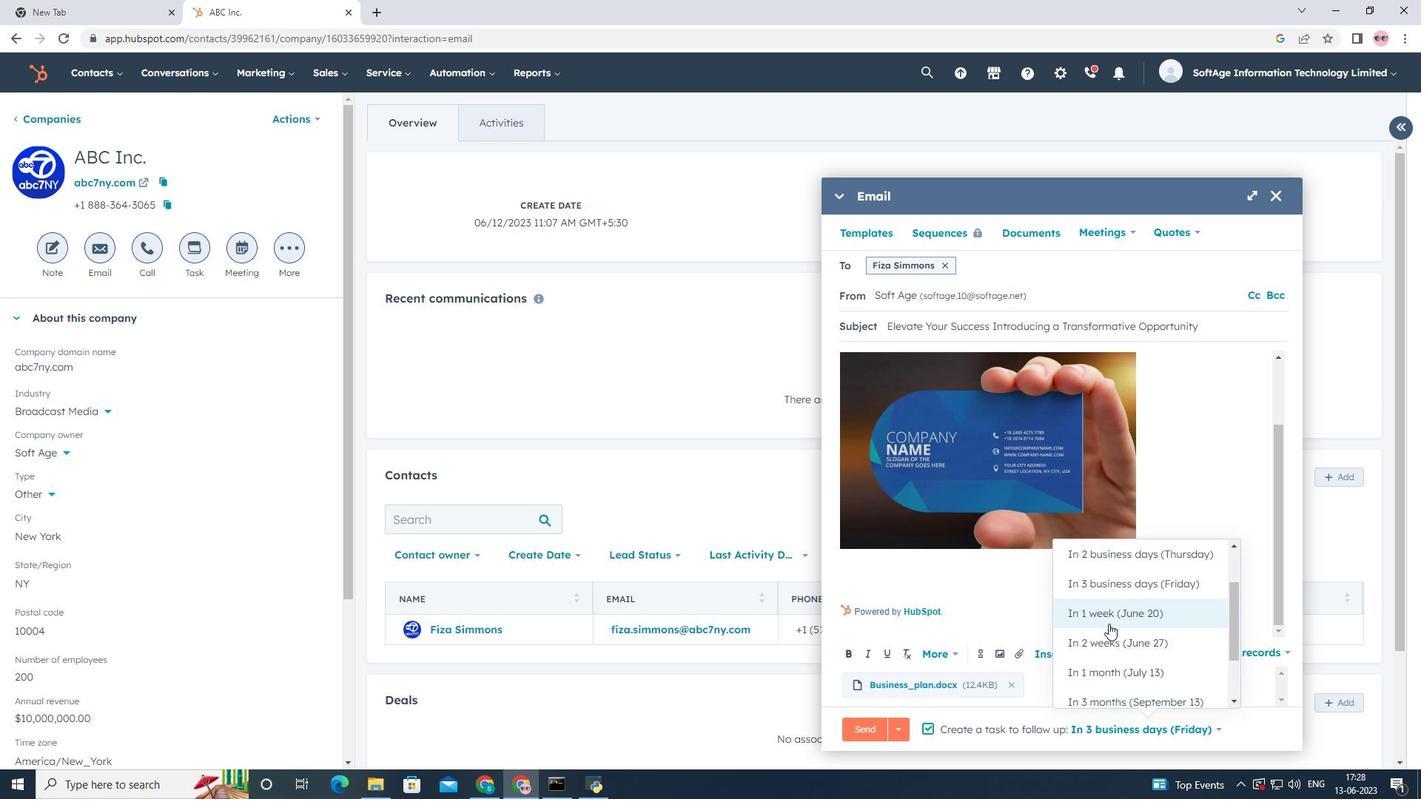 
Action: Mouse moved to (945, 262)
Screenshot: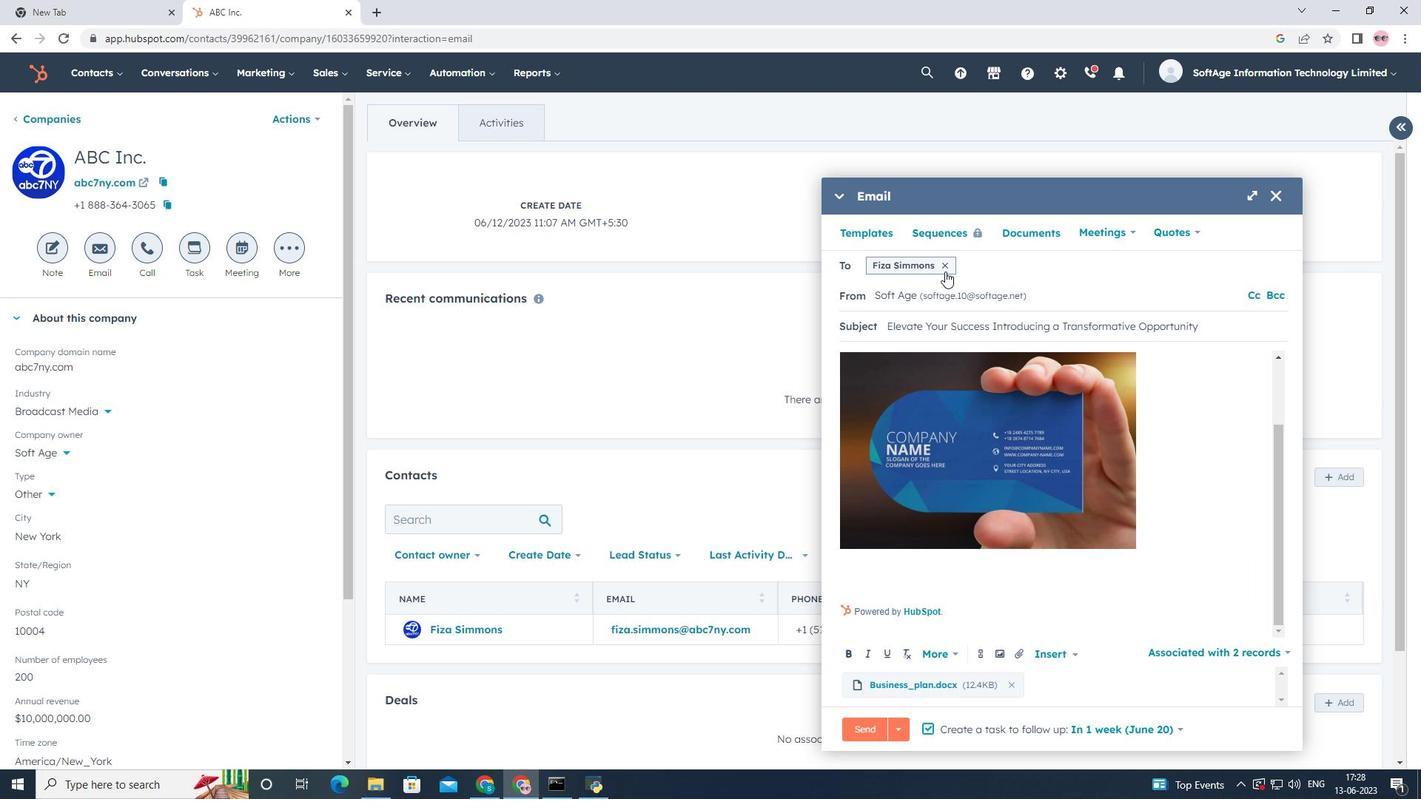 
Action: Mouse pressed left at (945, 262)
Screenshot: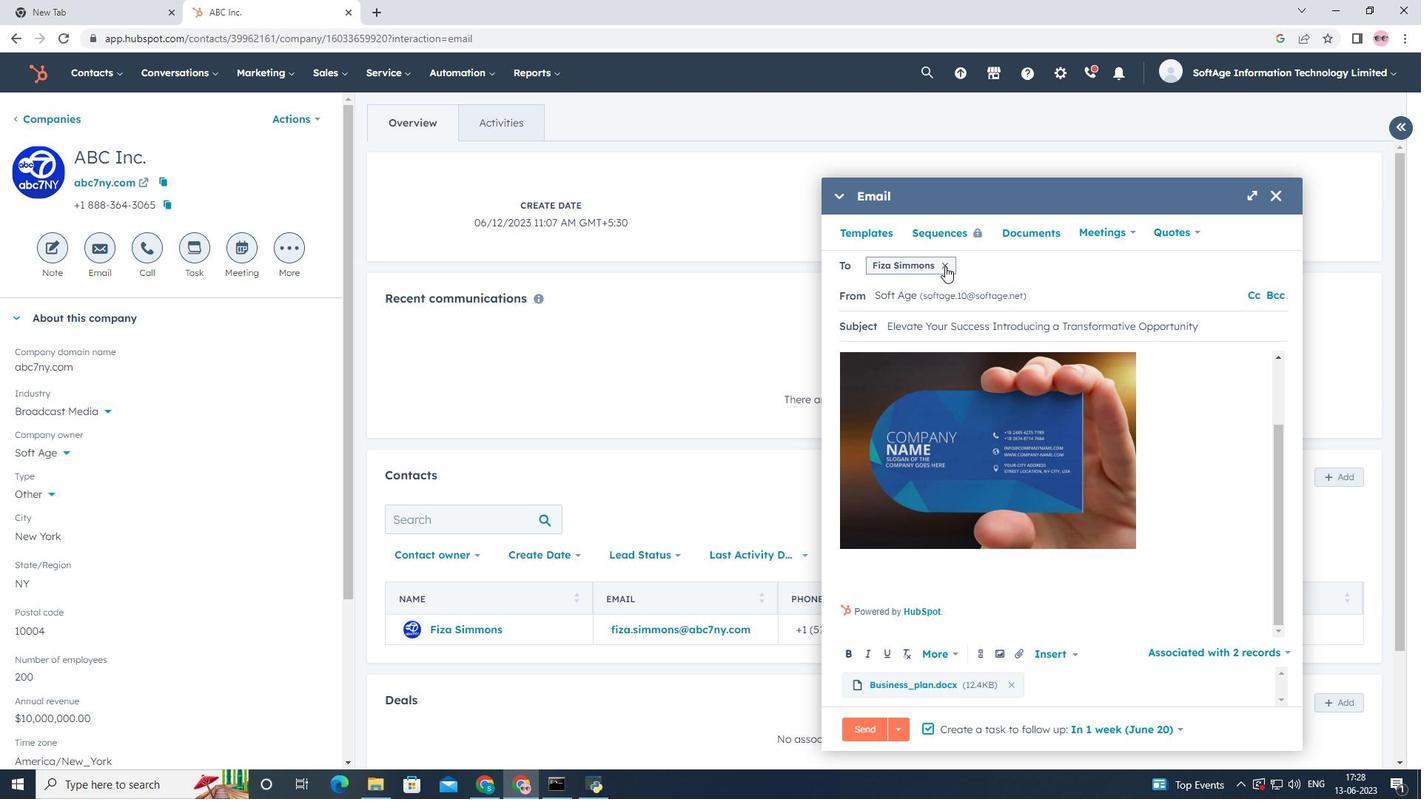 
Action: Mouse moved to (930, 265)
Screenshot: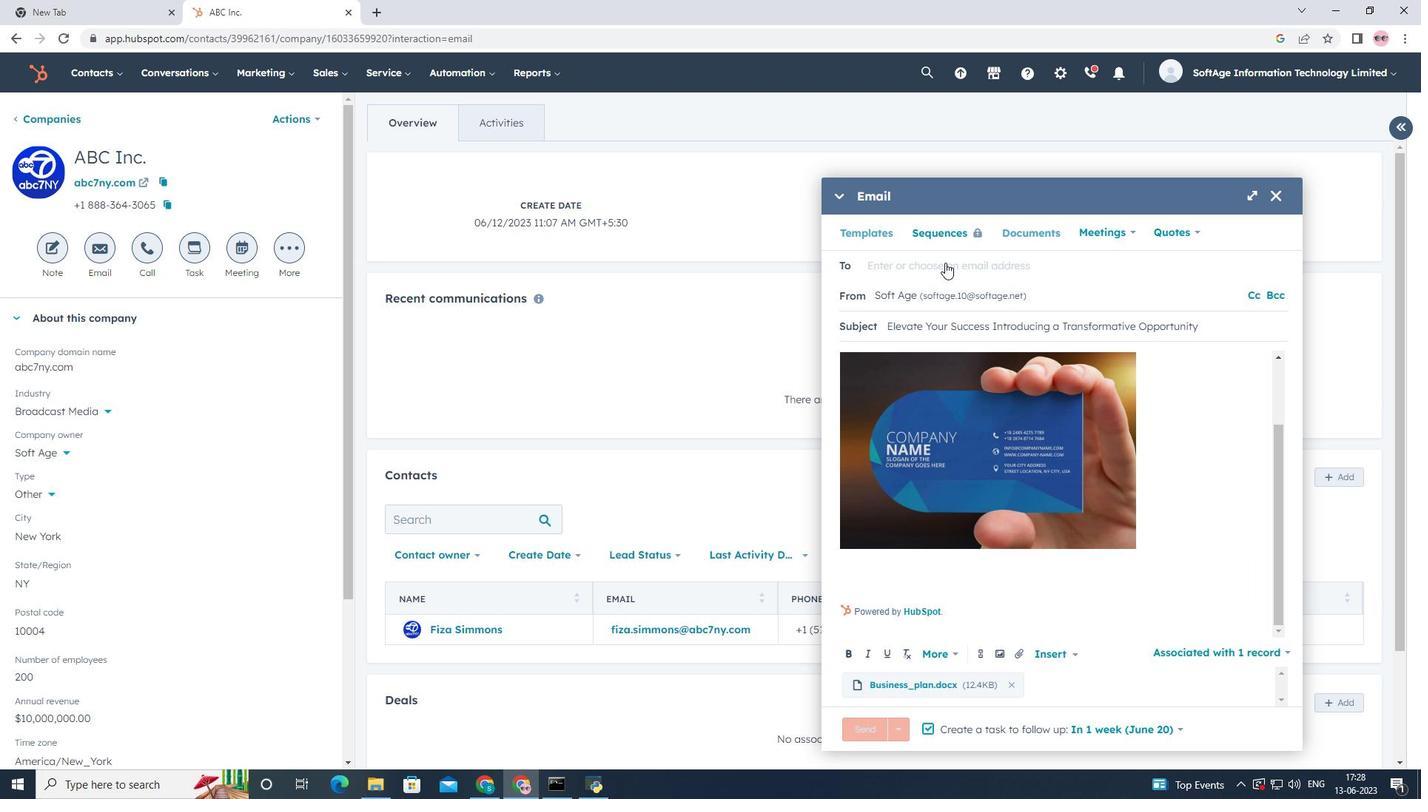 
Action: Mouse pressed left at (930, 265)
Screenshot: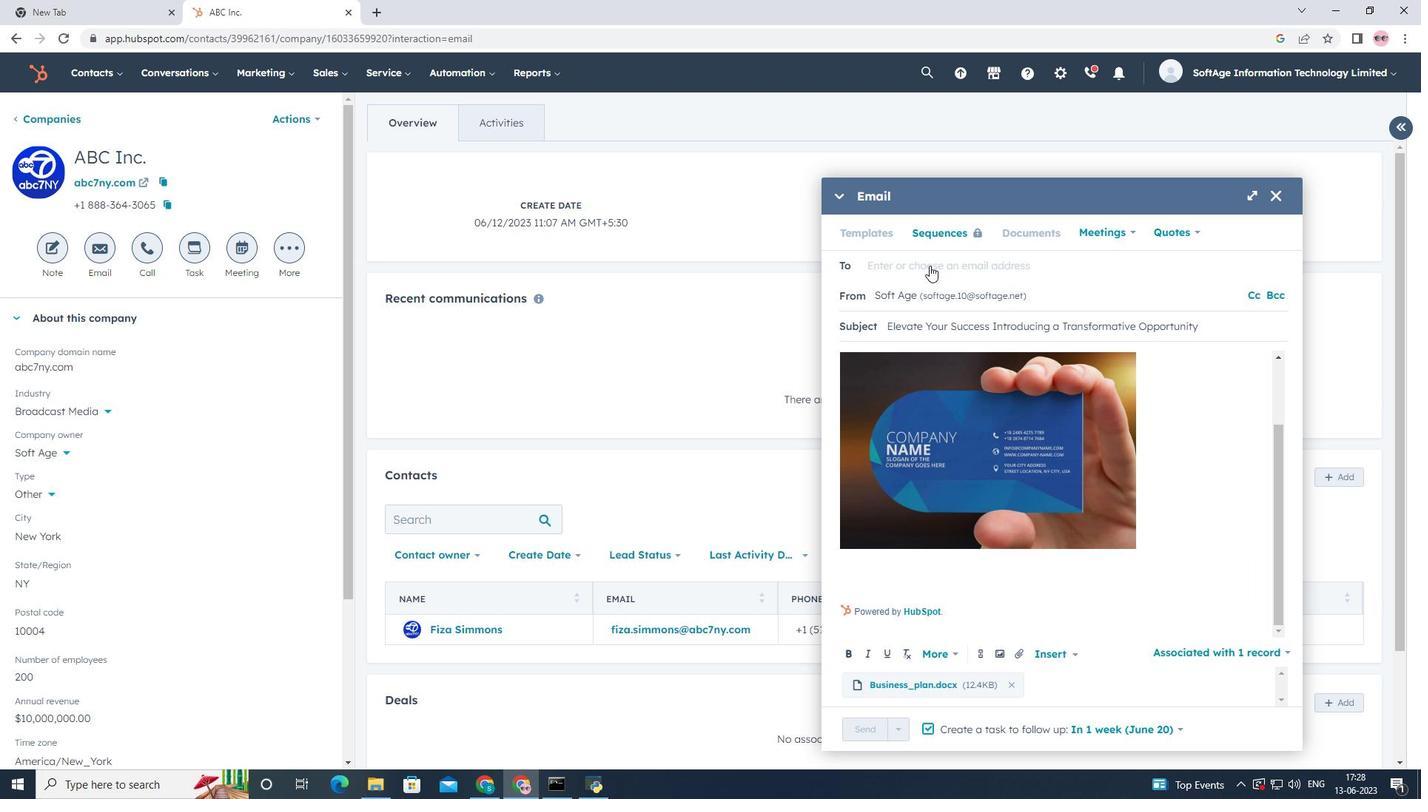 
Action: Mouse moved to (917, 307)
Screenshot: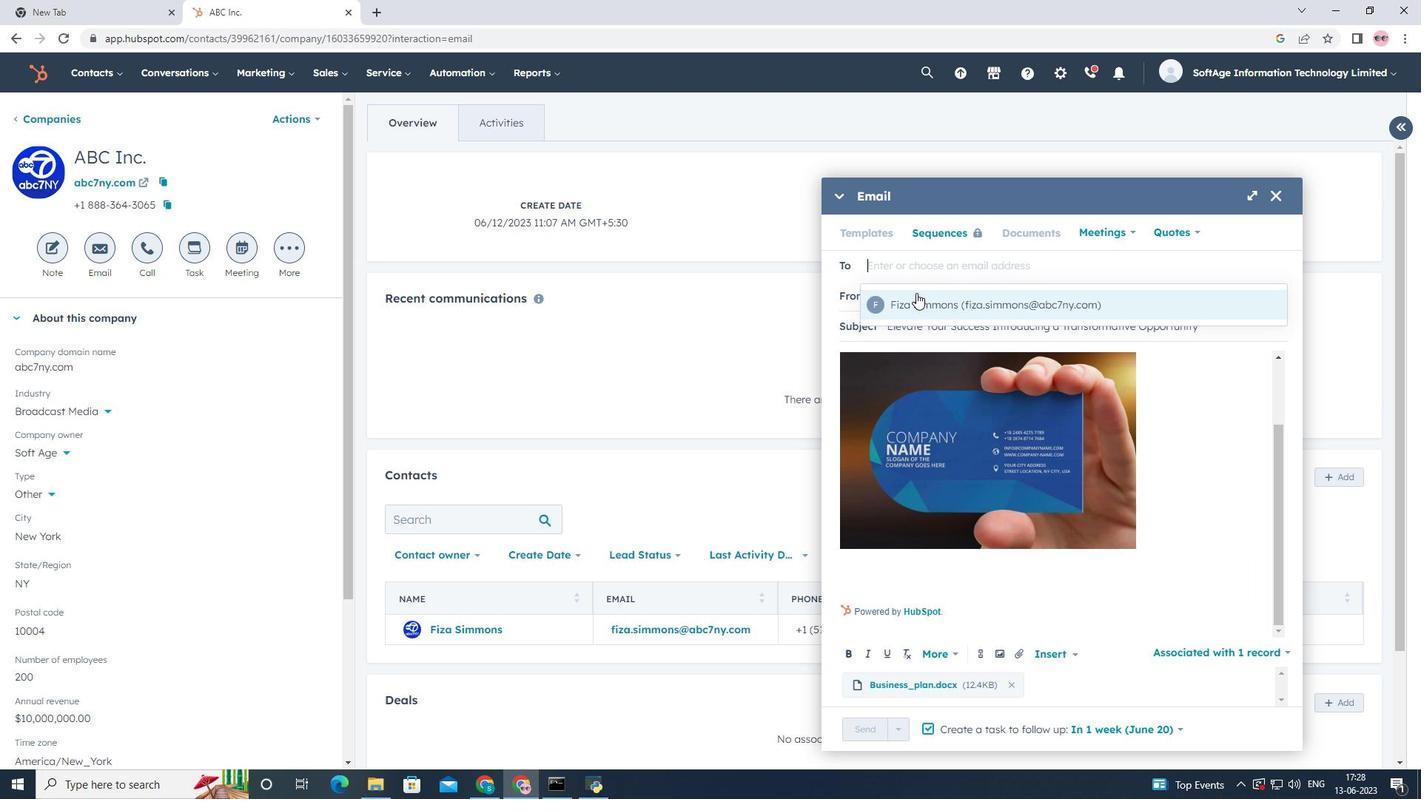 
Action: Mouse pressed left at (917, 307)
Screenshot: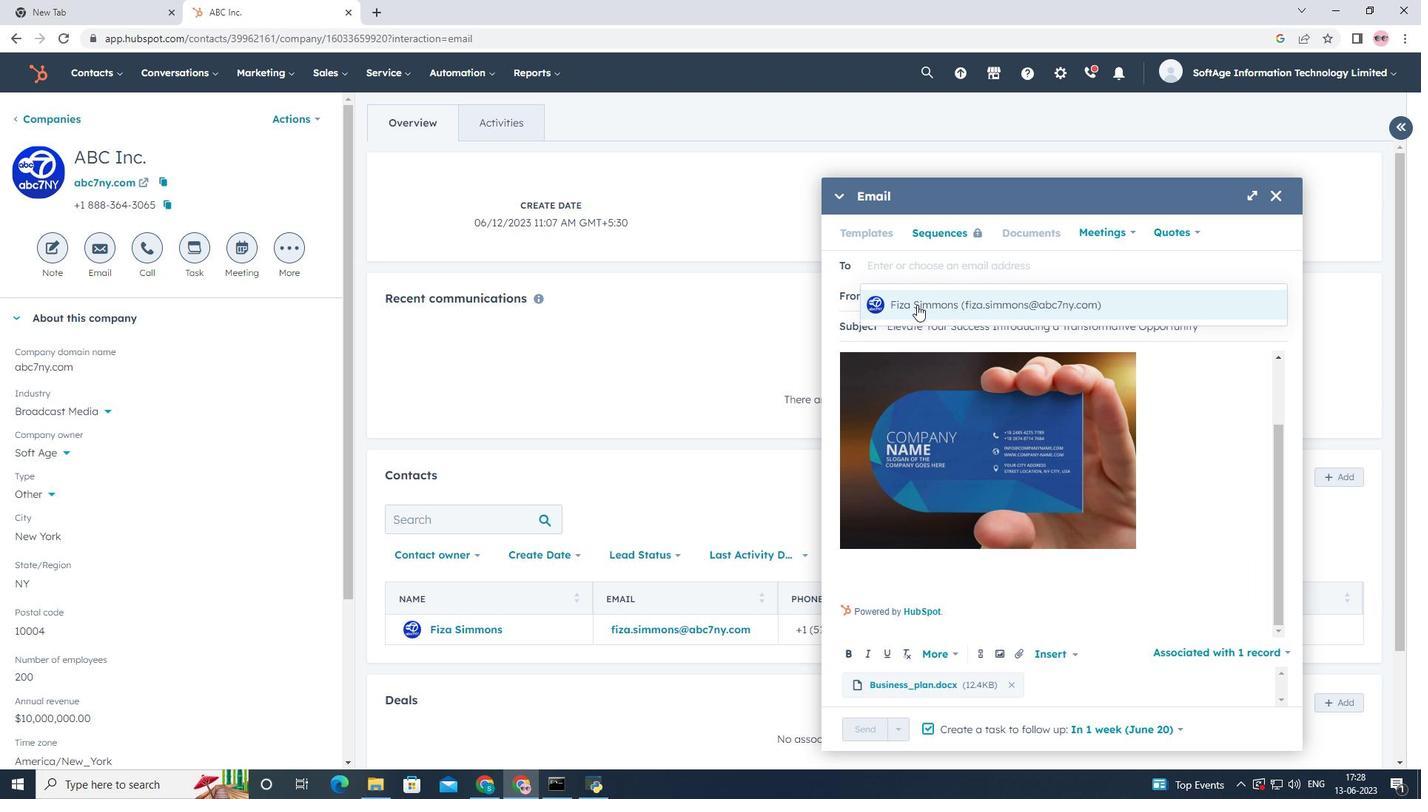 
Action: Mouse moved to (873, 734)
Screenshot: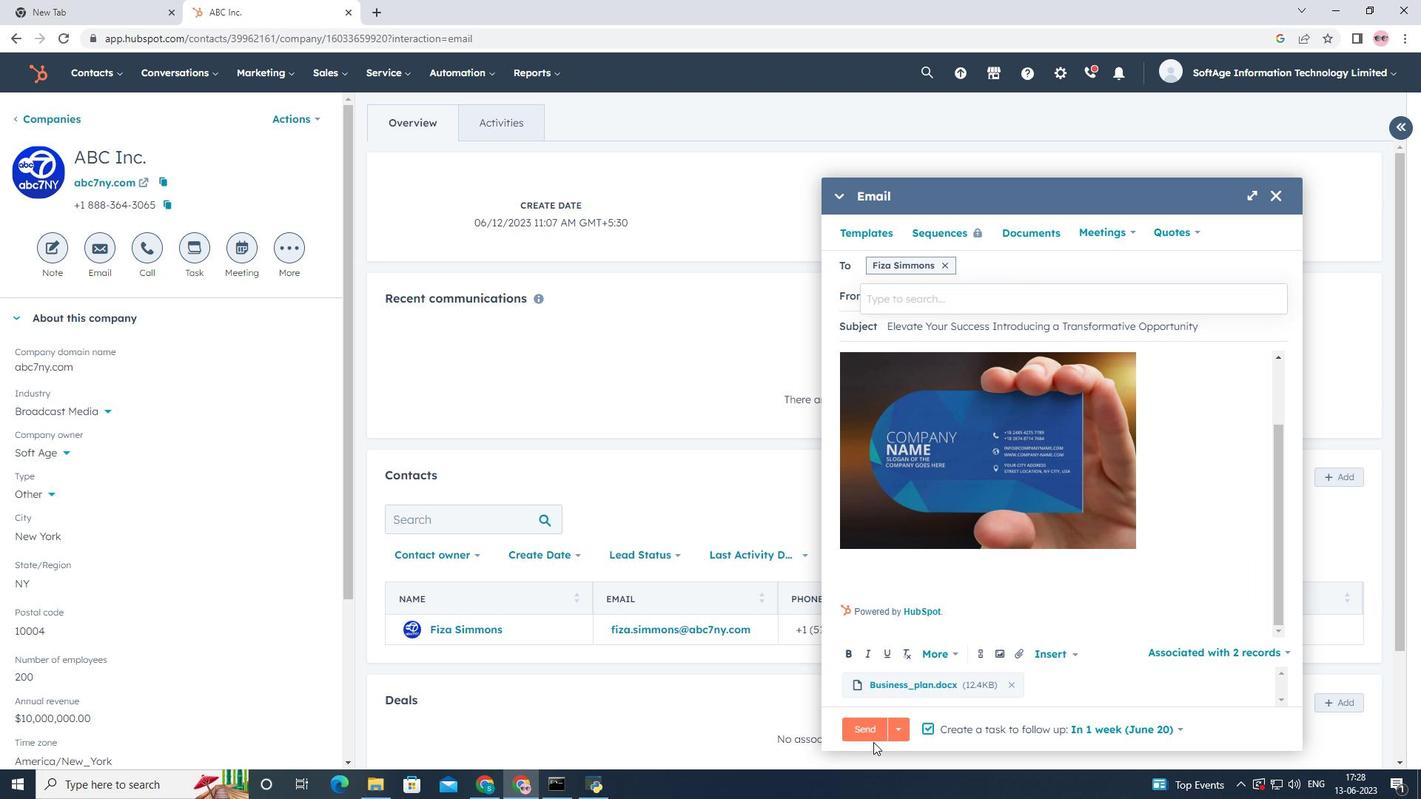 
Action: Mouse pressed left at (873, 734)
Screenshot: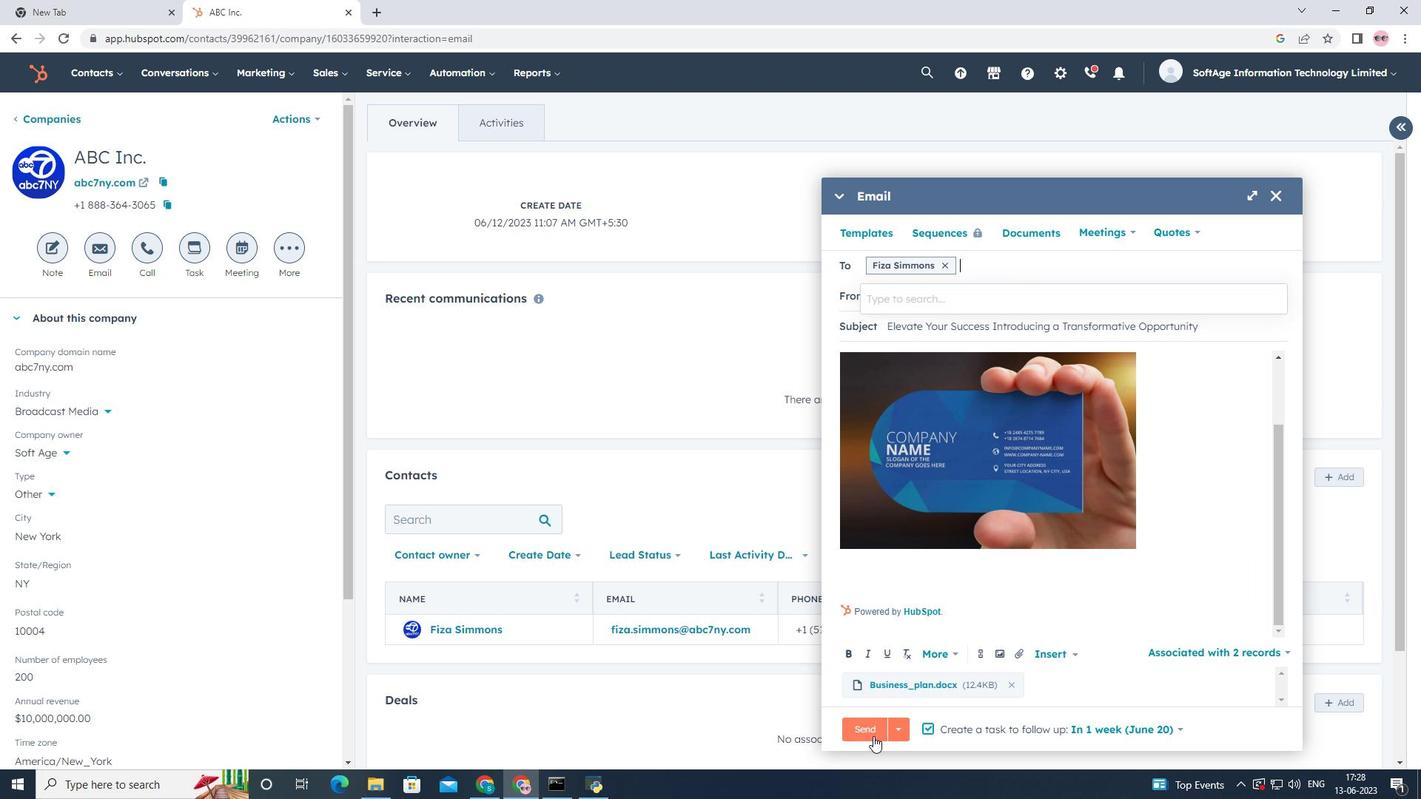 
Action: Mouse moved to (695, 406)
Screenshot: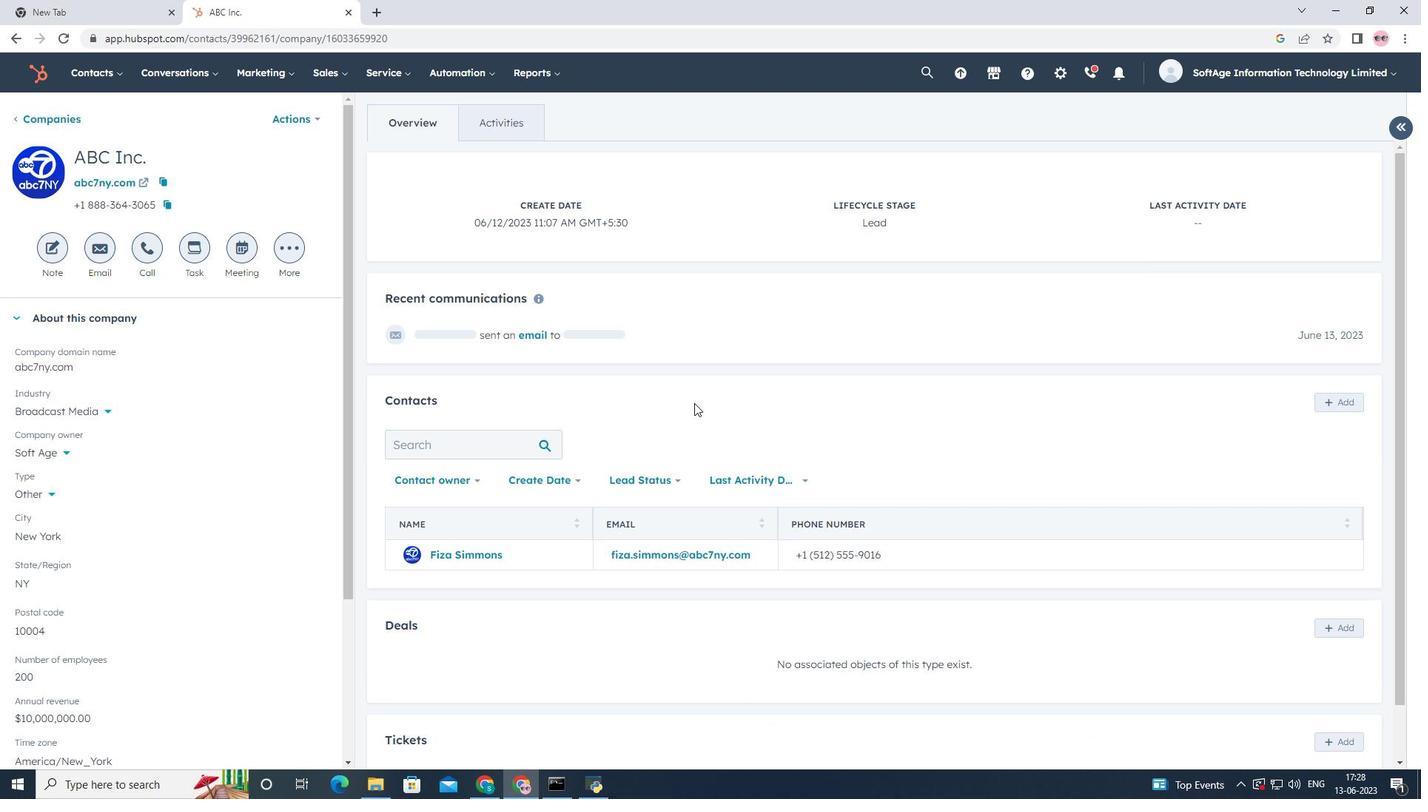 
Action: Mouse scrolled (695, 407) with delta (0, 0)
Screenshot: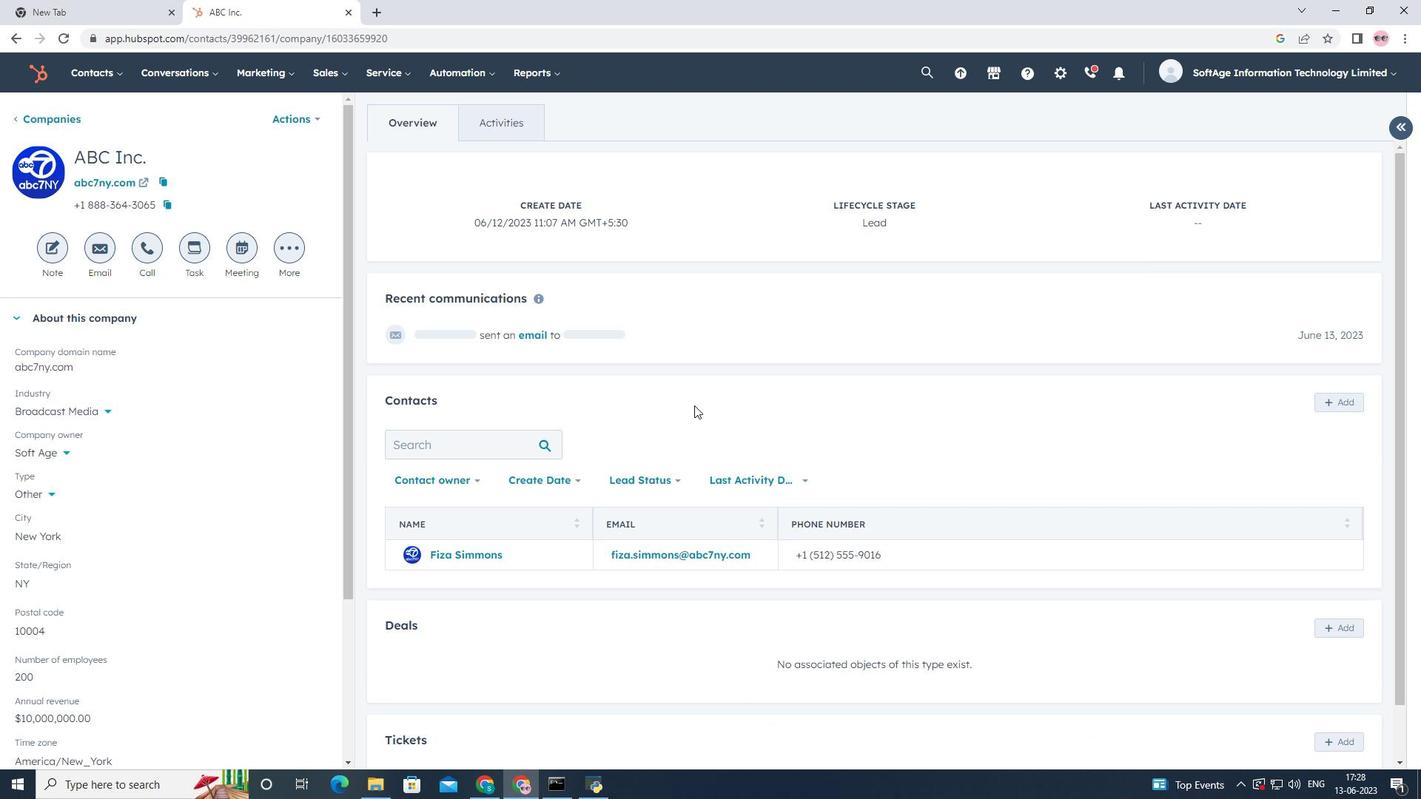 
Action: Mouse moved to (696, 405)
Screenshot: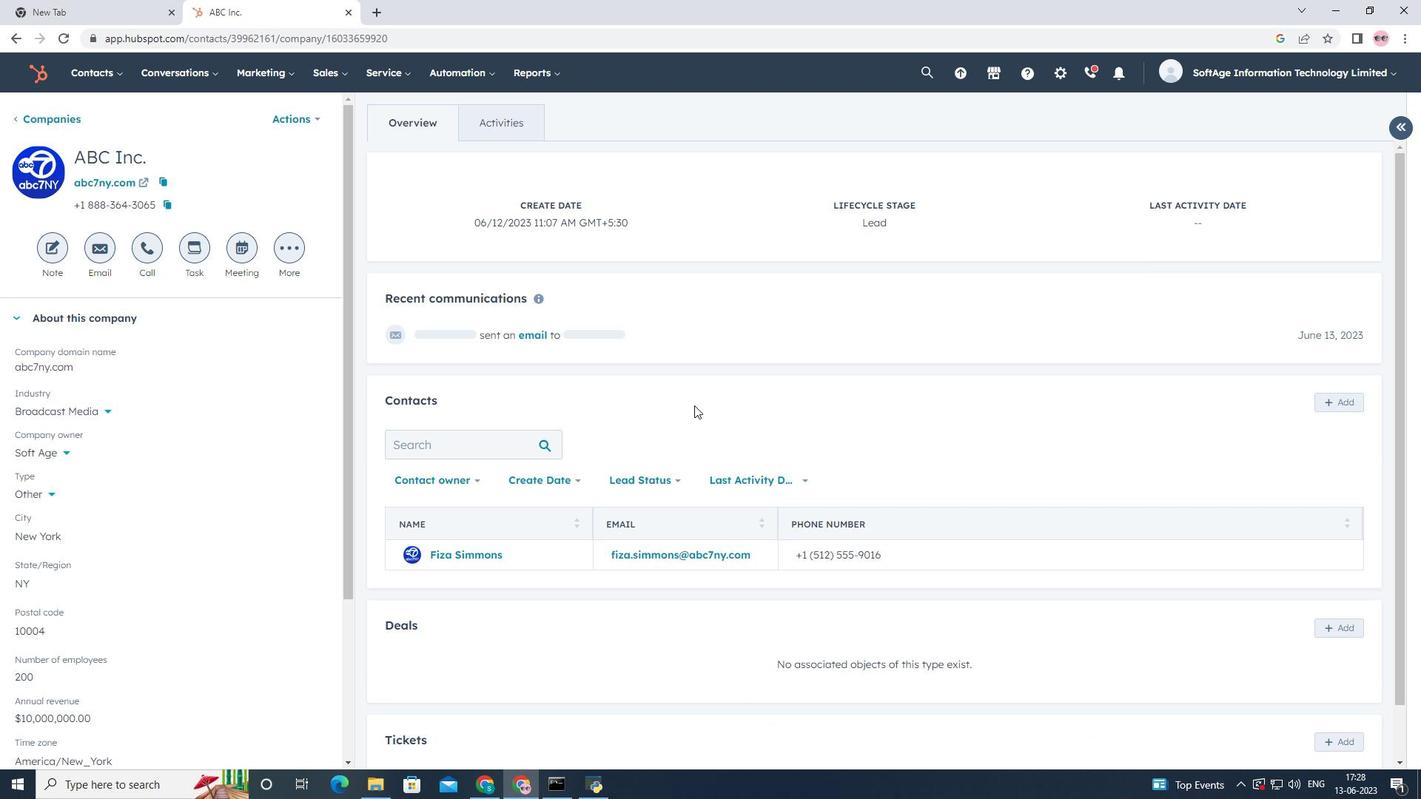 
Action: Mouse scrolled (696, 406) with delta (0, 0)
Screenshot: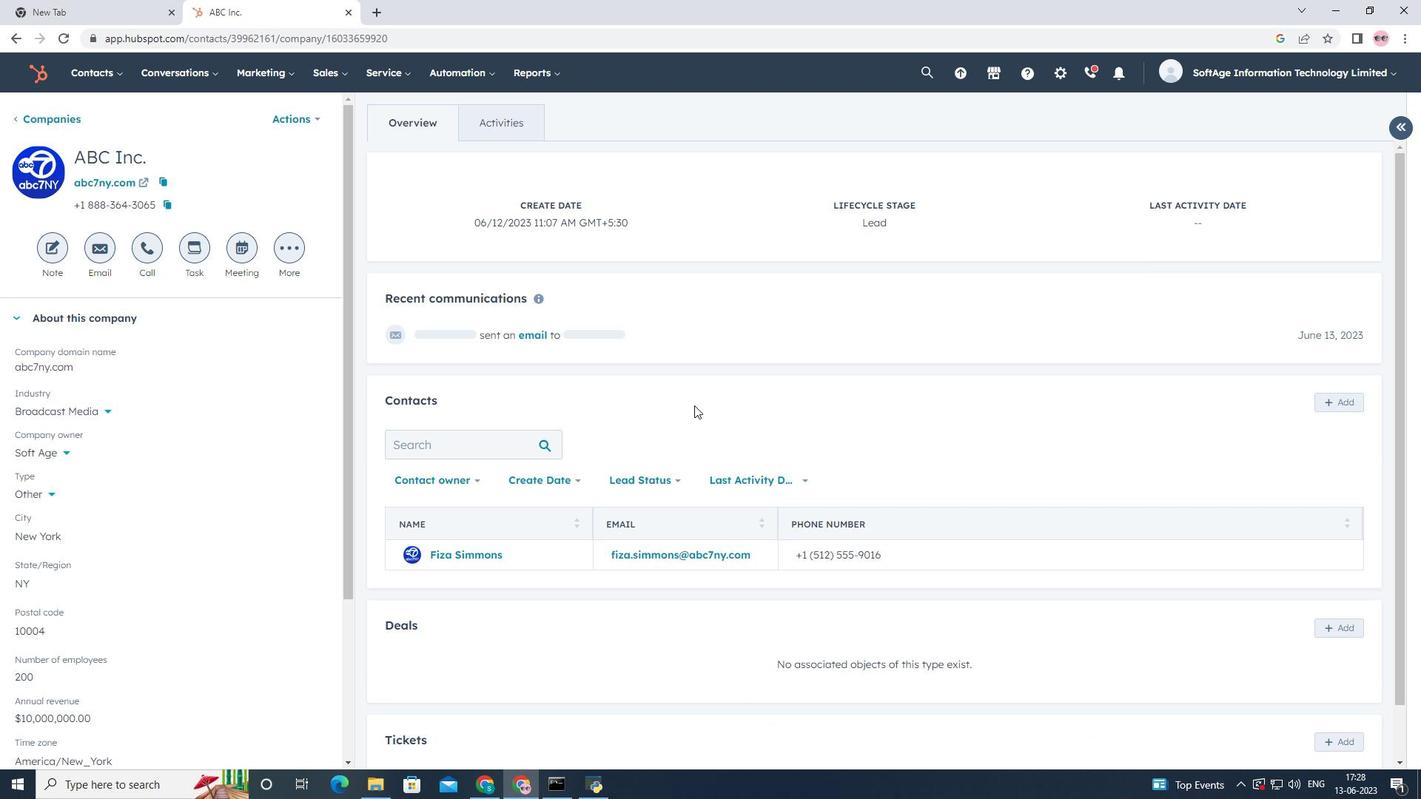 
Action: Mouse moved to (696, 405)
Screenshot: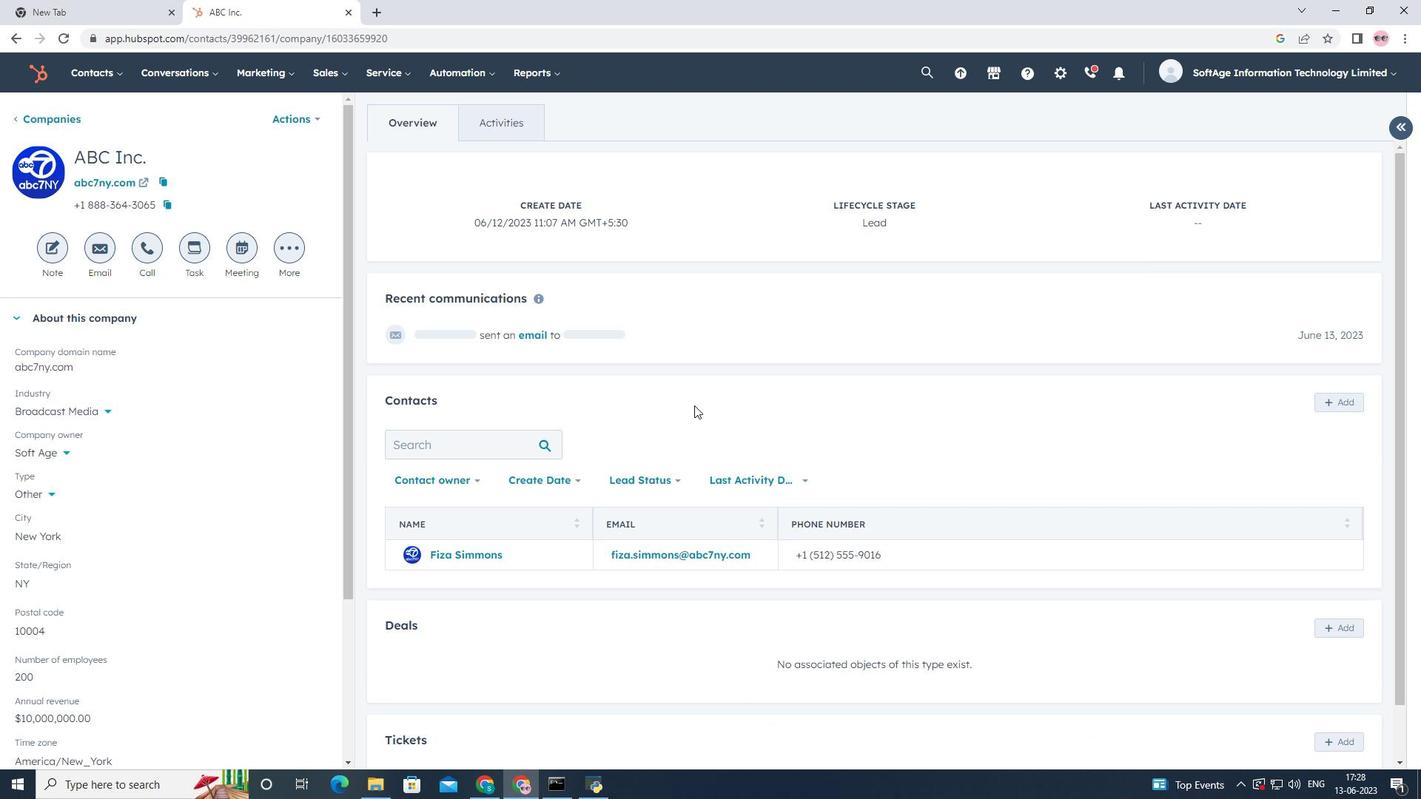 
Action: Mouse scrolled (696, 405) with delta (0, 0)
Screenshot: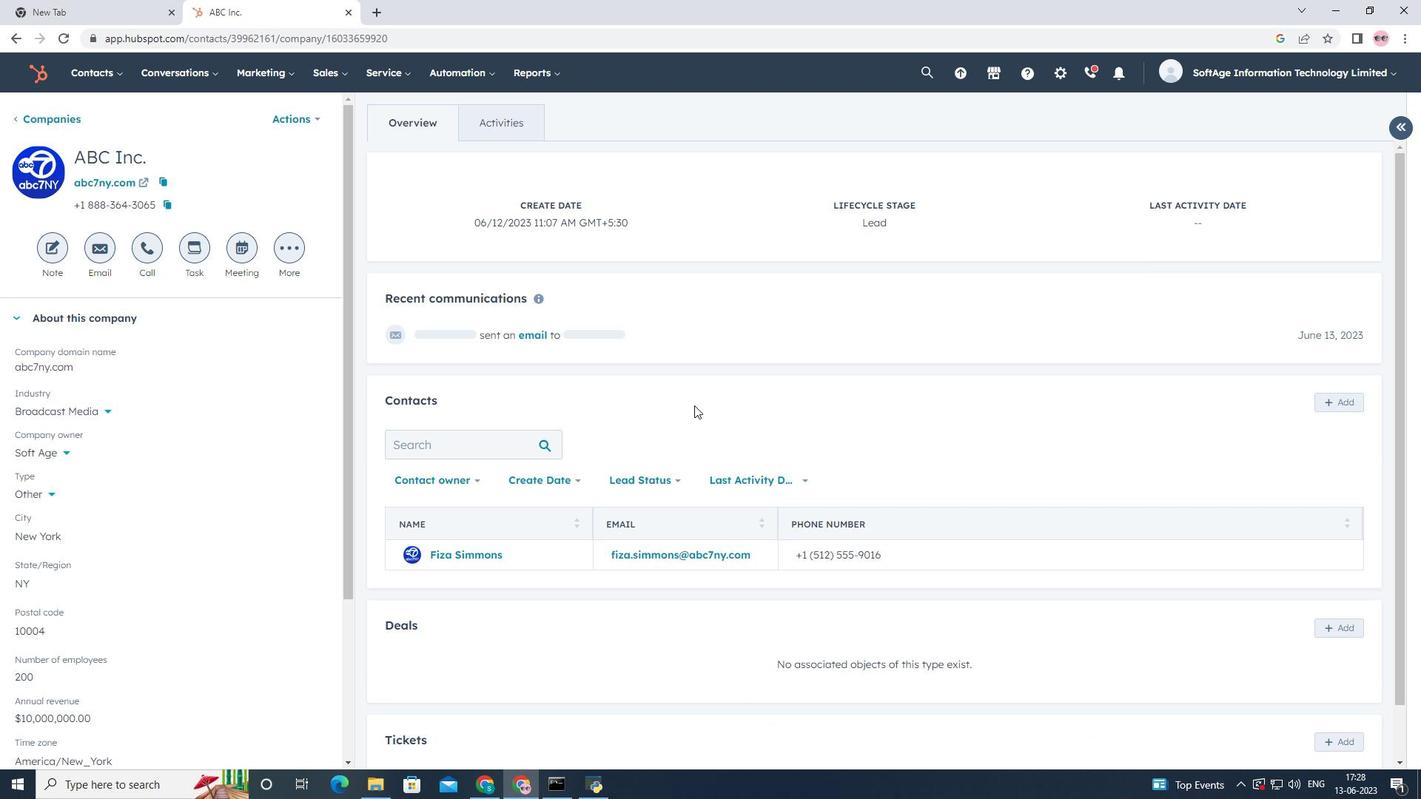 
Action: Mouse moved to (697, 402)
Screenshot: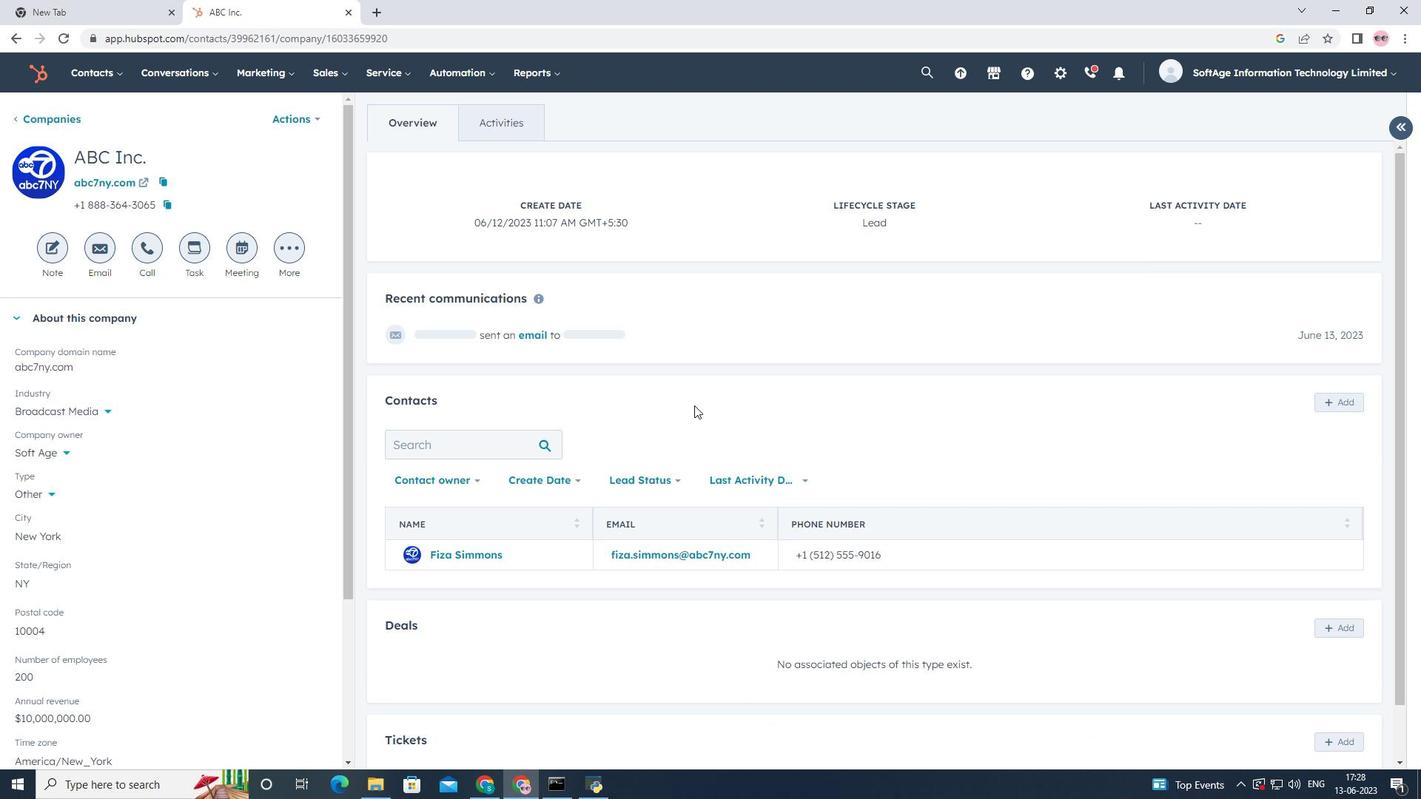 
Action: Mouse scrolled (697, 402) with delta (0, 0)
Screenshot: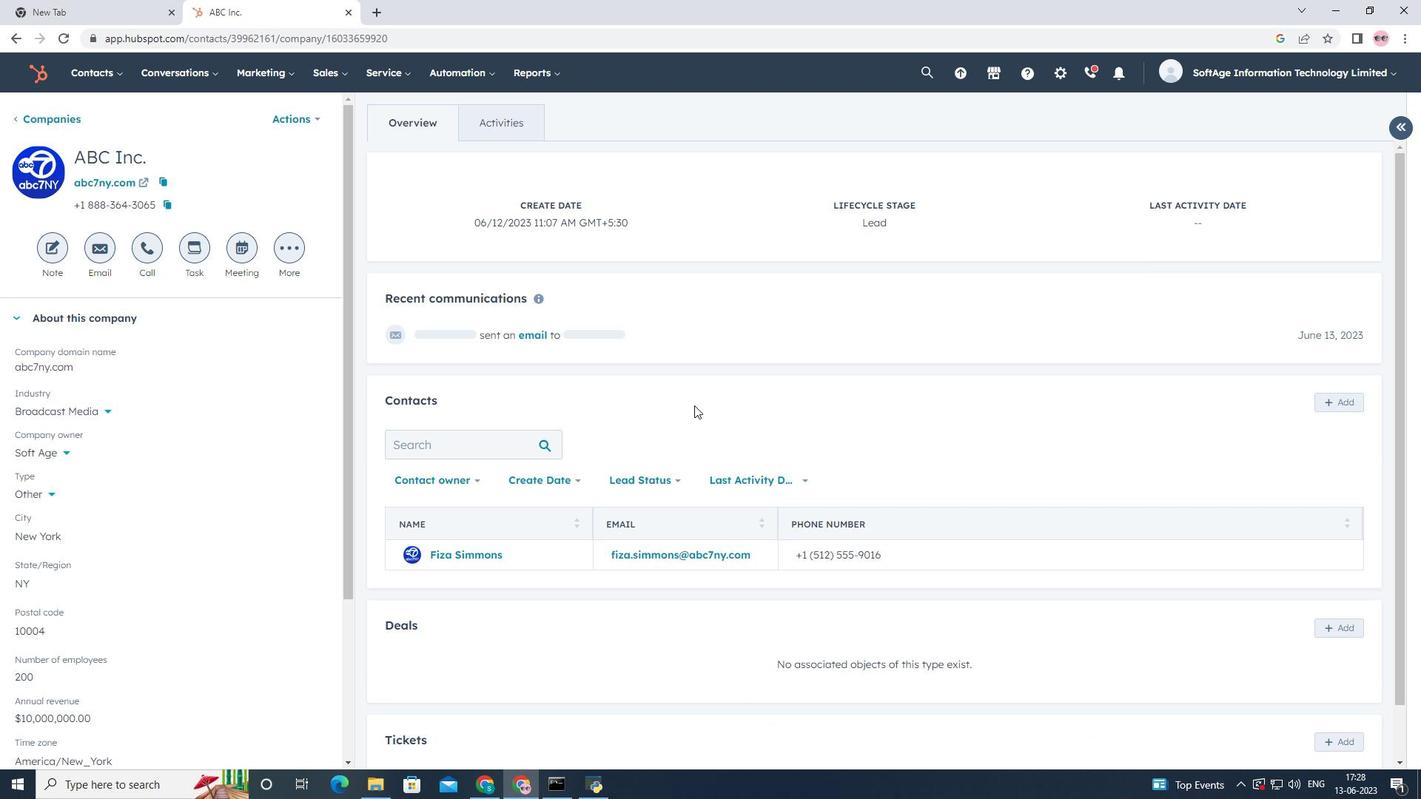 
Action: Mouse moved to (698, 399)
Screenshot: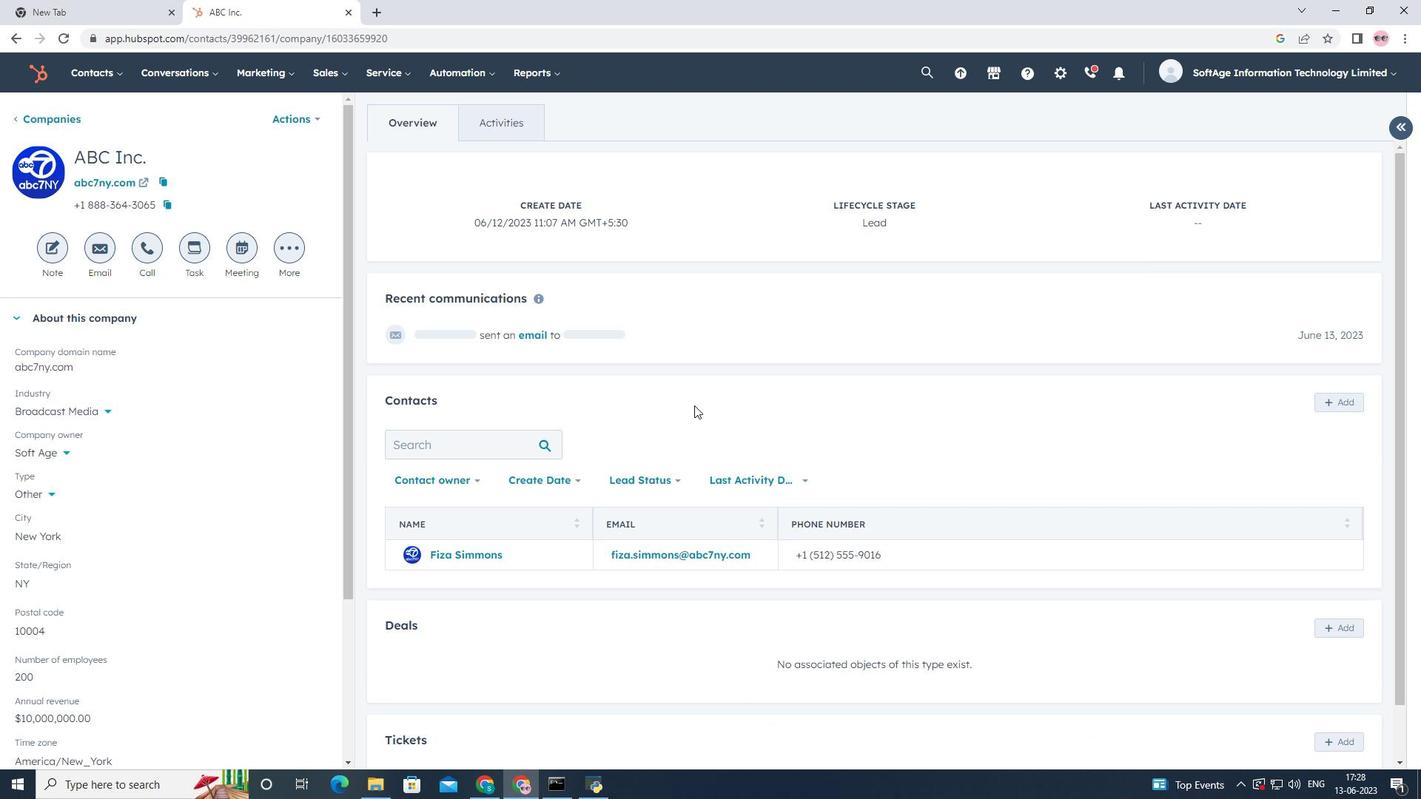 
Action: Mouse scrolled (698, 400) with delta (0, 0)
Screenshot: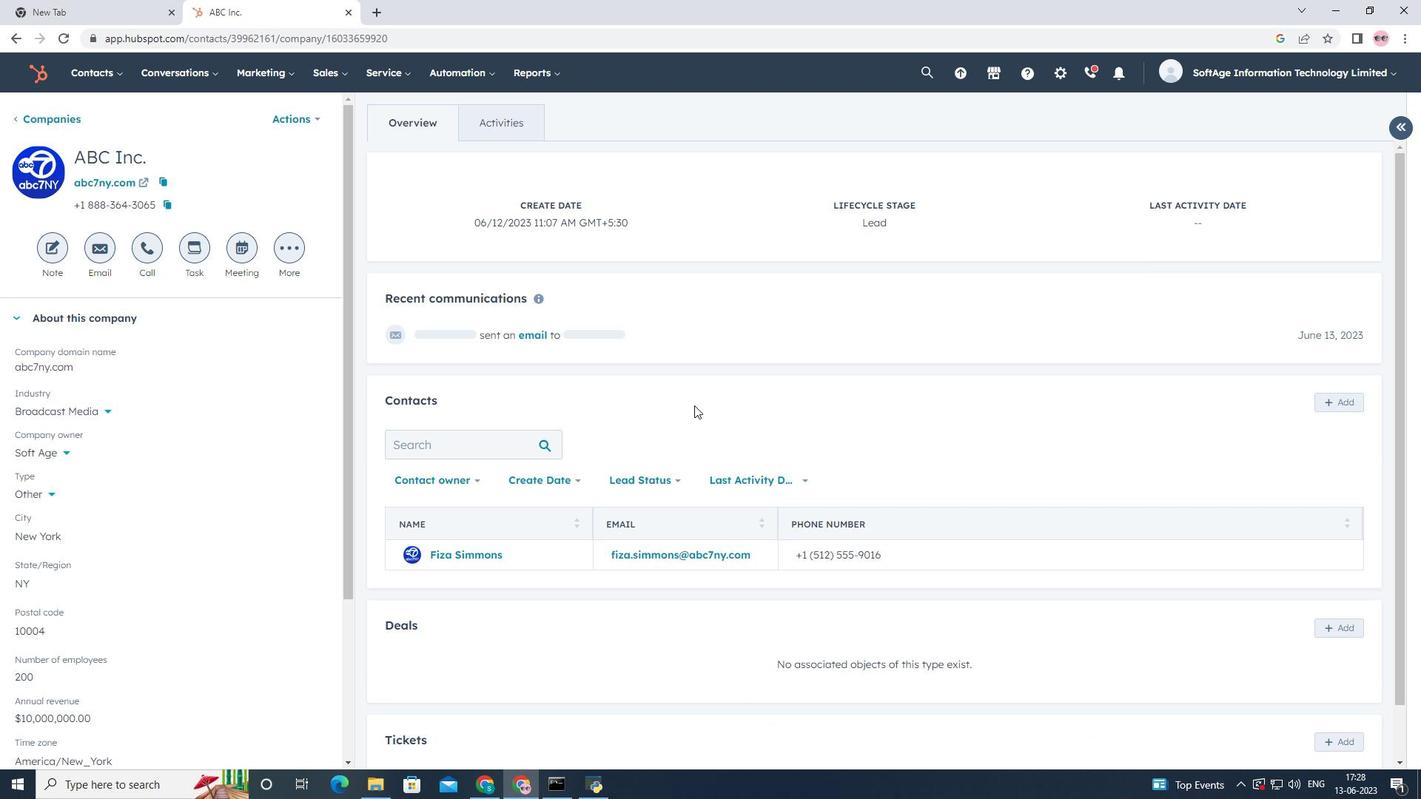 
Action: Mouse moved to (698, 397)
Screenshot: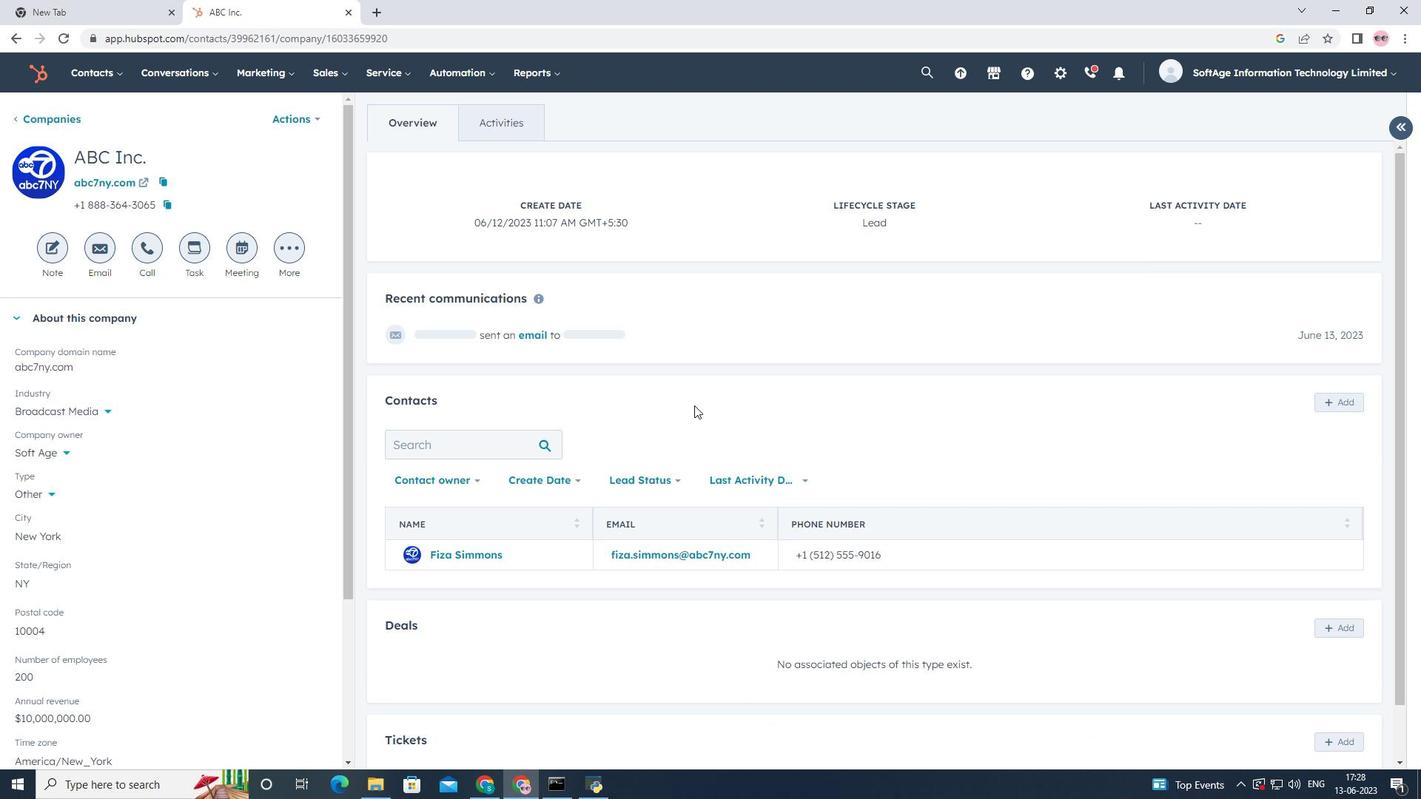 
Action: Mouse scrolled (698, 398) with delta (0, 0)
Screenshot: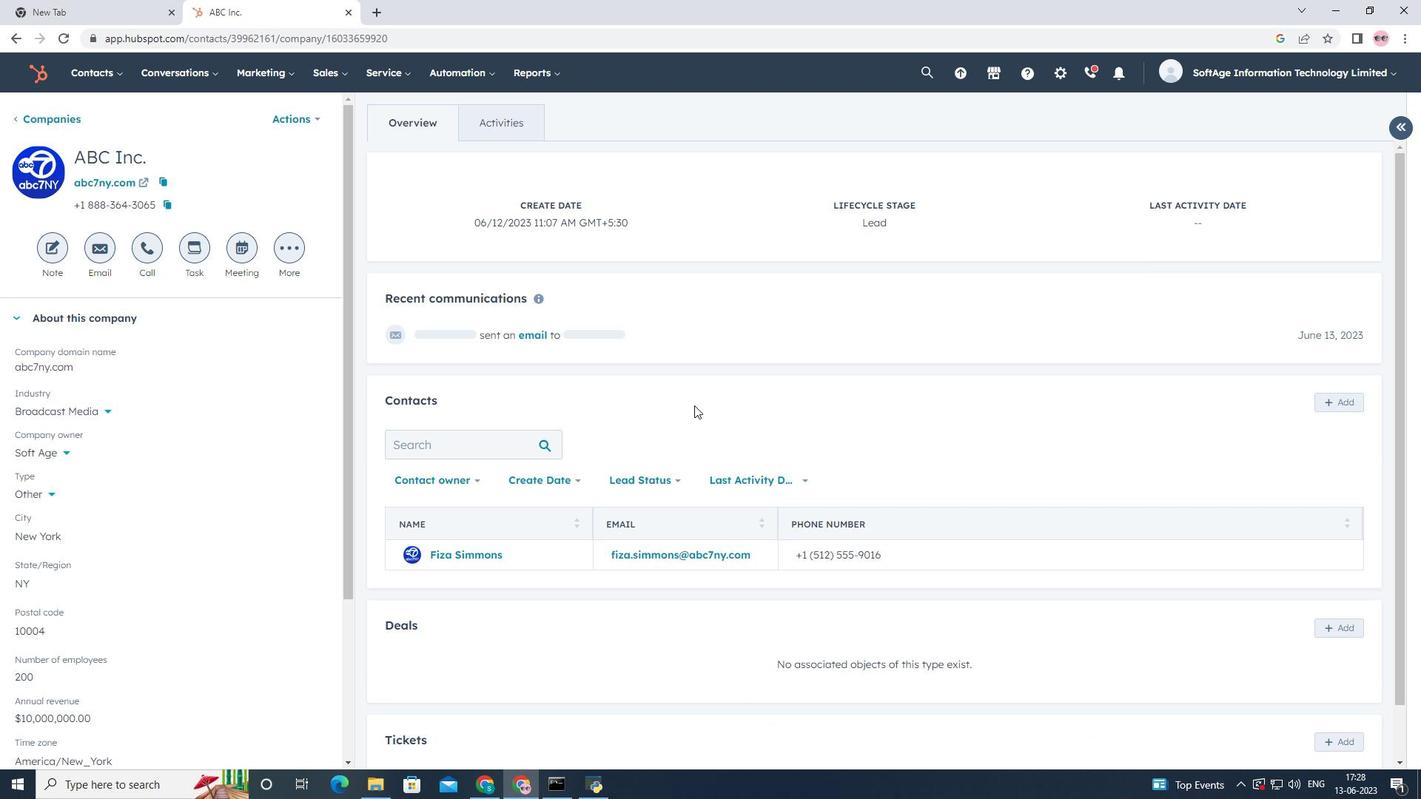 
Action: Mouse moved to (700, 393)
Screenshot: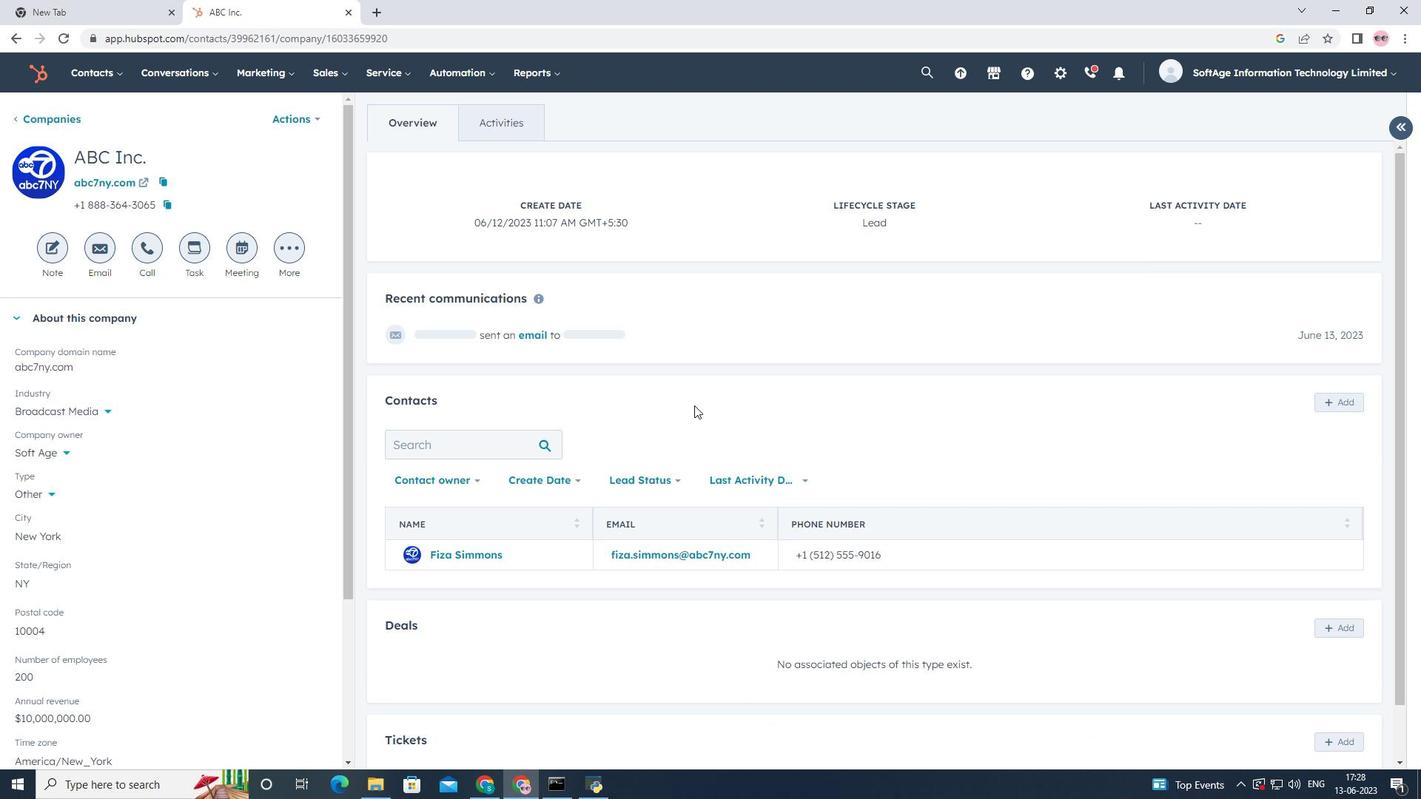 
Action: Mouse scrolled (700, 394) with delta (0, 0)
Screenshot: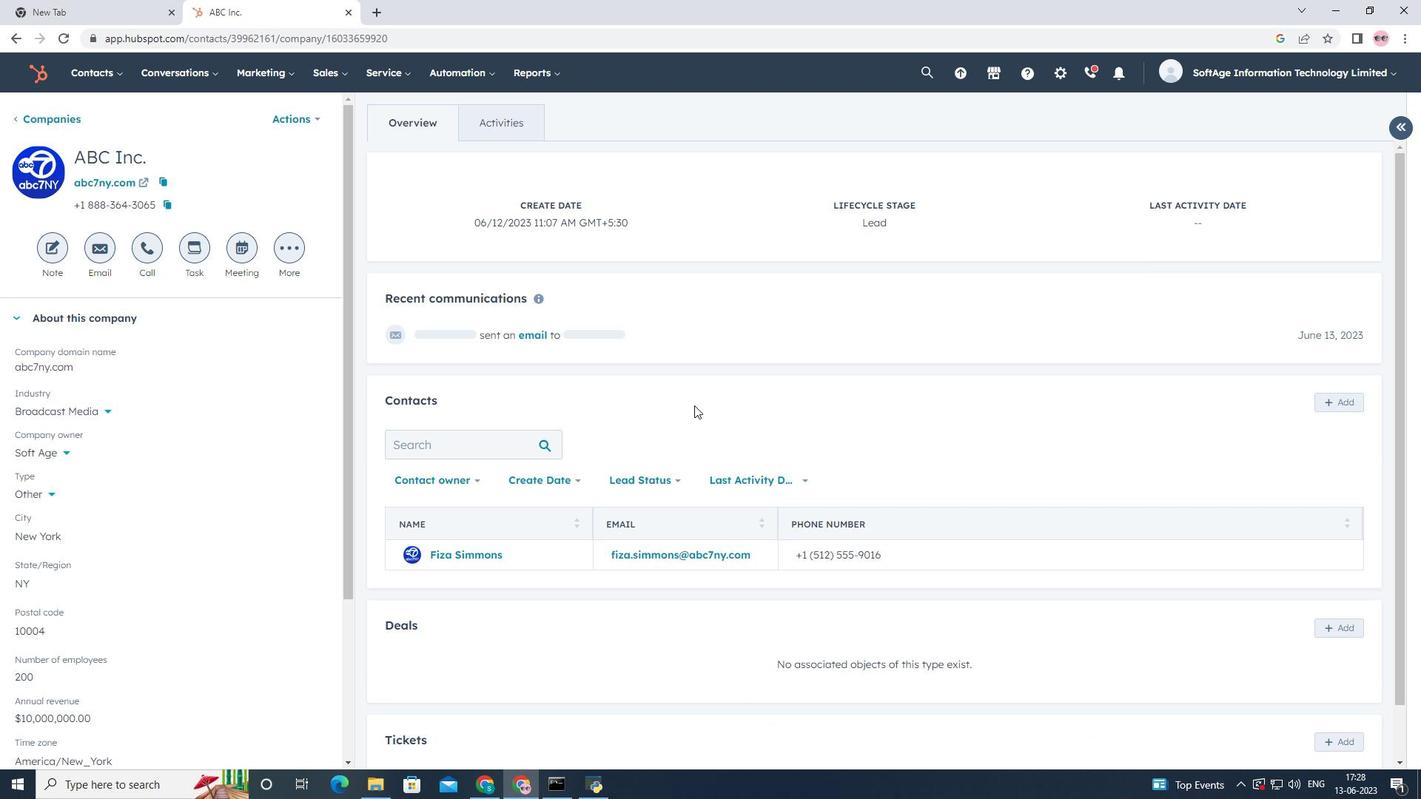 
Action: Mouse moved to (735, 290)
Screenshot: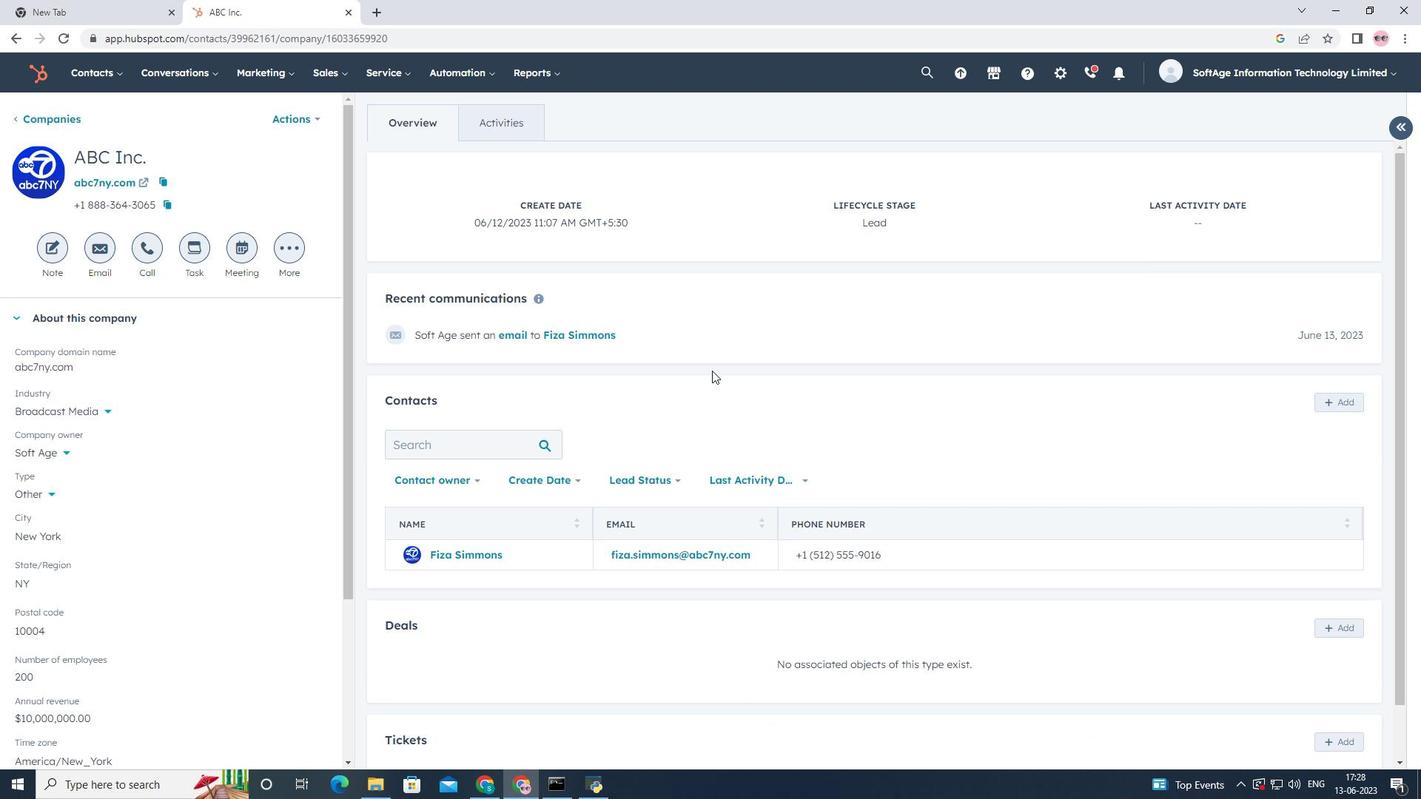 
Action: Mouse scrolled (735, 289) with delta (0, 0)
Screenshot: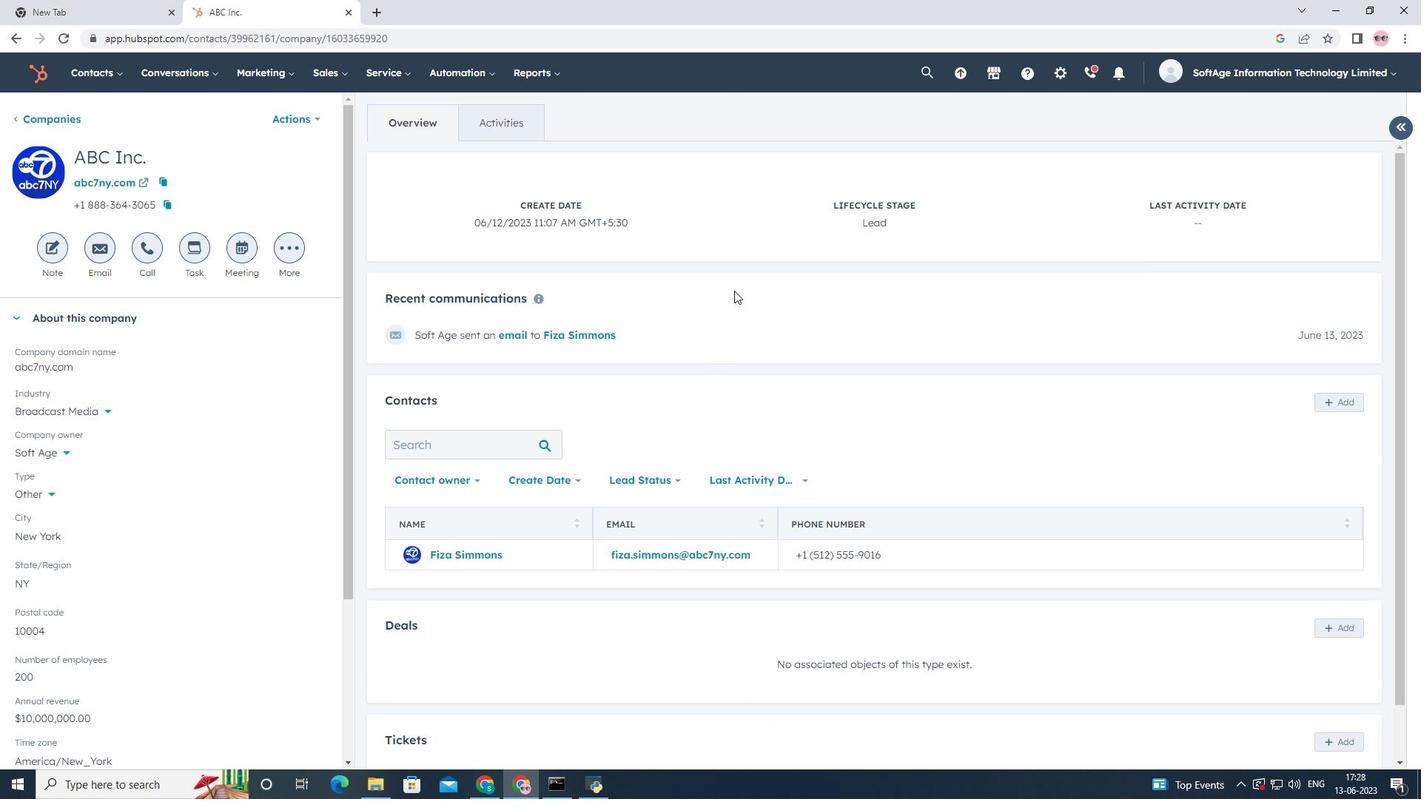 
Action: Mouse scrolled (735, 289) with delta (0, 0)
Screenshot: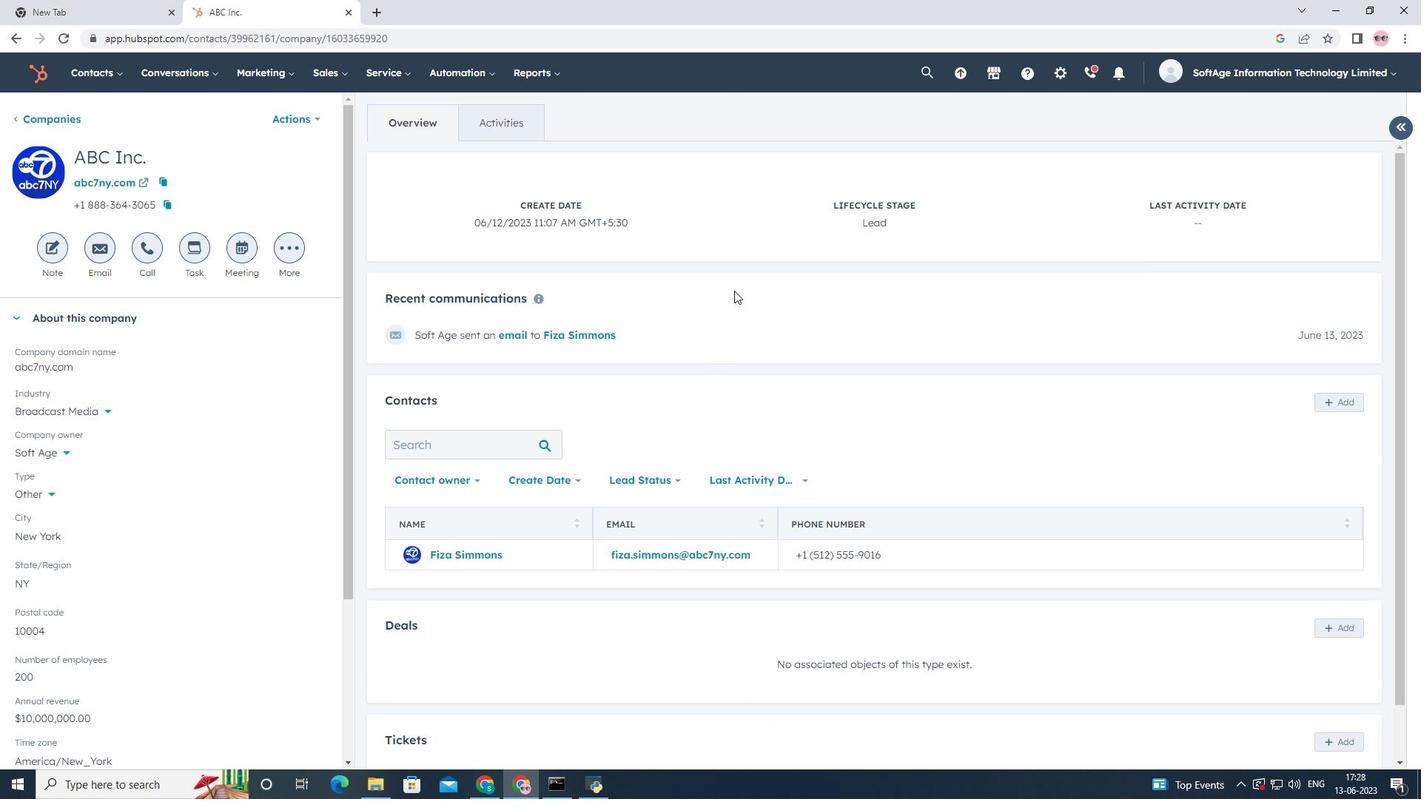 
Action: Mouse scrolled (735, 289) with delta (0, 0)
Screenshot: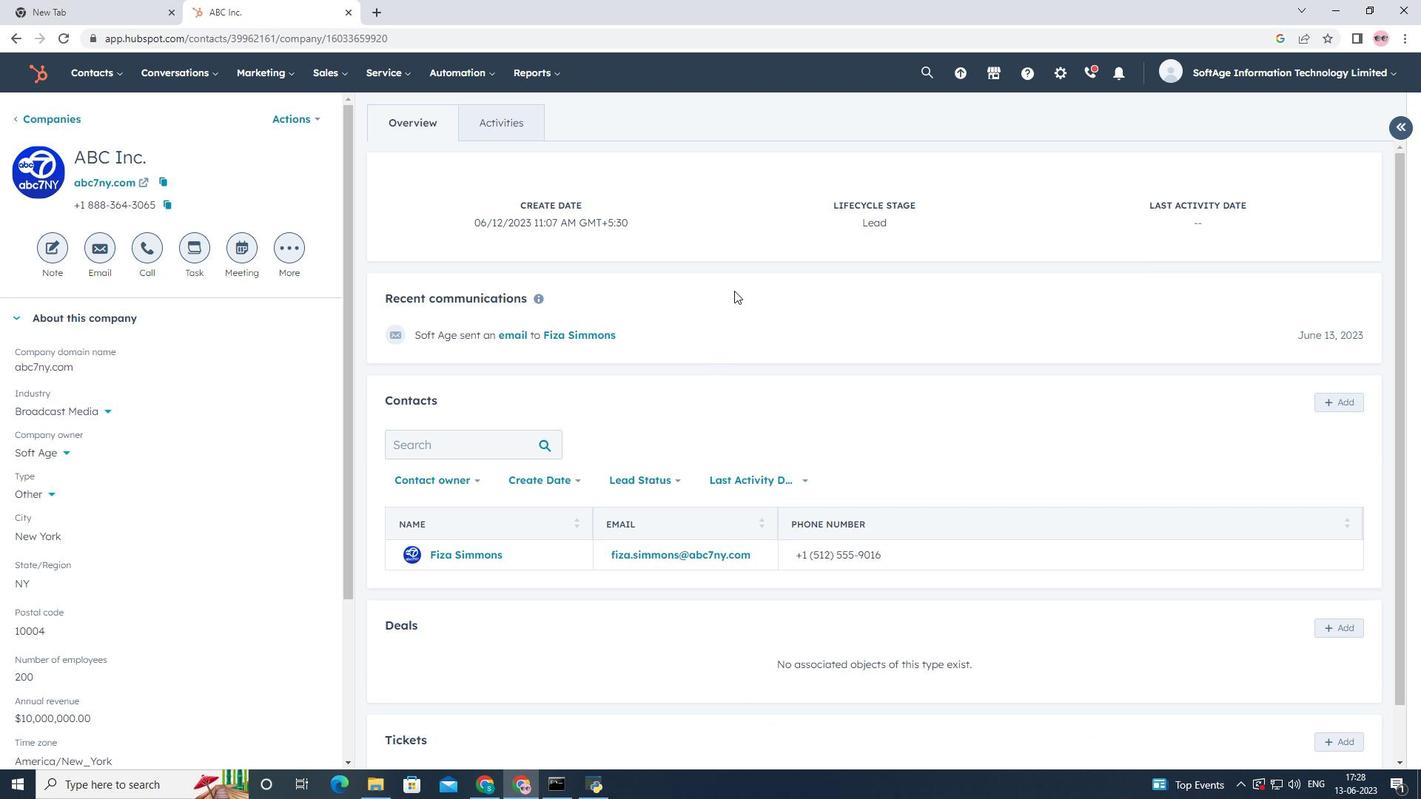 
Action: Mouse scrolled (735, 289) with delta (0, 0)
Screenshot: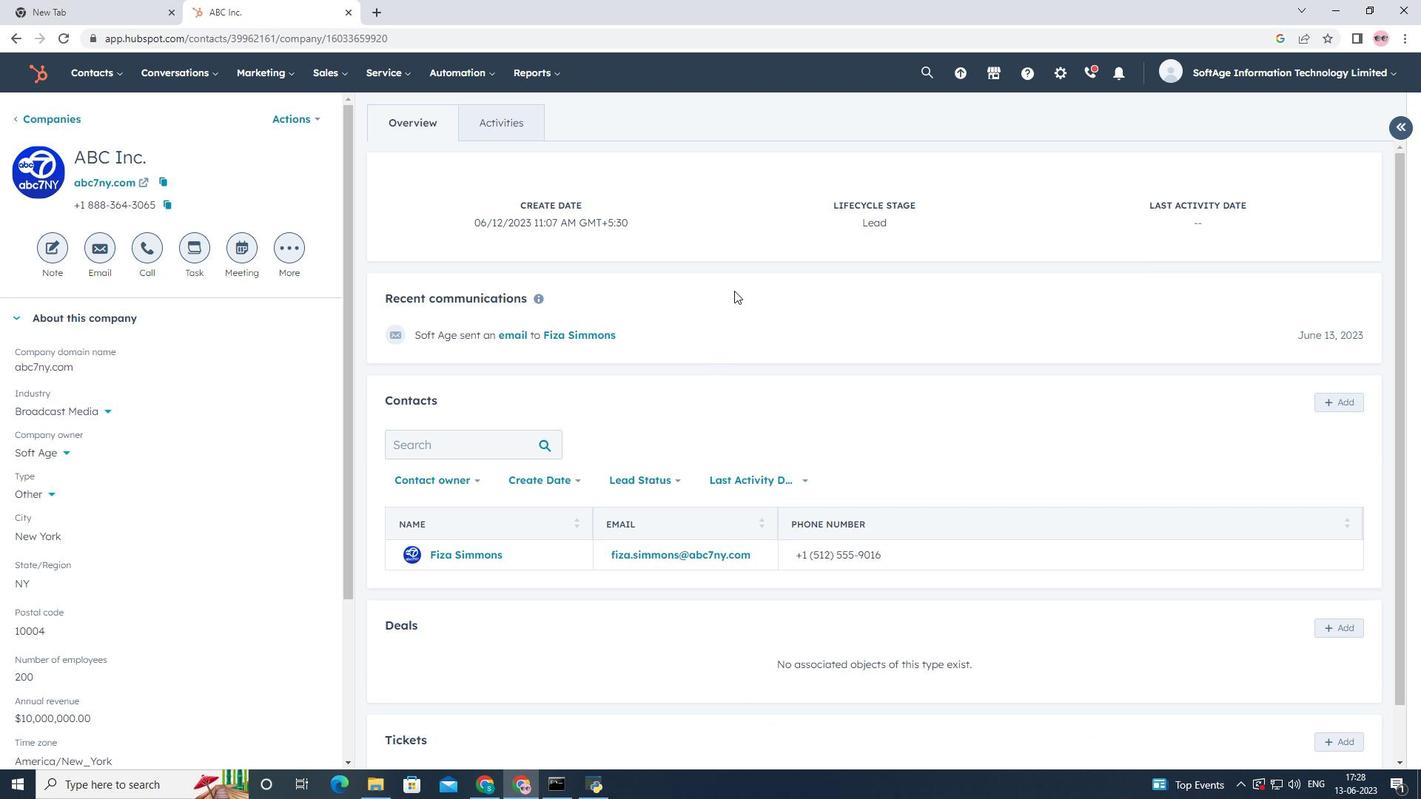 
Action: Mouse scrolled (735, 289) with delta (0, 0)
Screenshot: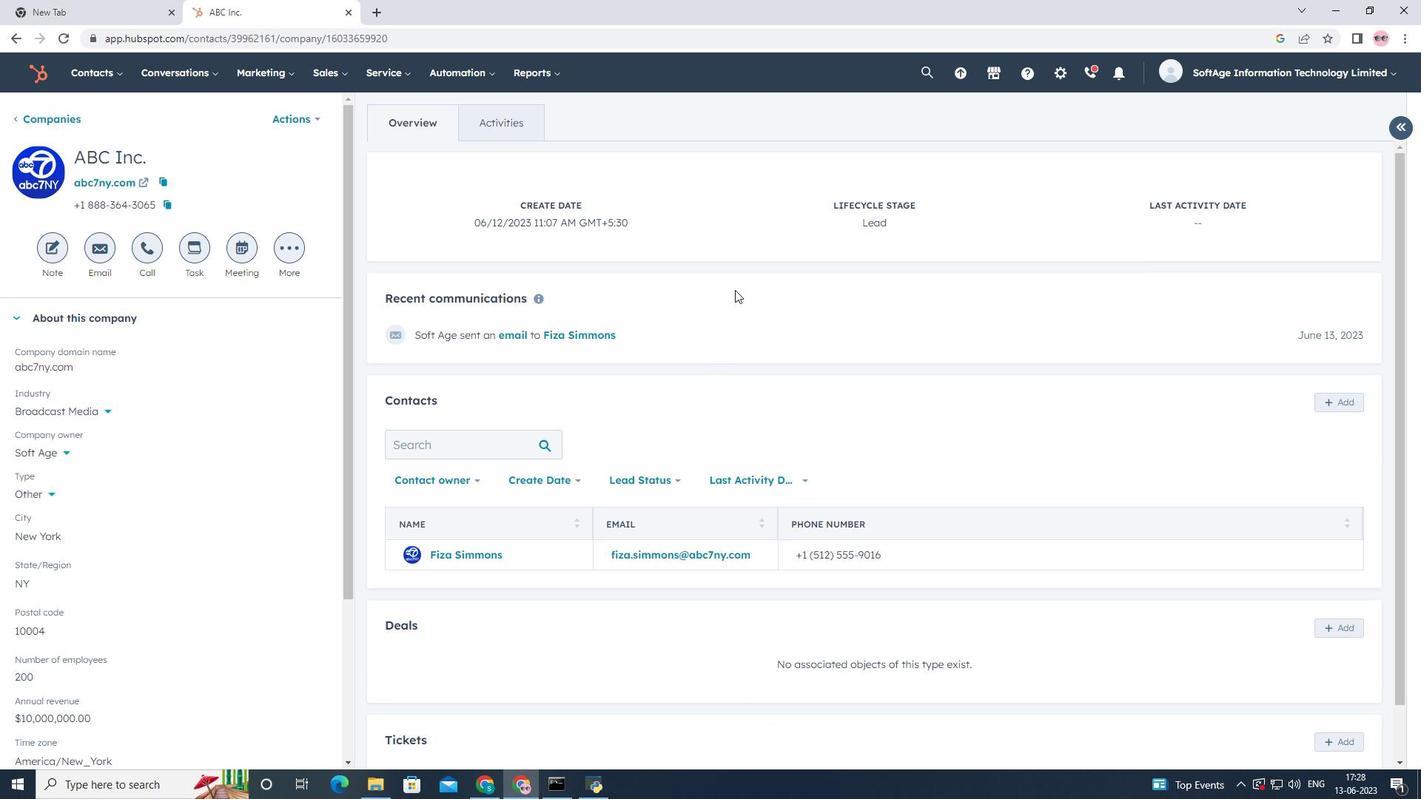 
Action: Mouse scrolled (735, 289) with delta (0, 0)
Screenshot: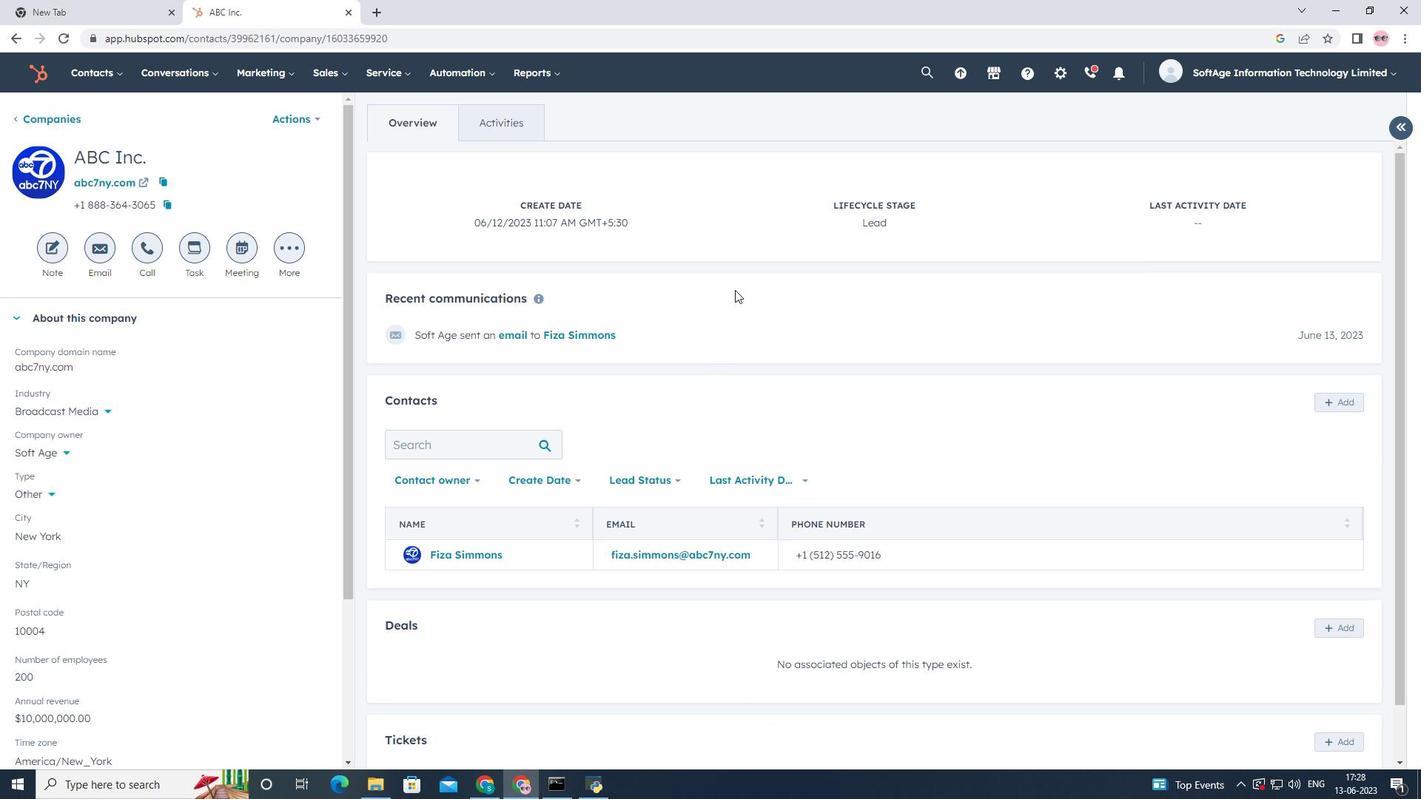 
Action: Mouse moved to (735, 291)
Screenshot: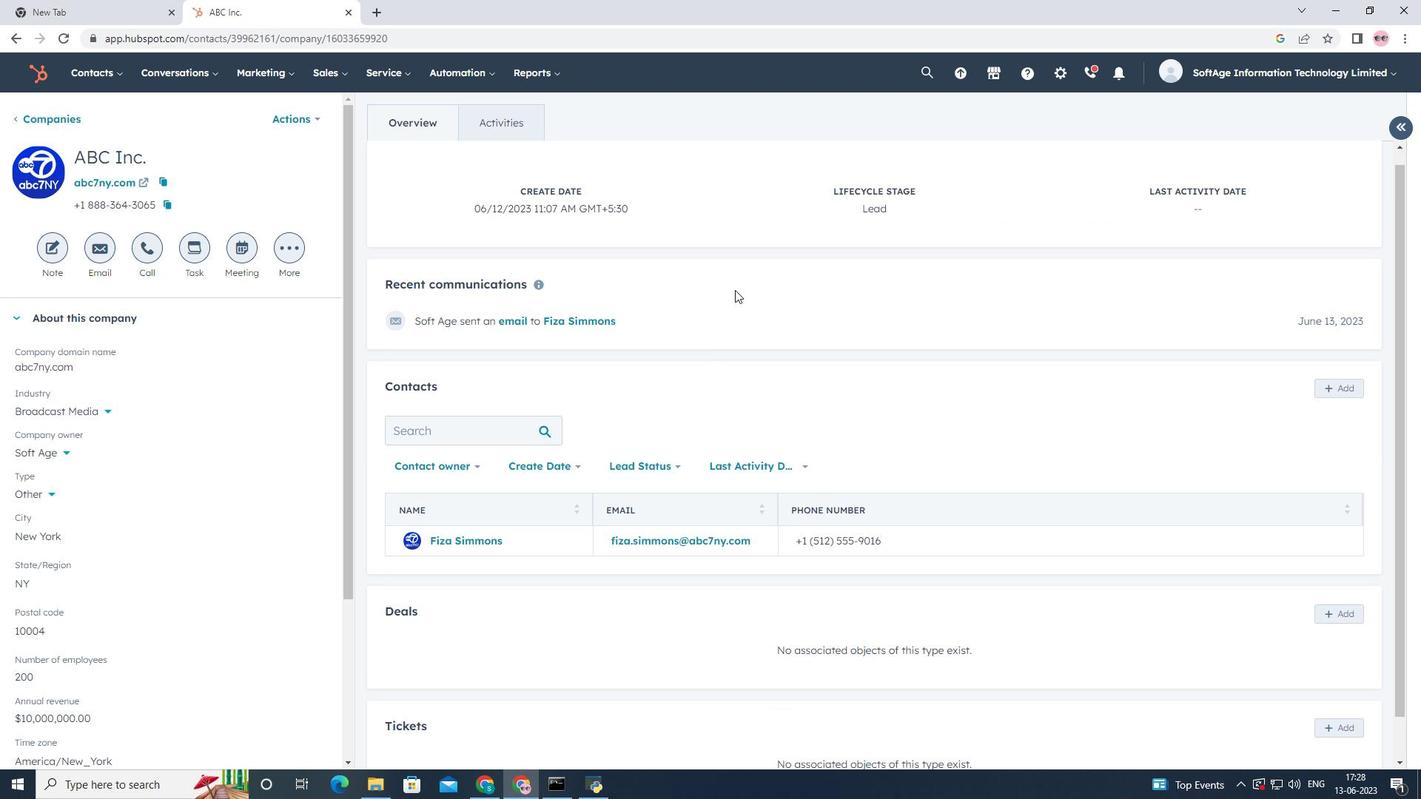 
Action: Mouse scrolled (735, 292) with delta (0, 0)
Screenshot: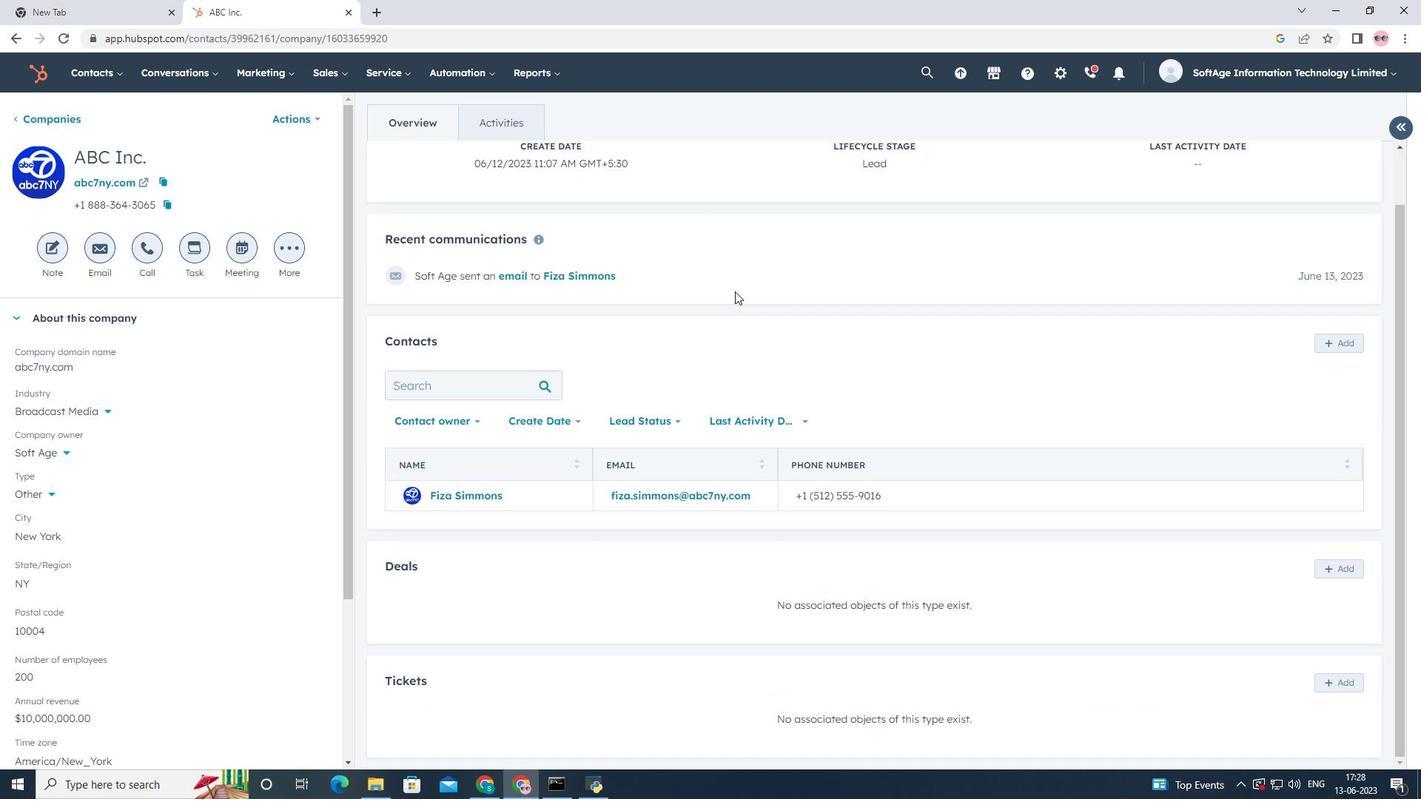 
Action: Mouse scrolled (735, 292) with delta (0, 0)
Screenshot: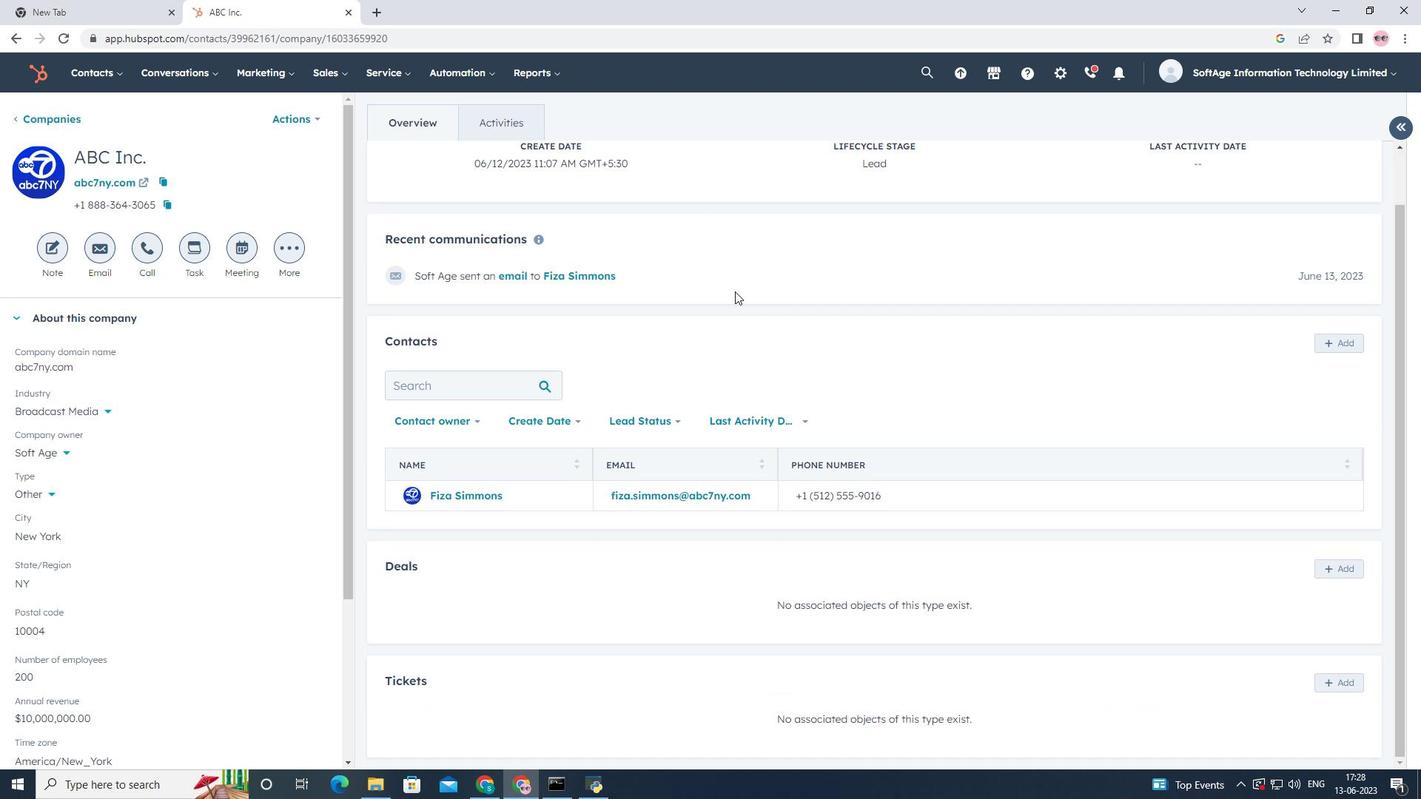 
Action: Mouse scrolled (735, 292) with delta (0, 0)
Screenshot: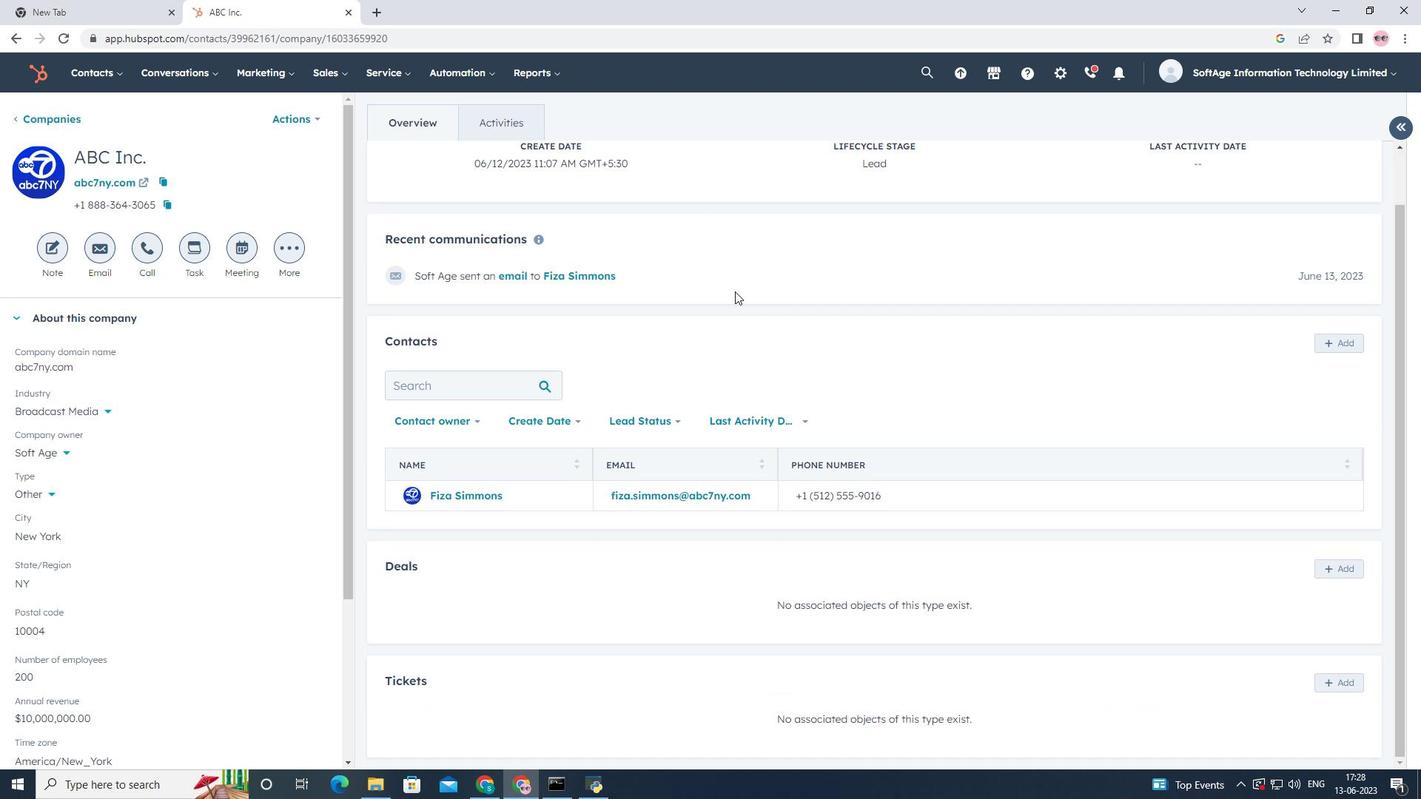 
Action: Mouse scrolled (735, 292) with delta (0, 0)
Screenshot: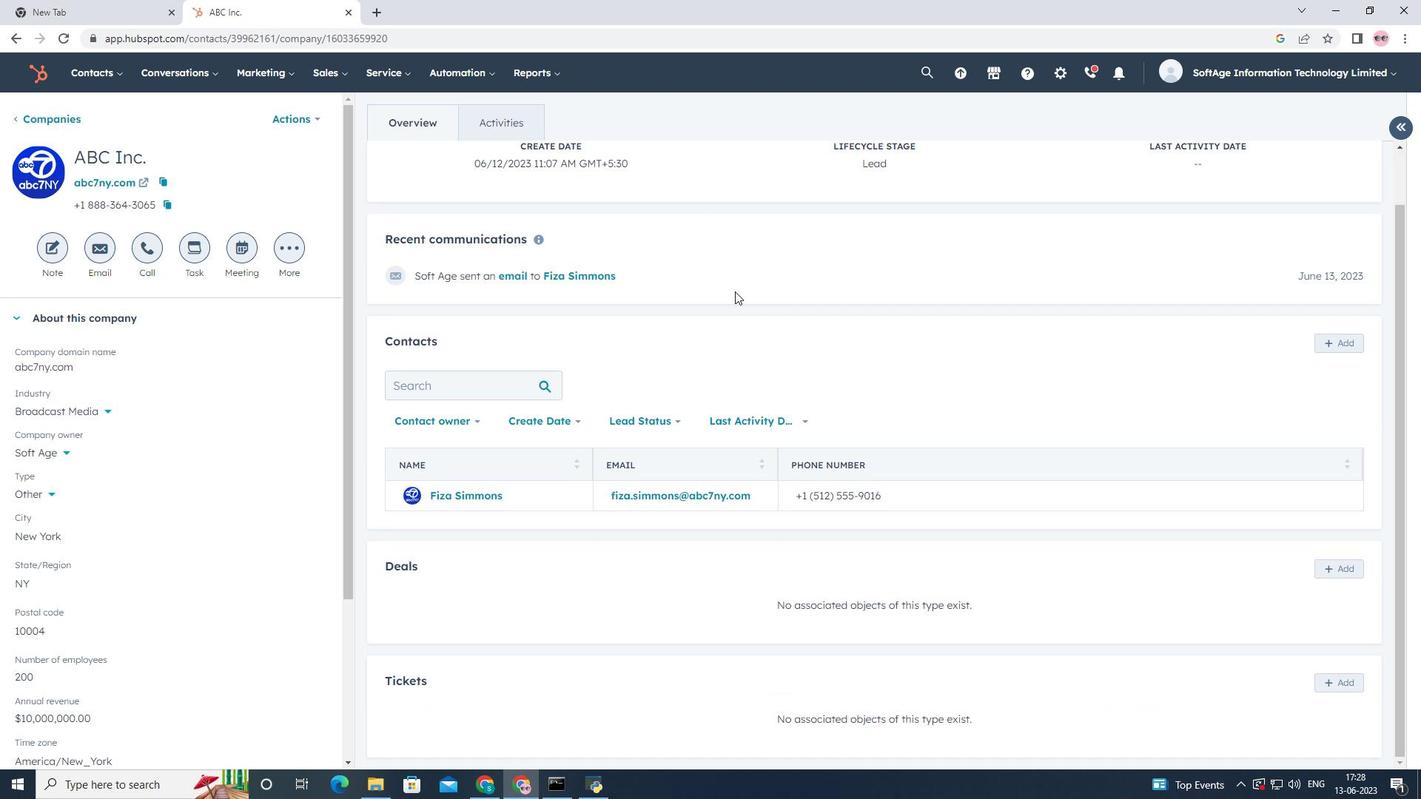 
Action: Mouse scrolled (735, 292) with delta (0, 0)
Screenshot: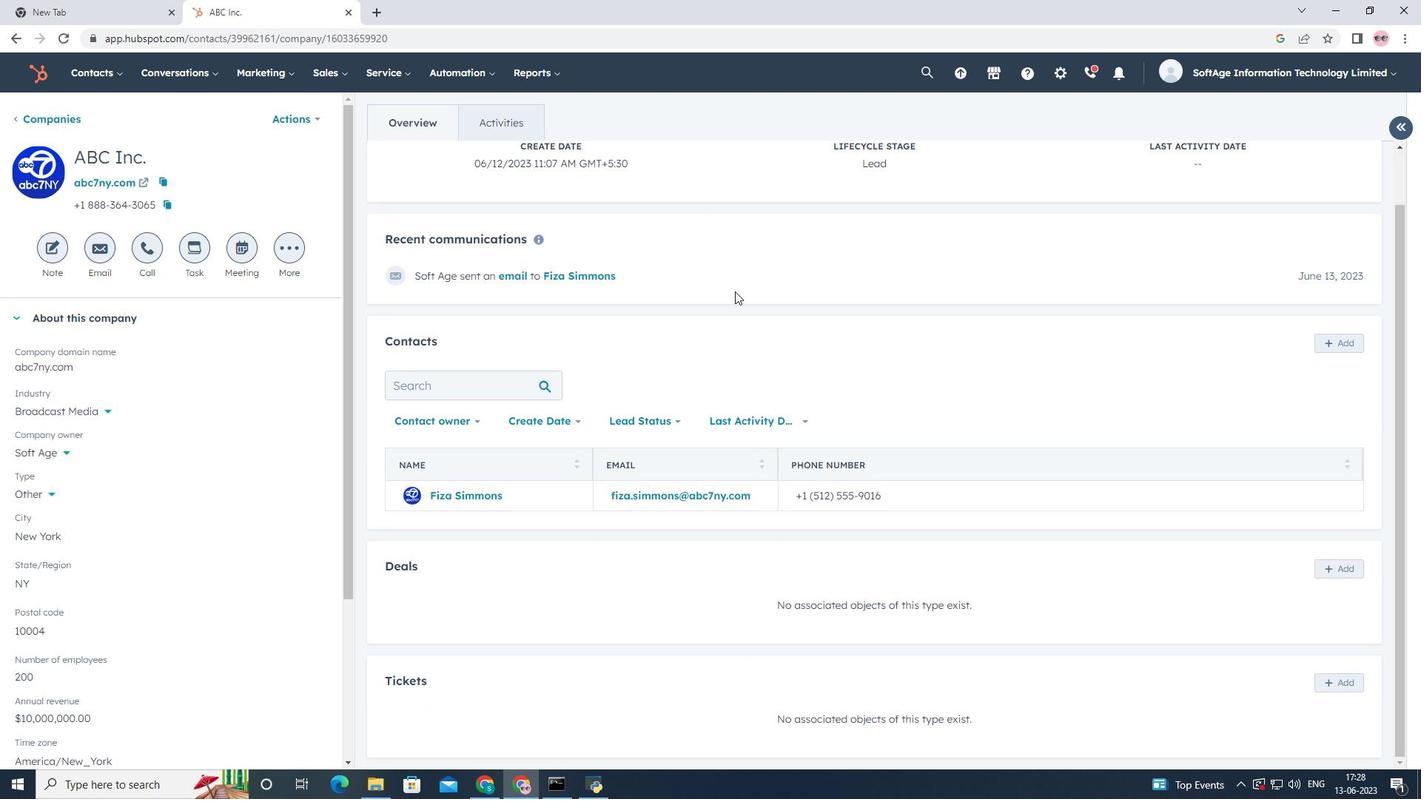 
Action: Mouse moved to (736, 290)
Screenshot: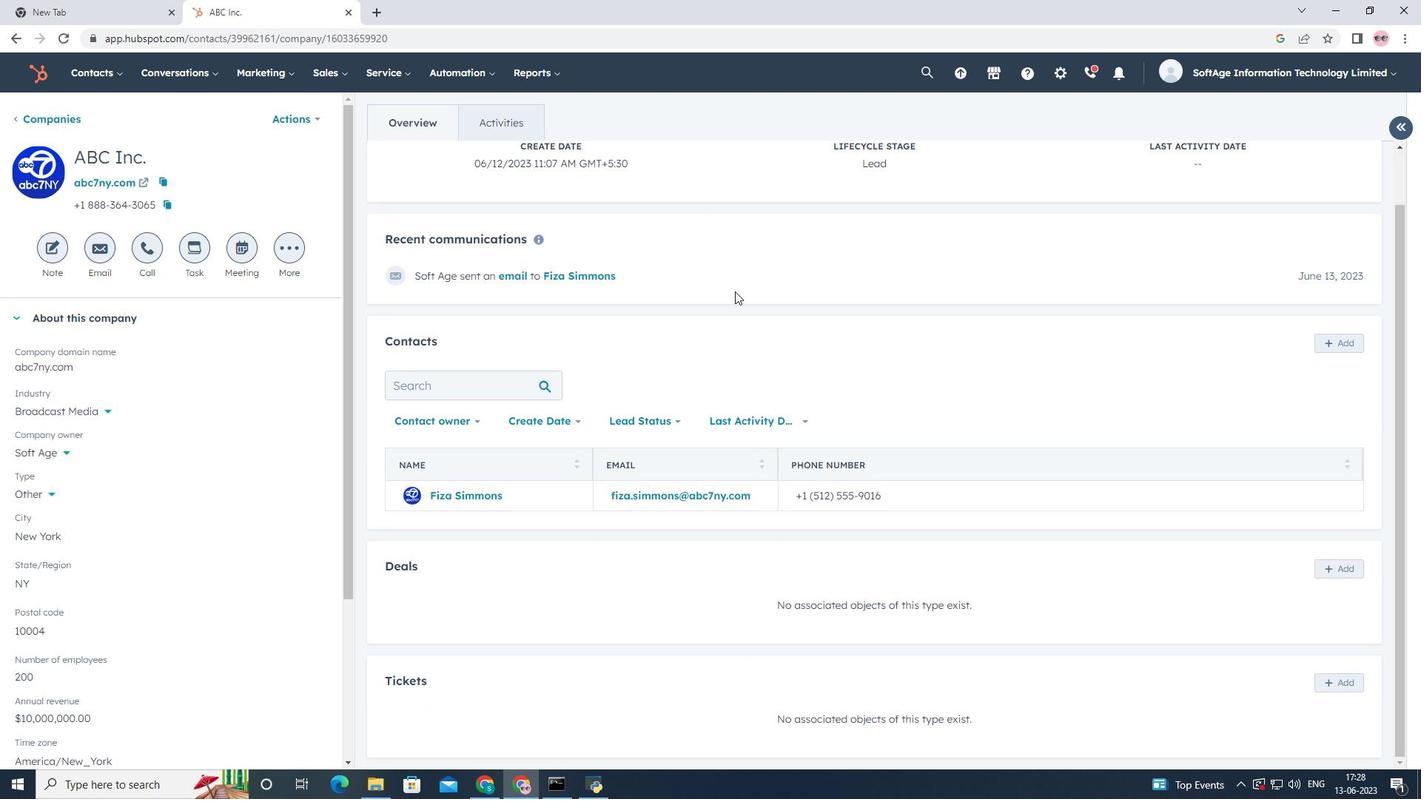 
Action: Mouse scrolled (736, 291) with delta (0, 0)
Screenshot: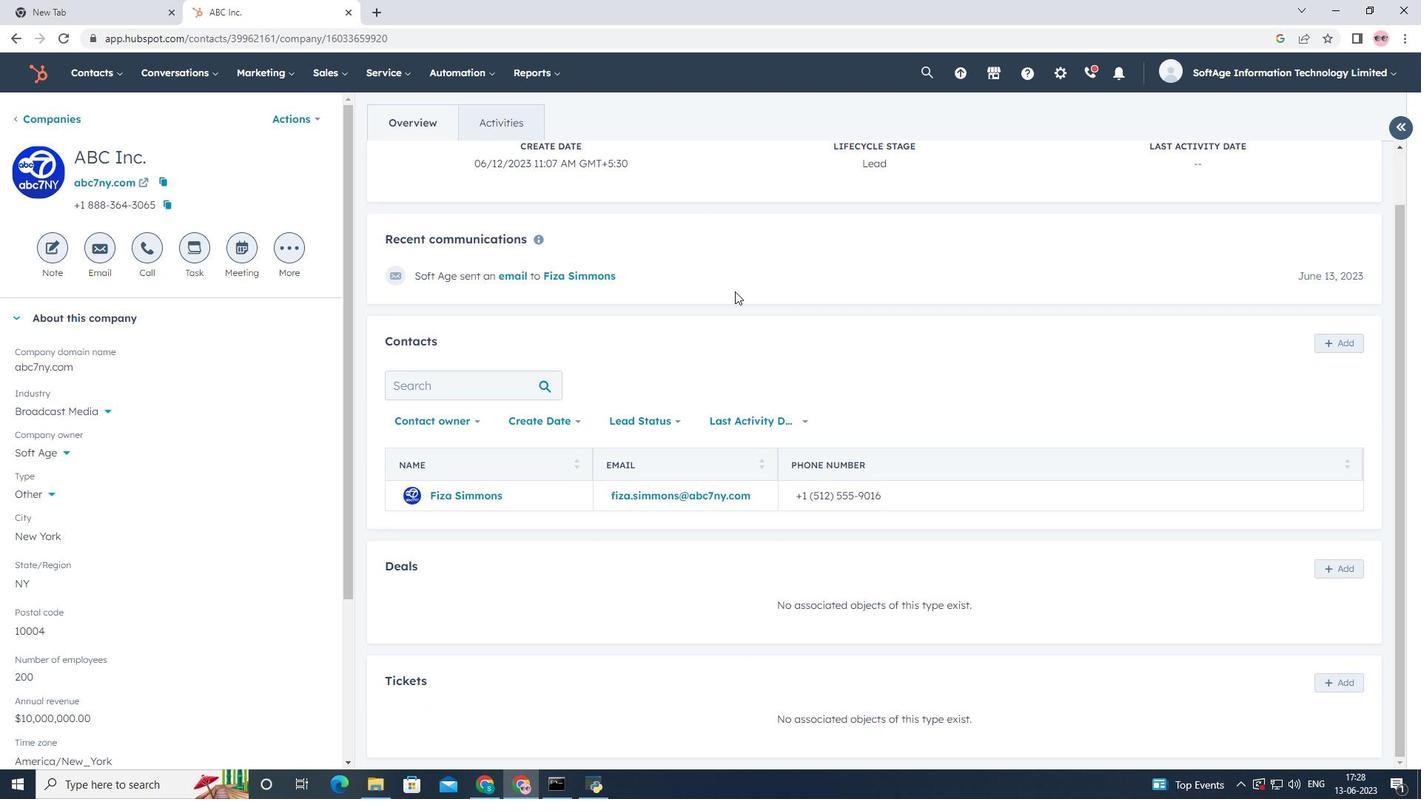 
Action: Mouse moved to (738, 279)
Screenshot: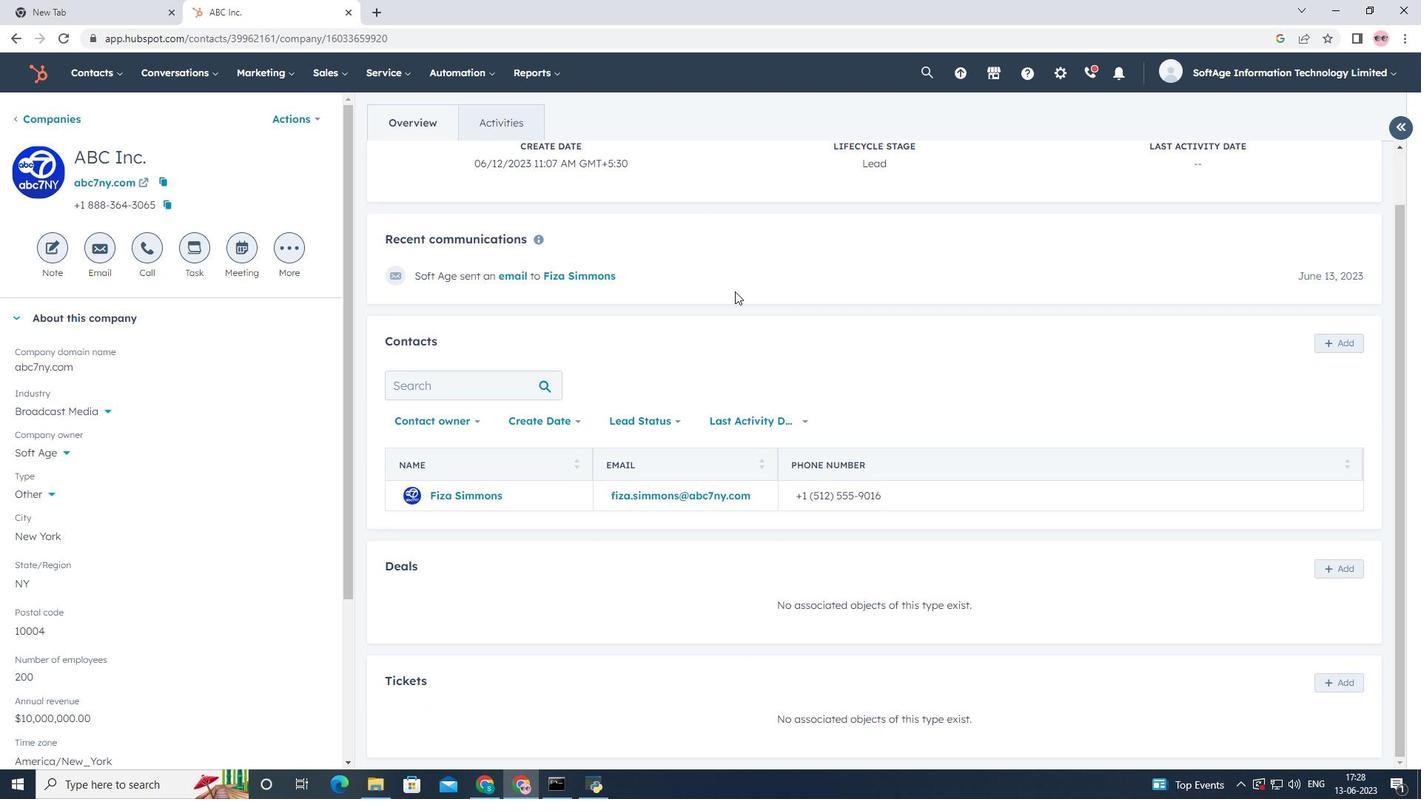 
